 Task: Look for space in Tottori, Japan from 1st August, 2023 to 5th August, 2023 for 3 adults, 1 child in price range Rs.13000 to Rs.20000. Place can be entire place with 2 bedrooms having 3 beds and 2 bathrooms. Property type can be house, flat, guest house. Booking option can be shelf check-in. Required host language is English.
Action: Mouse moved to (592, 98)
Screenshot: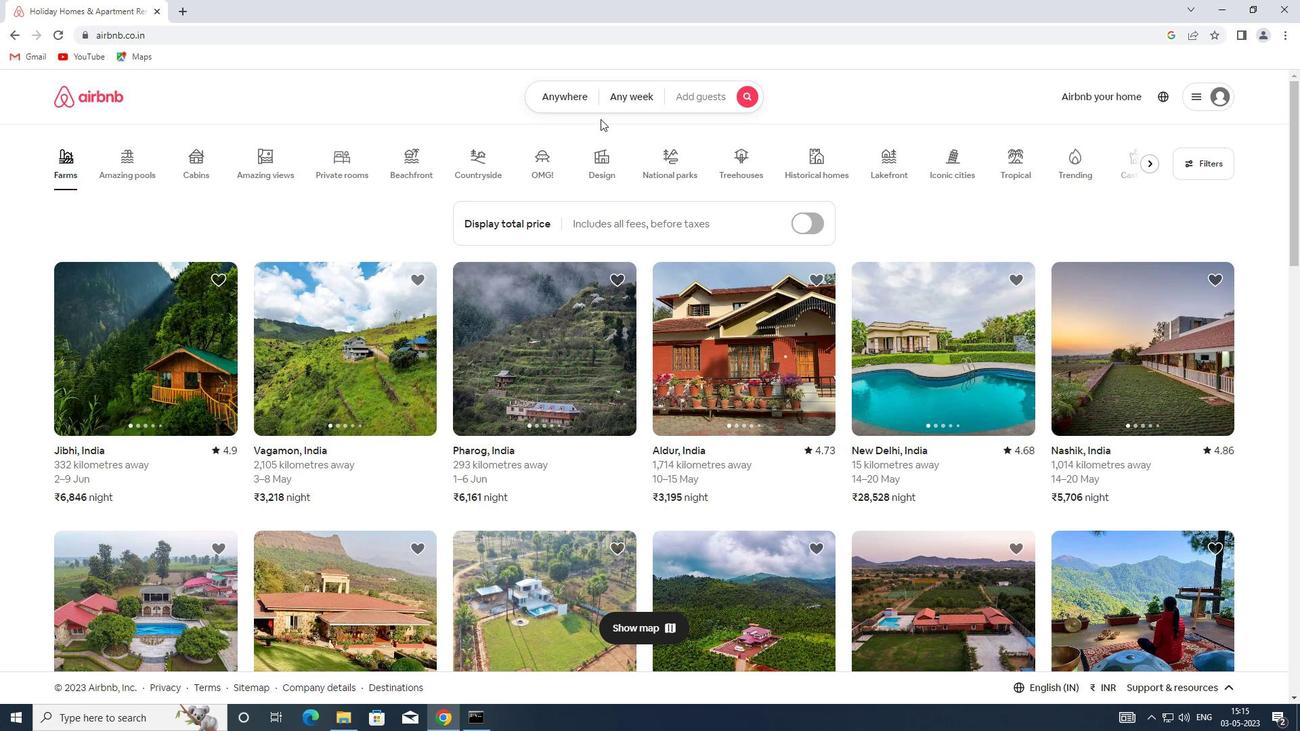 
Action: Mouse pressed left at (592, 98)
Screenshot: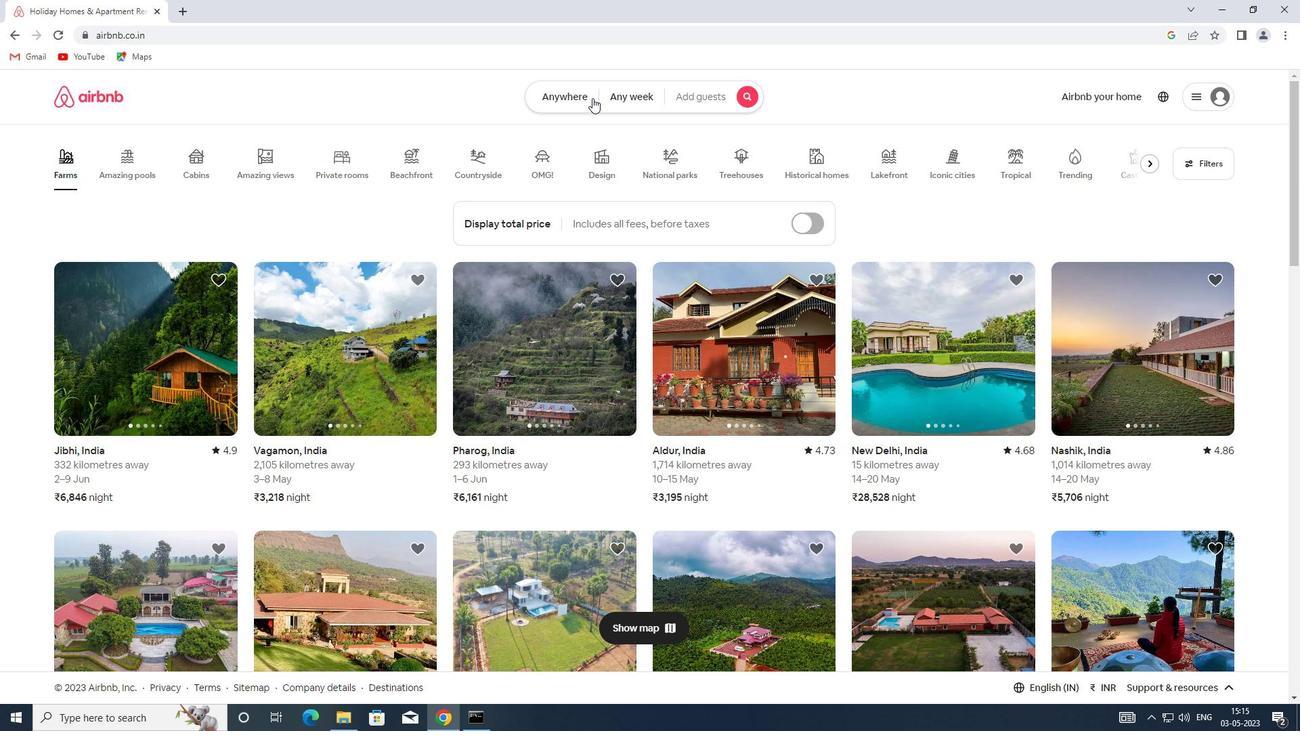 
Action: Mouse moved to (484, 134)
Screenshot: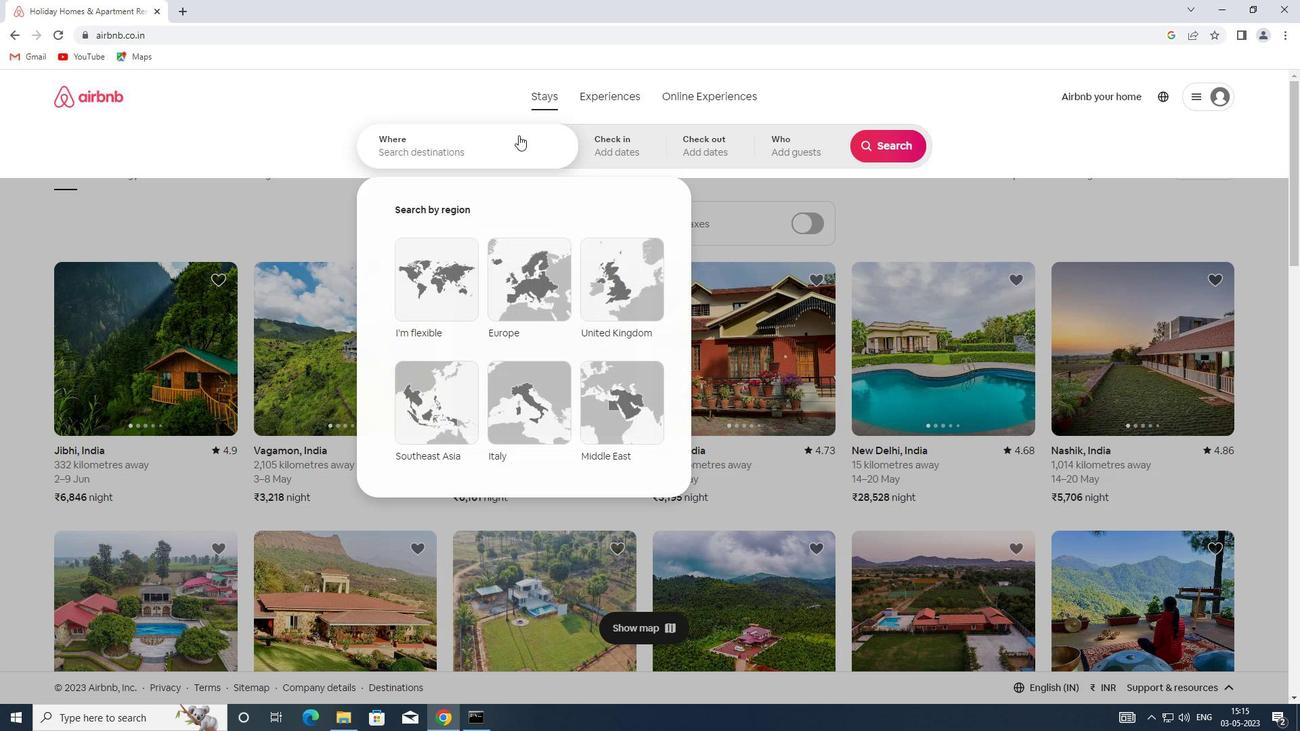 
Action: Mouse pressed left at (484, 134)
Screenshot: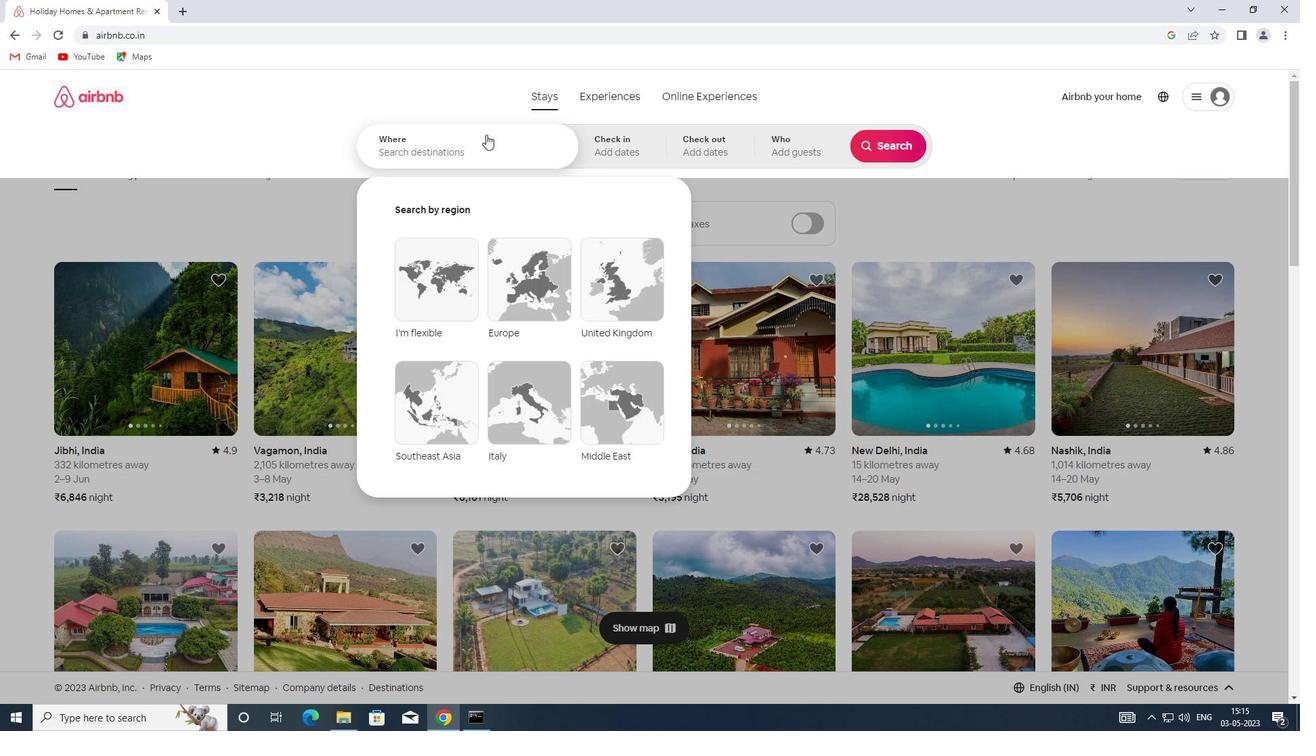 
Action: Key pressed <Key.shift>TOTTORO<Key.backspace>I,<Key.shift>JAPAN
Screenshot: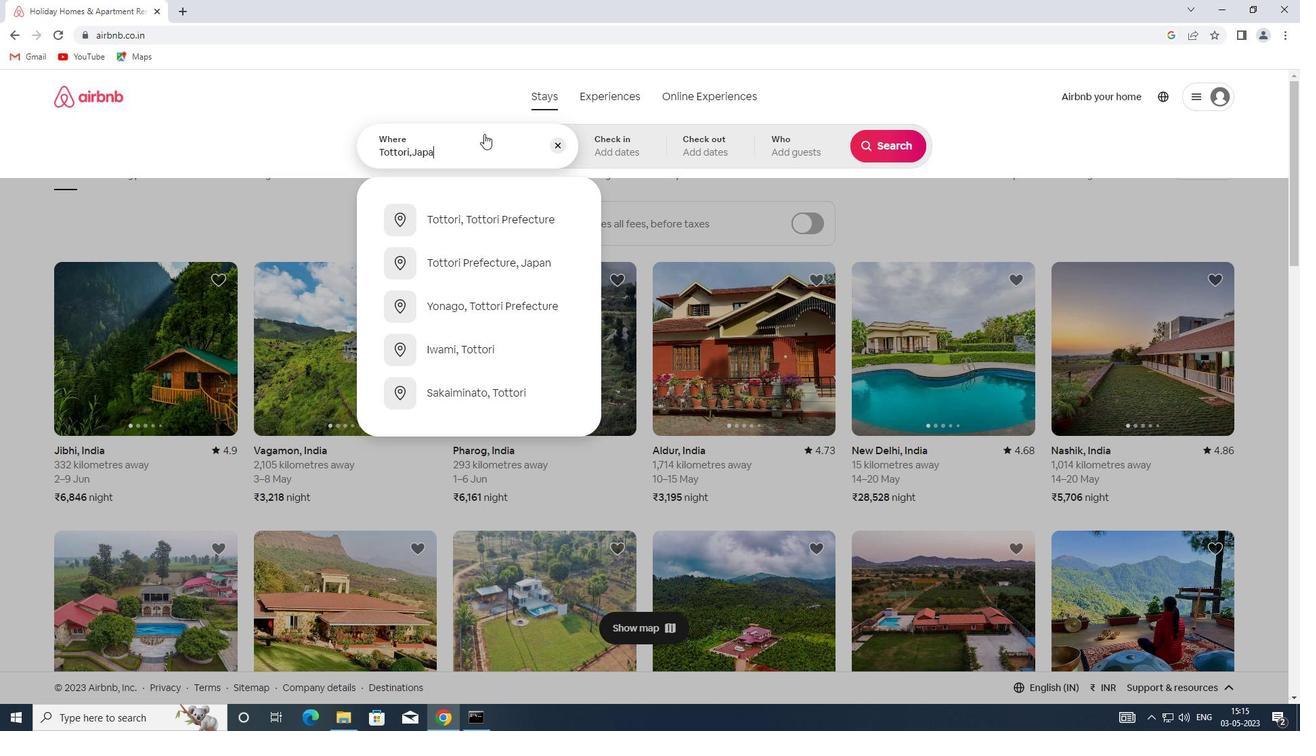 
Action: Mouse moved to (592, 154)
Screenshot: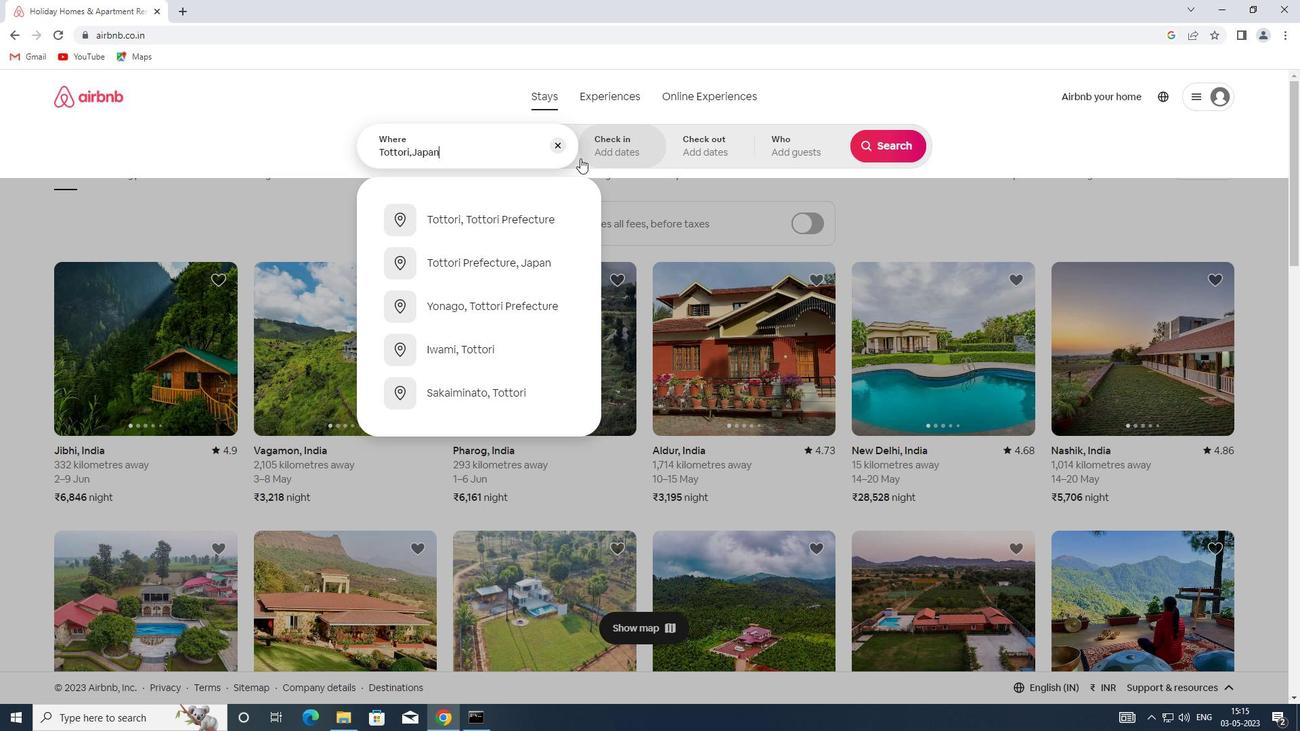 
Action: Mouse pressed left at (592, 154)
Screenshot: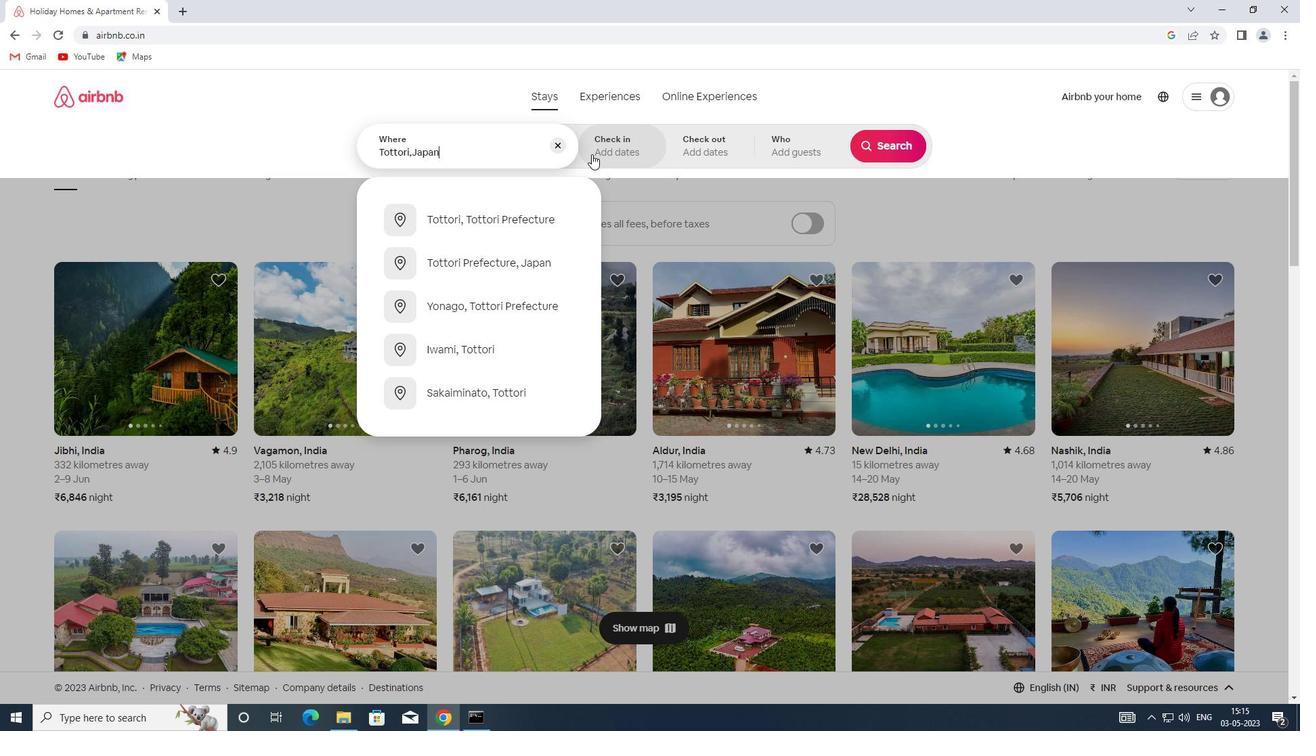 
Action: Mouse moved to (881, 259)
Screenshot: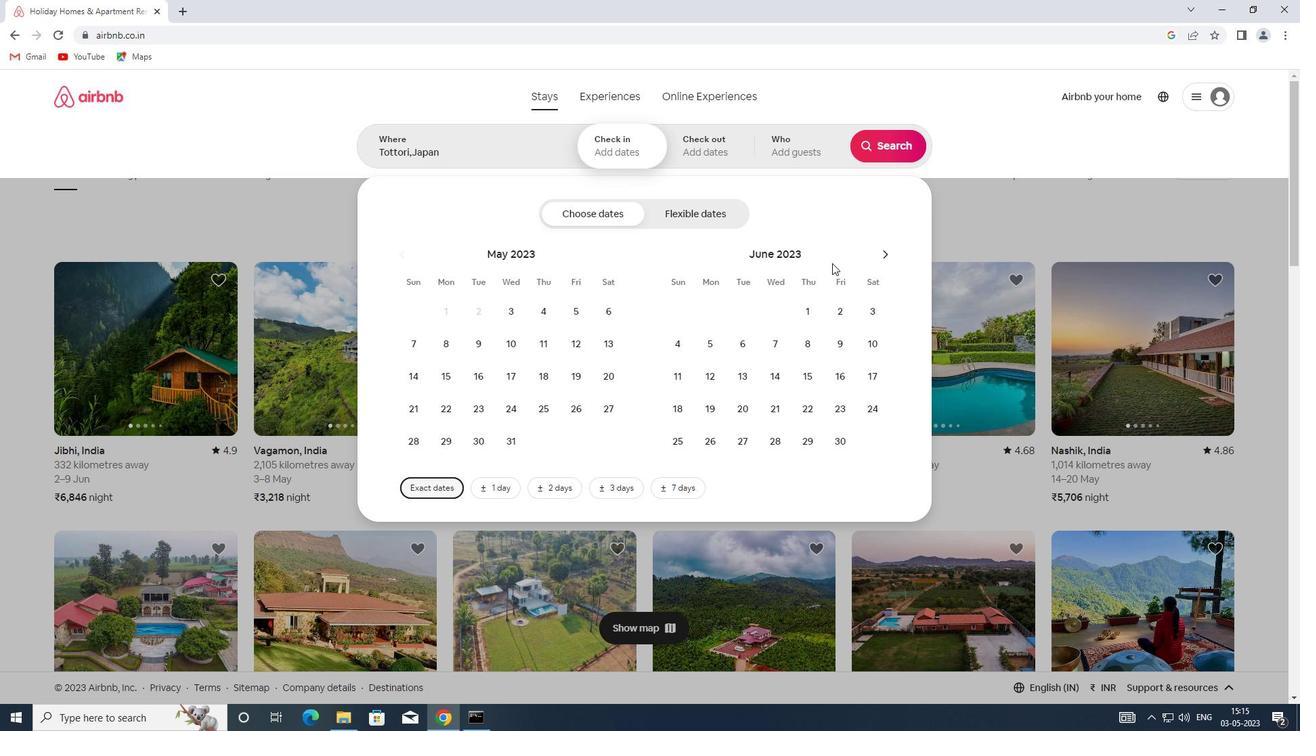 
Action: Mouse pressed left at (881, 259)
Screenshot: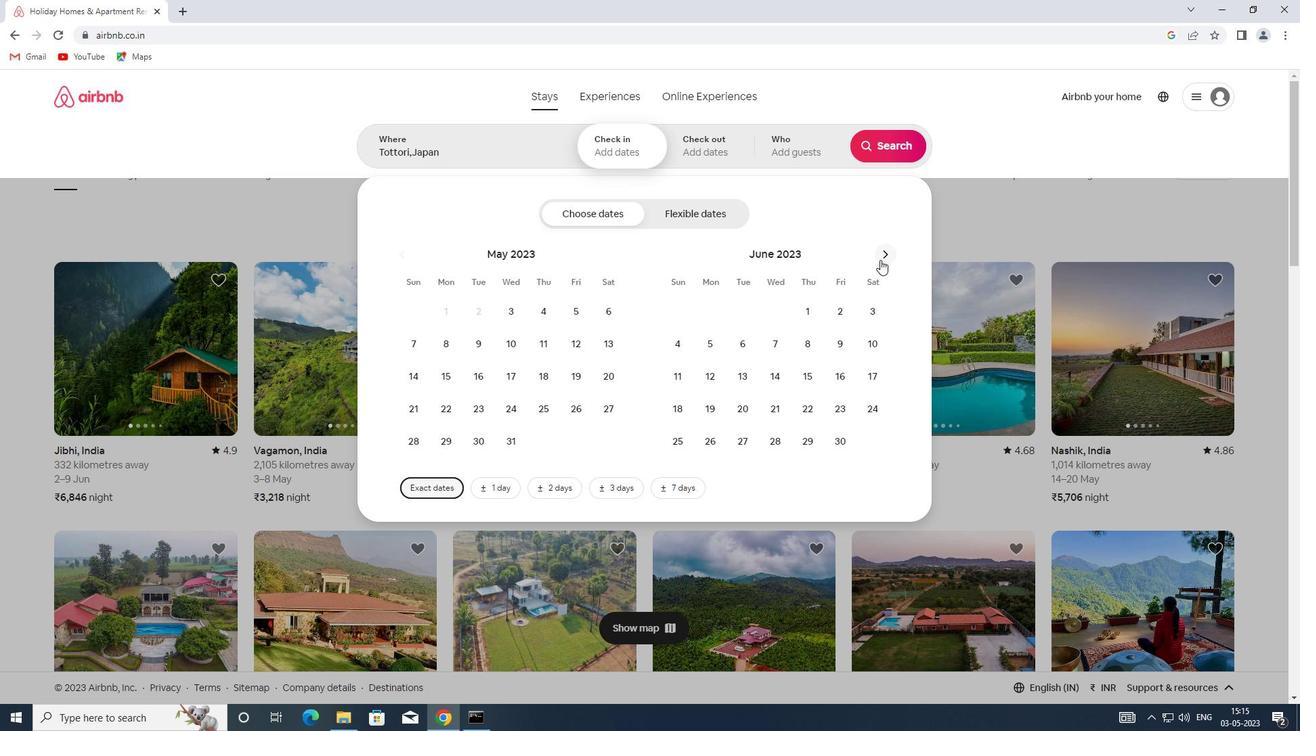 
Action: Mouse pressed left at (881, 259)
Screenshot: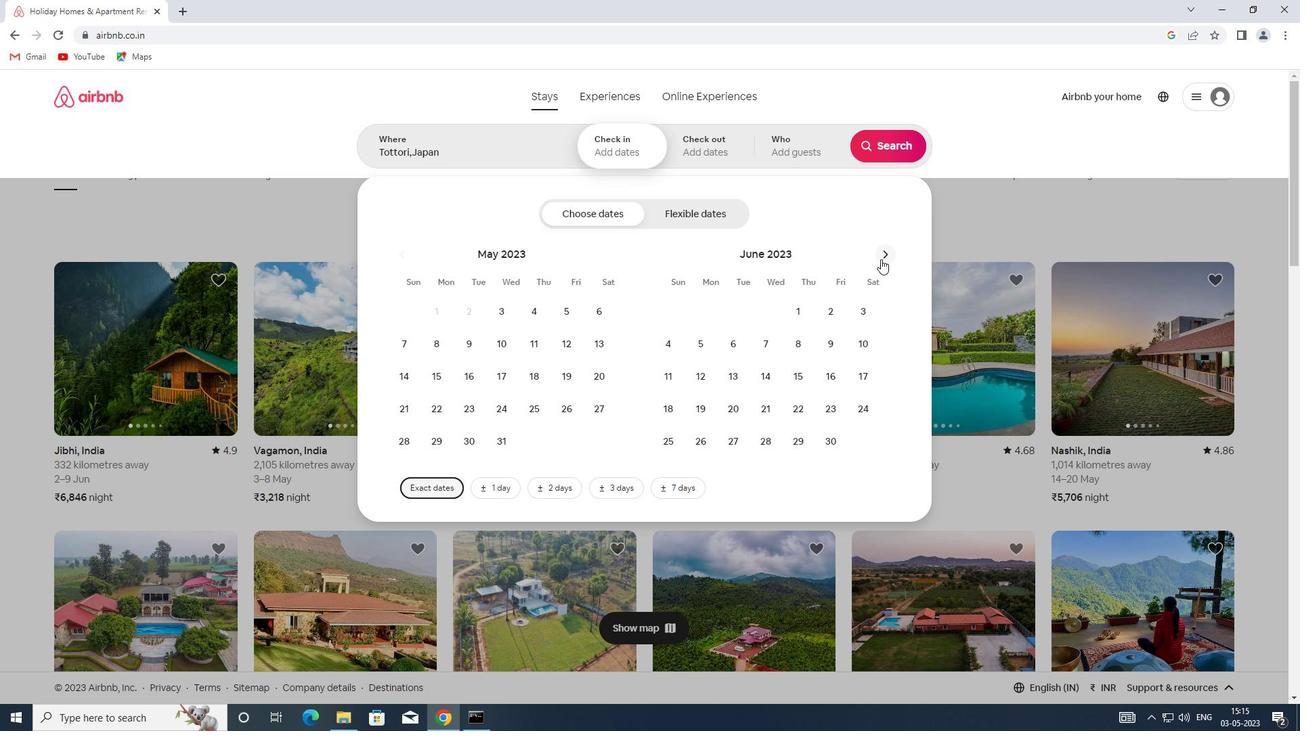 
Action: Mouse moved to (730, 308)
Screenshot: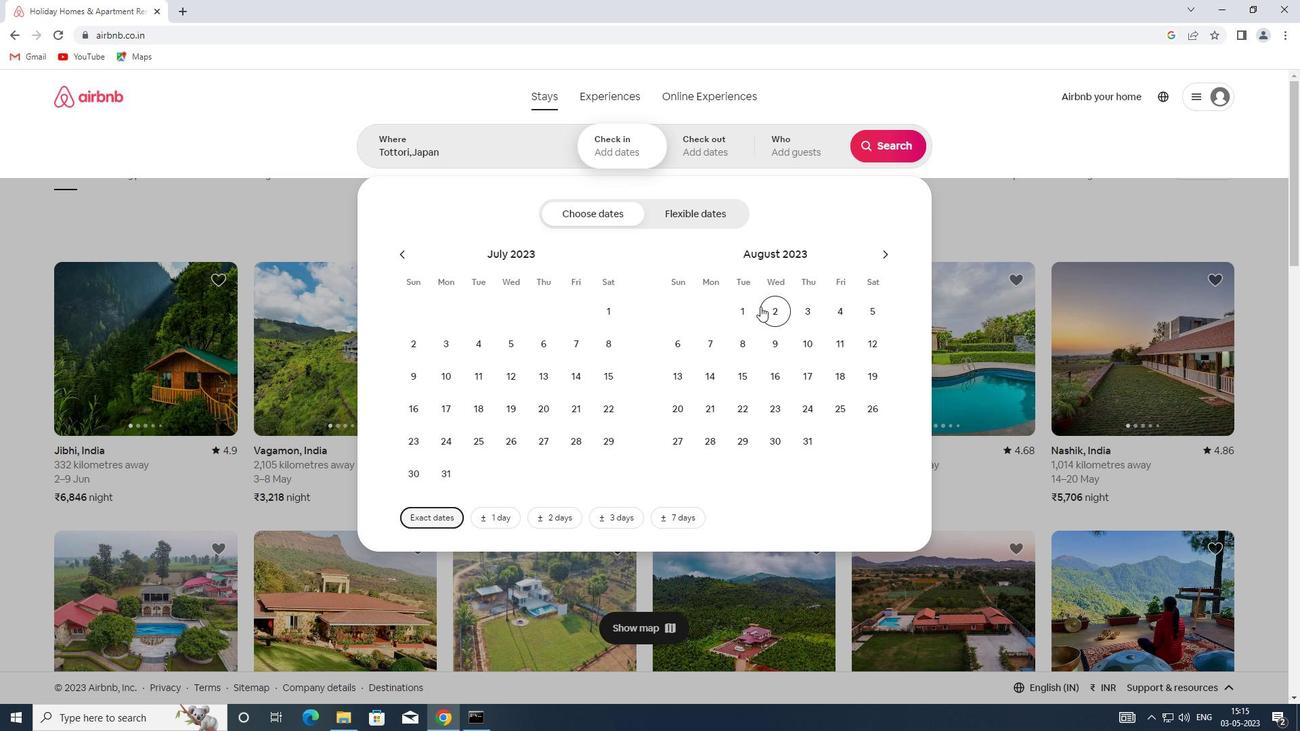 
Action: Mouse pressed left at (730, 308)
Screenshot: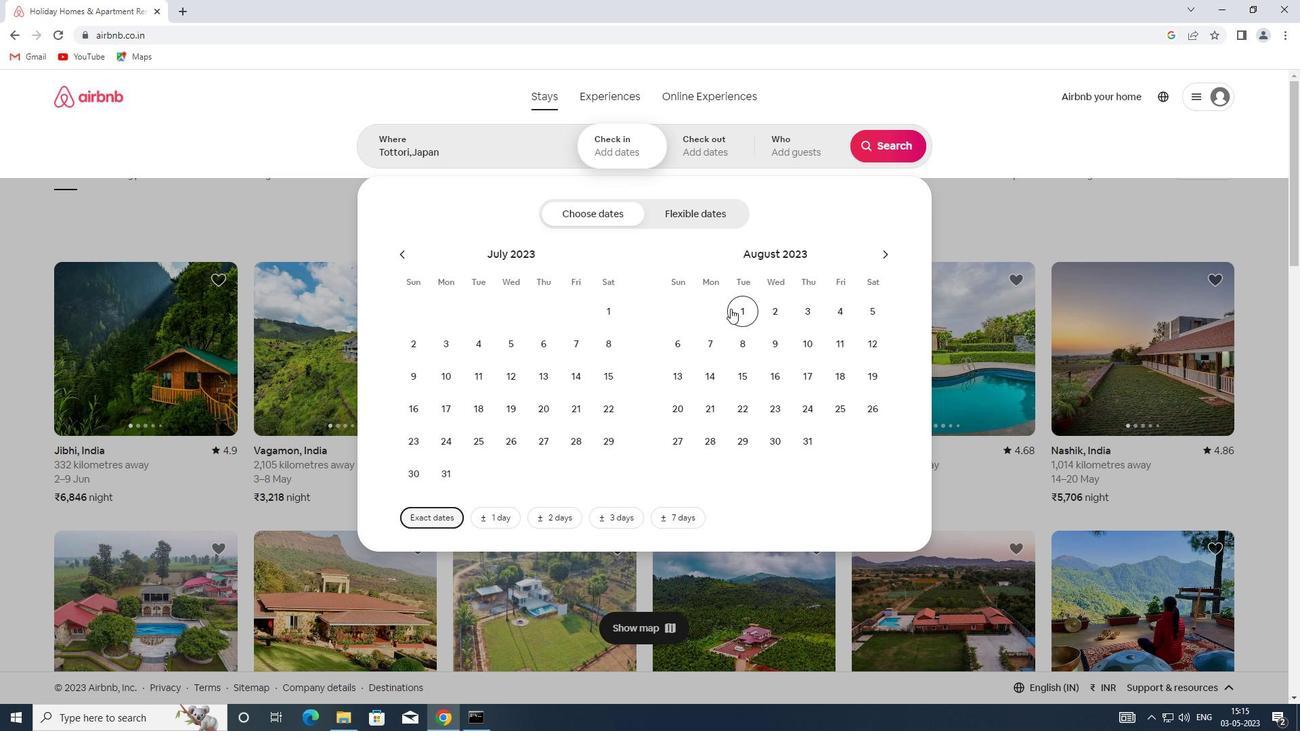 
Action: Mouse moved to (865, 309)
Screenshot: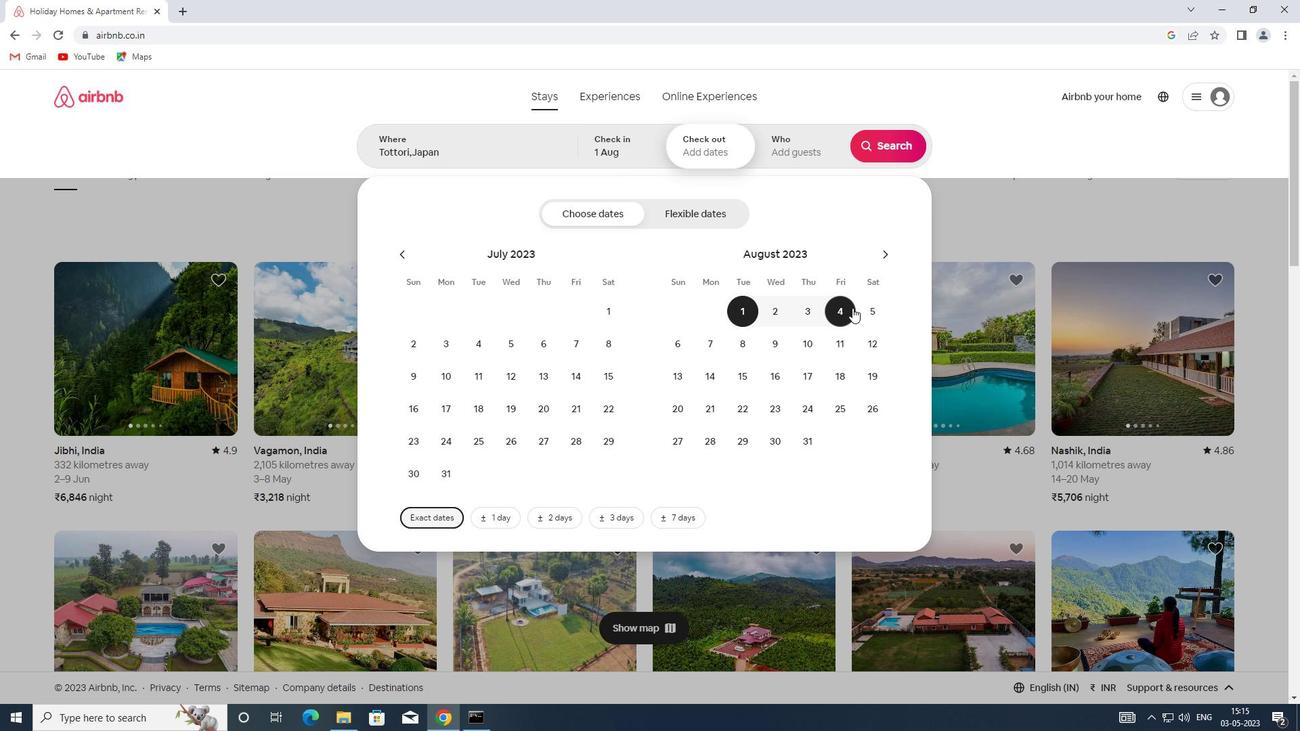 
Action: Mouse pressed left at (865, 309)
Screenshot: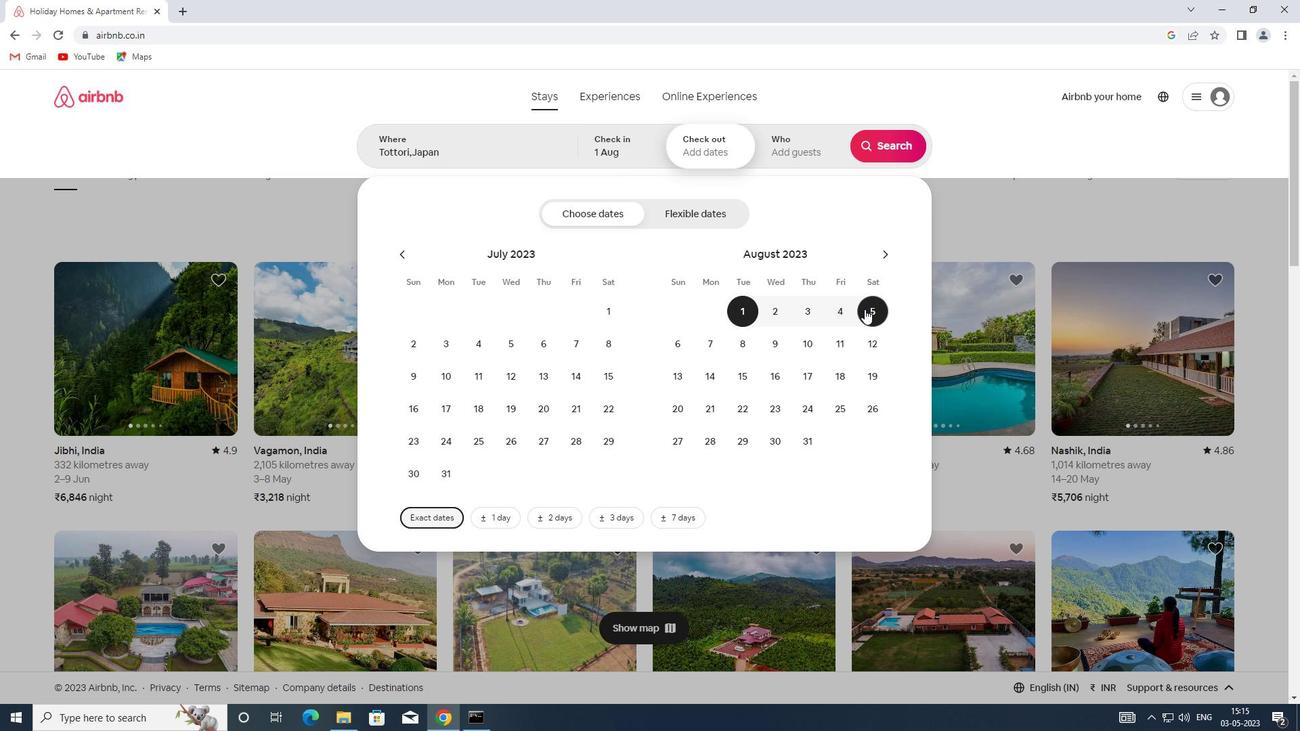 
Action: Mouse moved to (812, 149)
Screenshot: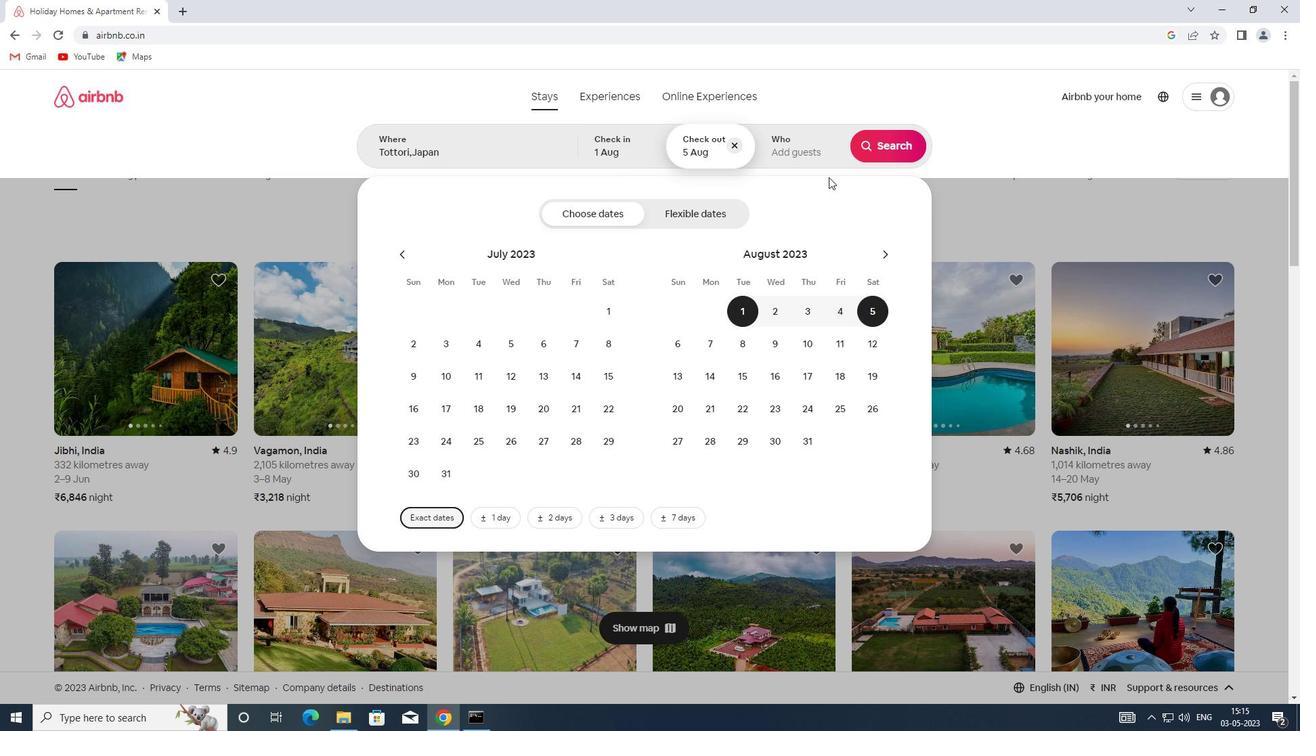 
Action: Mouse pressed left at (812, 149)
Screenshot: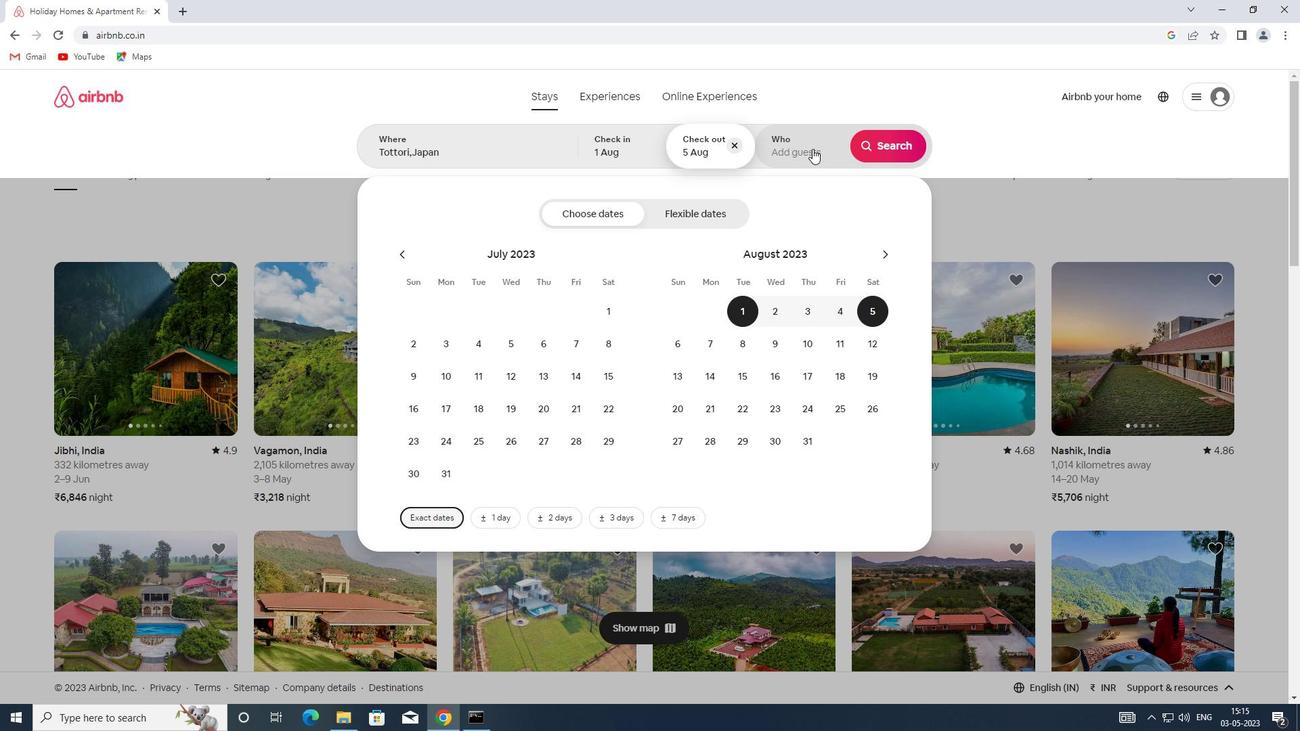 
Action: Mouse moved to (888, 214)
Screenshot: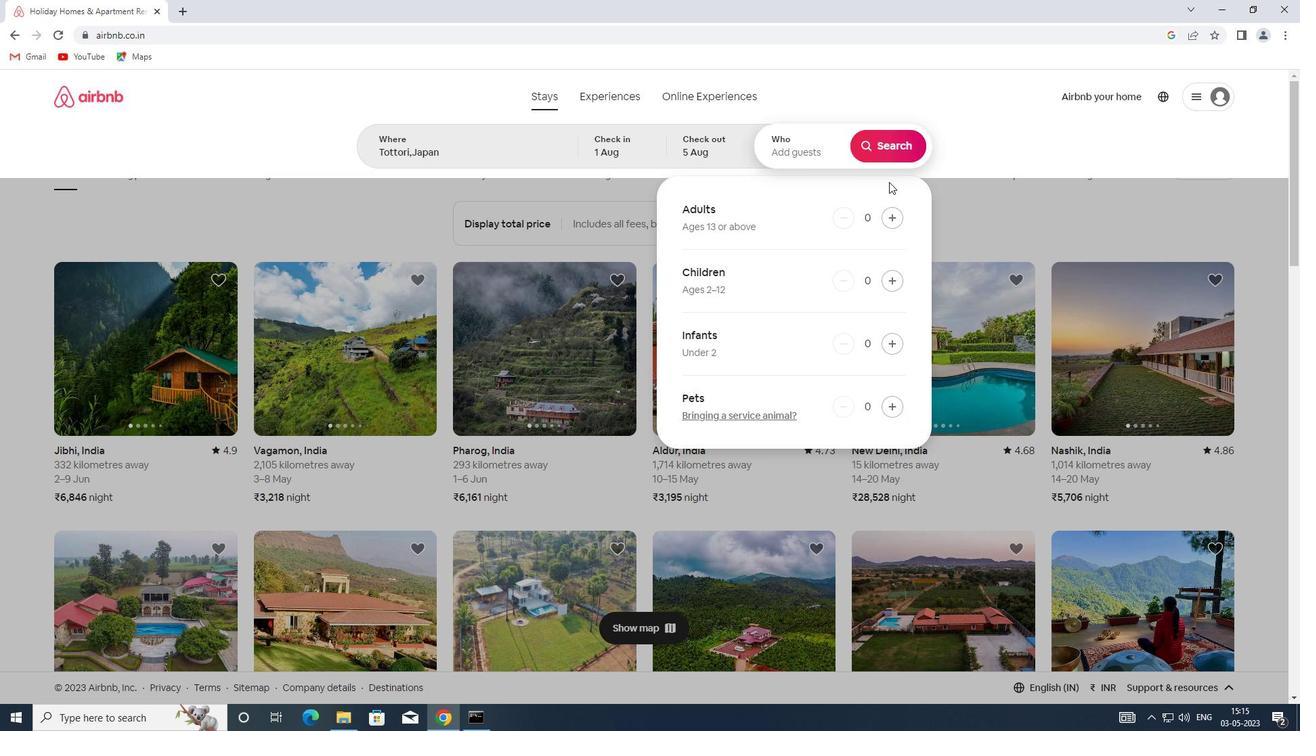 
Action: Mouse pressed left at (888, 214)
Screenshot: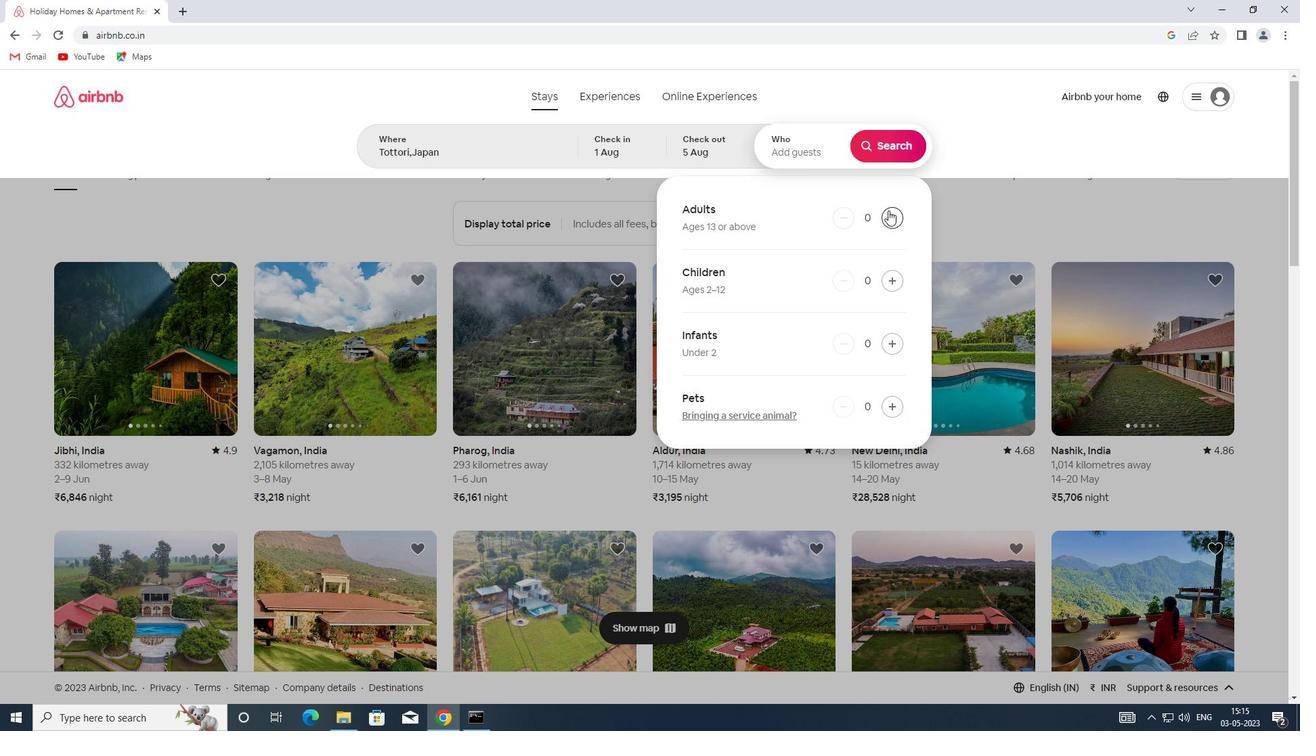 
Action: Mouse pressed left at (888, 214)
Screenshot: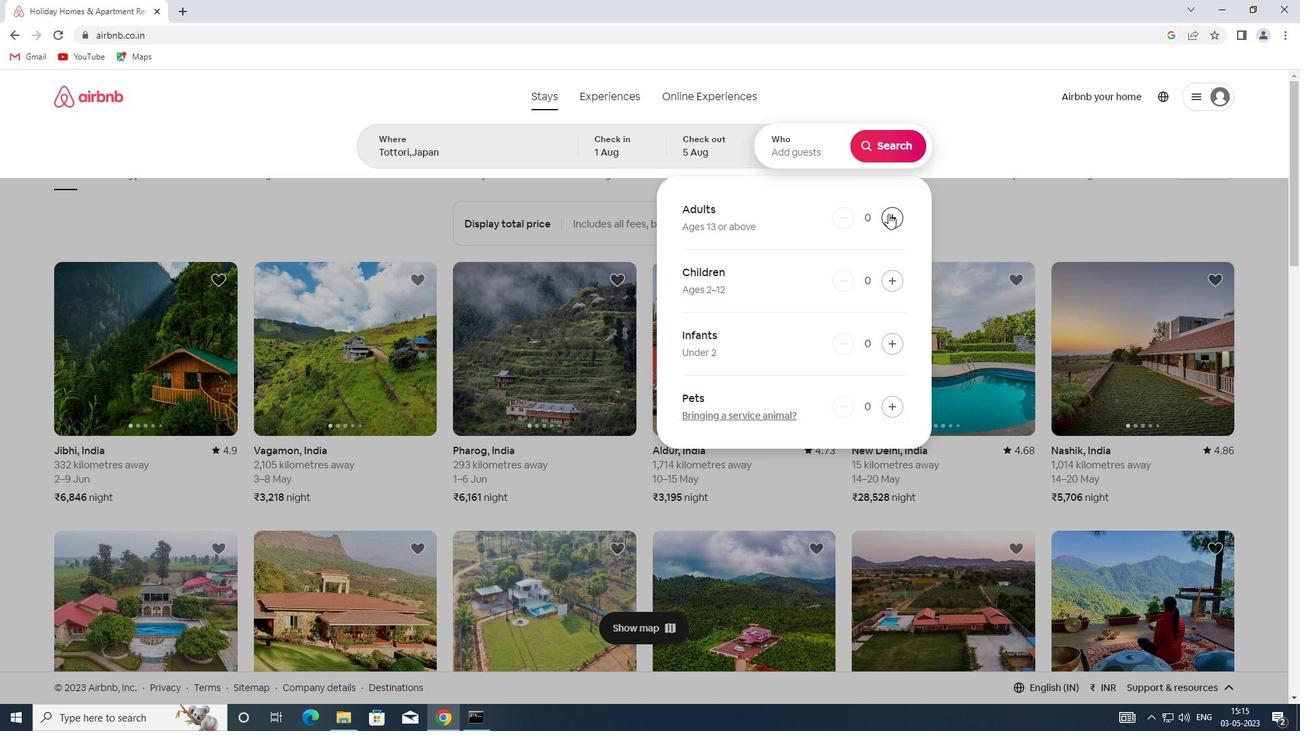 
Action: Mouse pressed left at (888, 214)
Screenshot: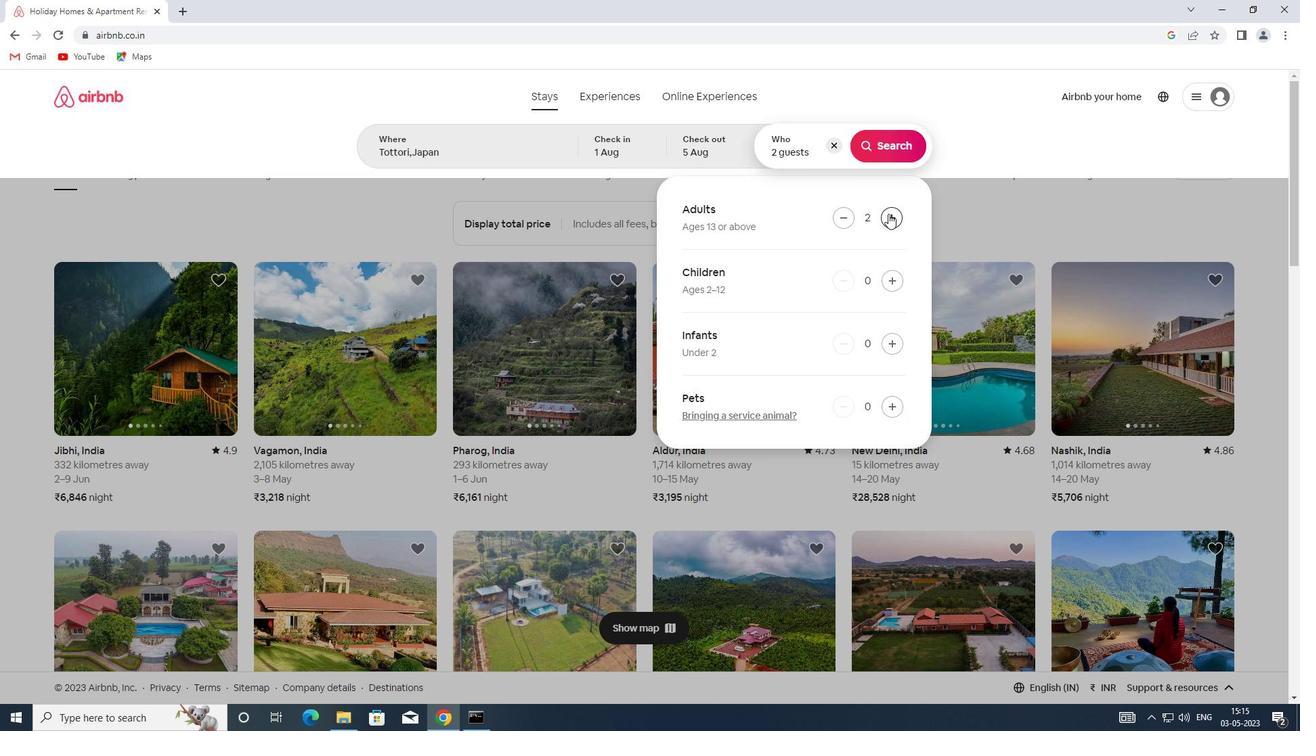 
Action: Mouse moved to (892, 279)
Screenshot: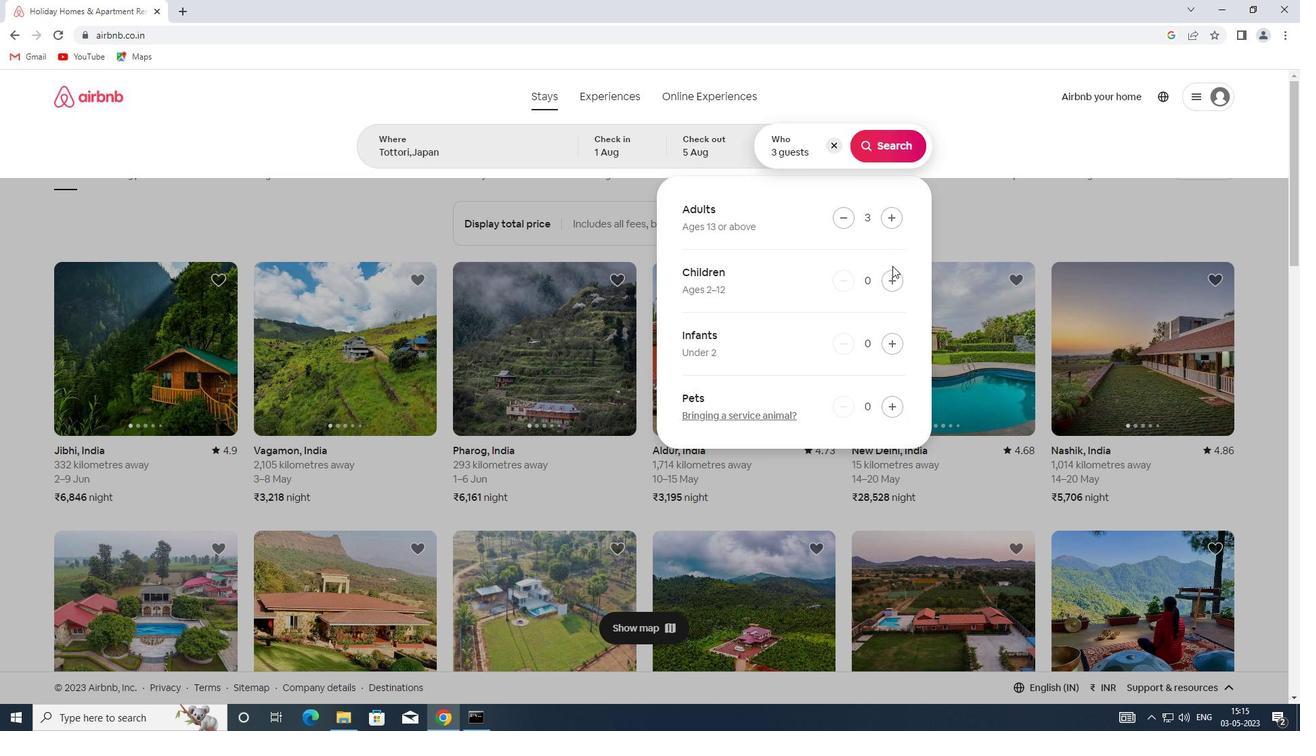 
Action: Mouse pressed left at (892, 279)
Screenshot: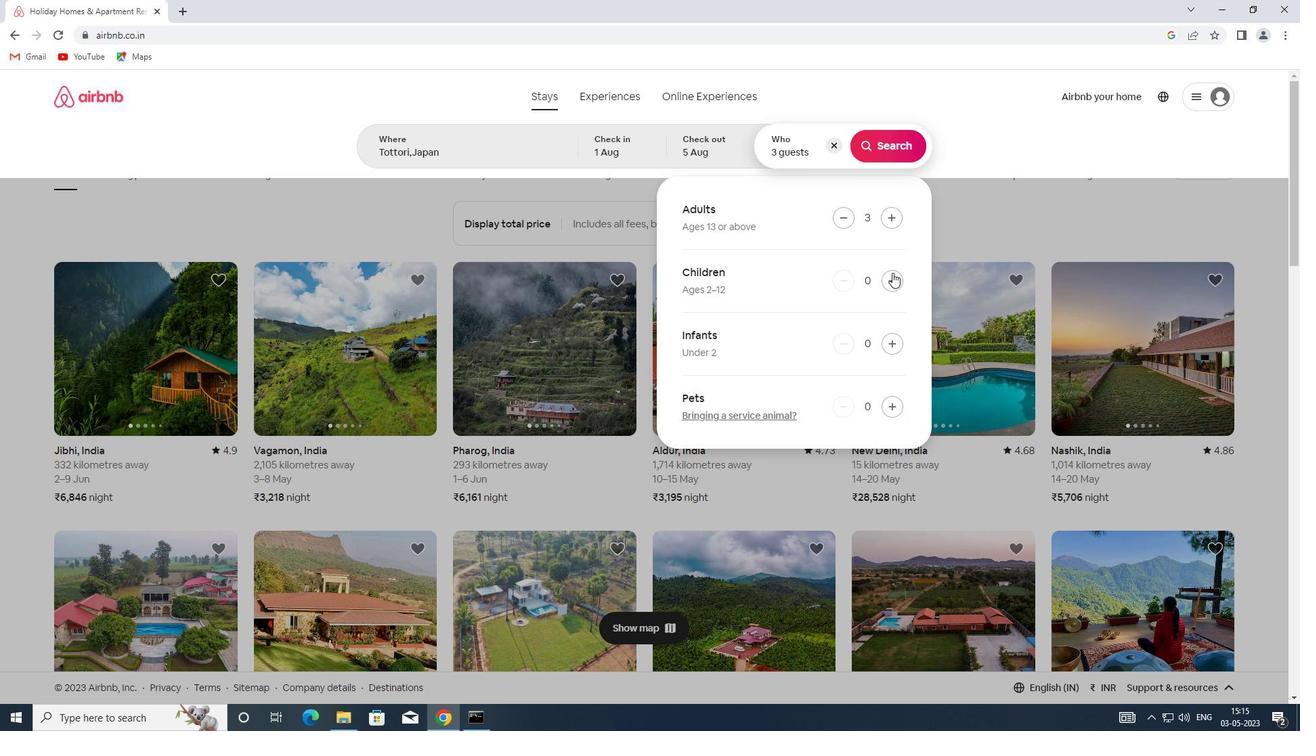 
Action: Mouse moved to (881, 148)
Screenshot: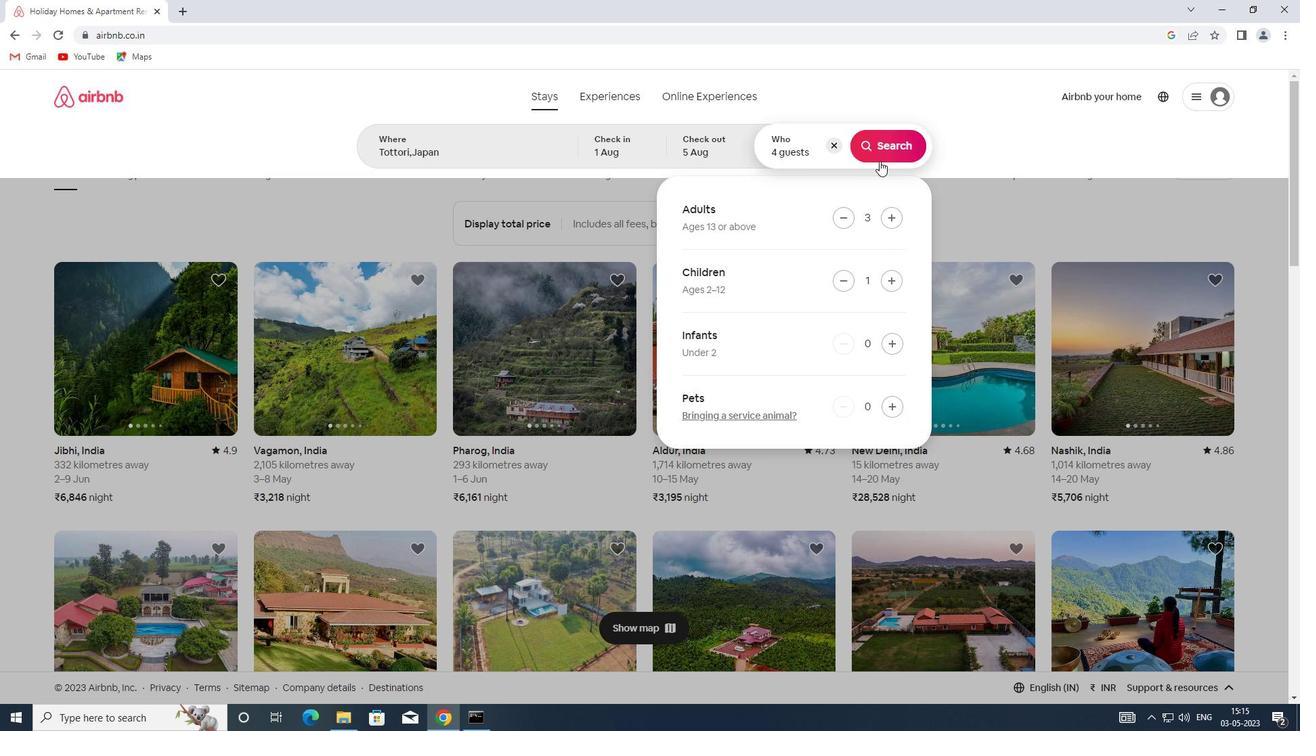 
Action: Mouse pressed left at (881, 148)
Screenshot: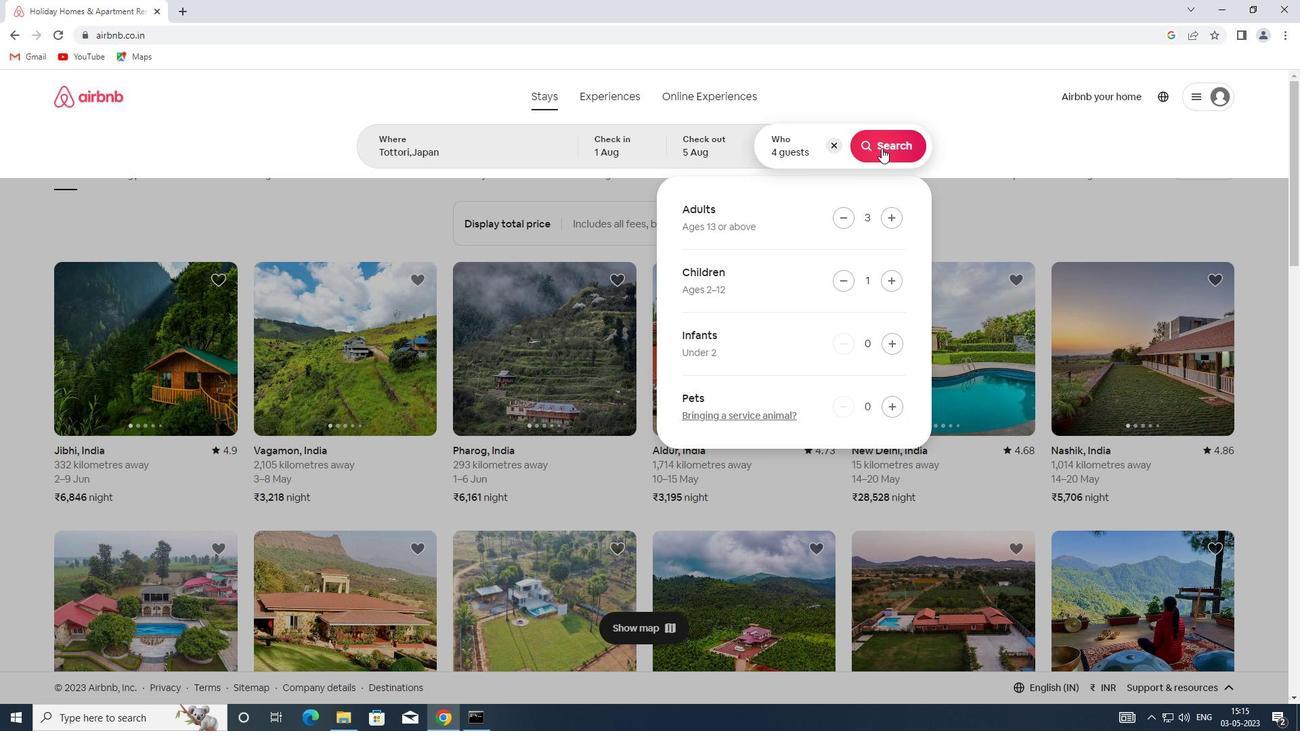 
Action: Mouse moved to (1218, 146)
Screenshot: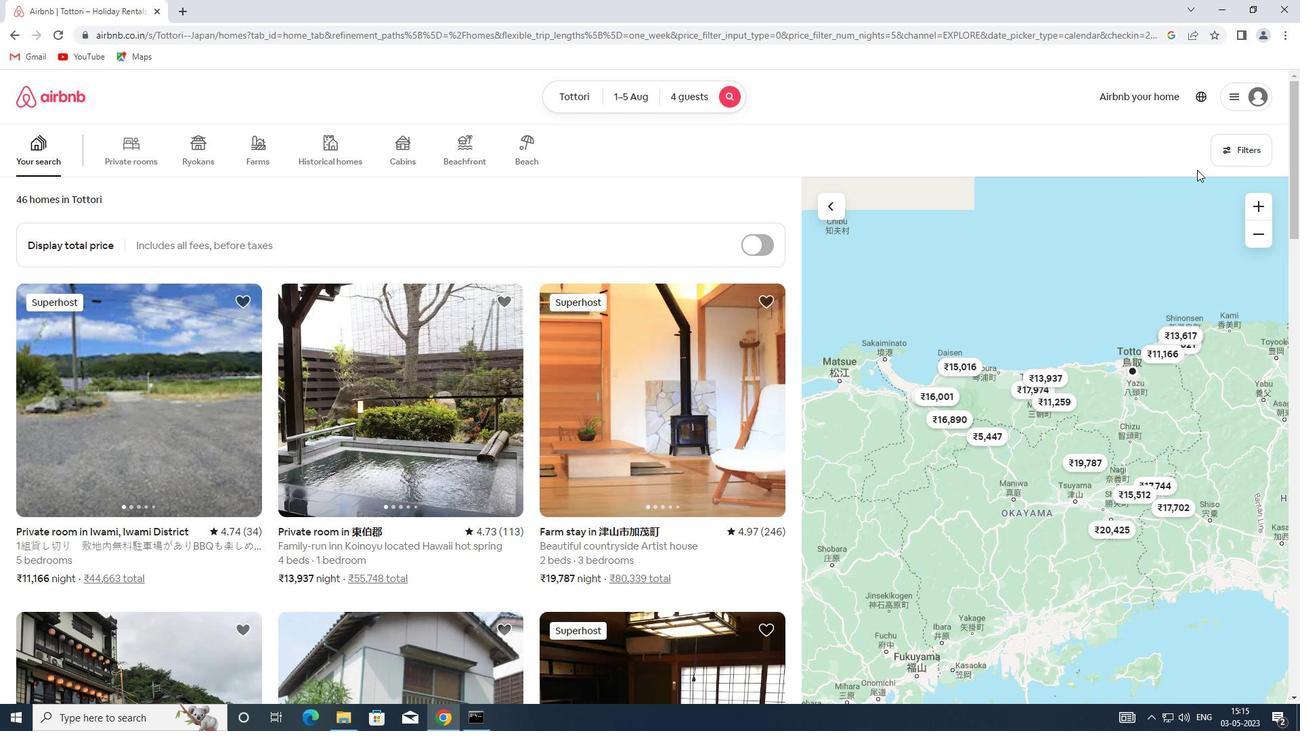 
Action: Mouse pressed left at (1218, 146)
Screenshot: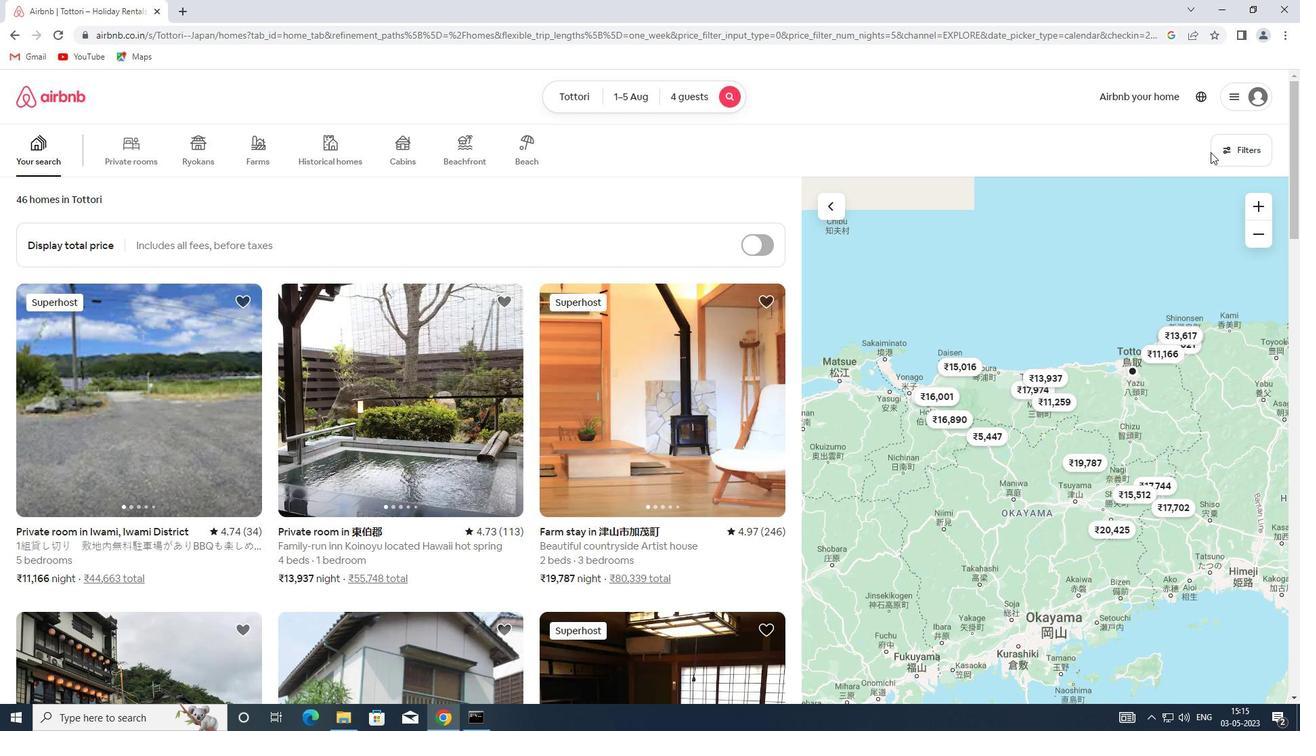 
Action: Mouse moved to (479, 319)
Screenshot: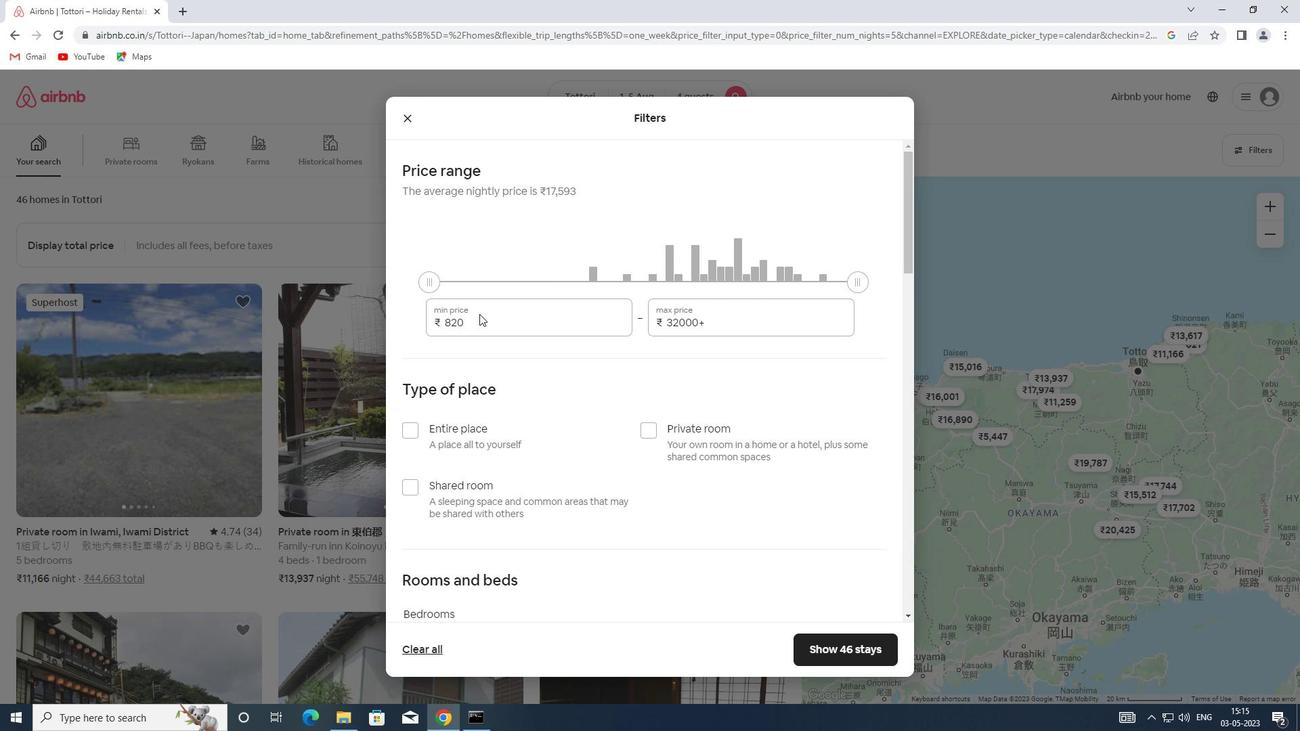
Action: Mouse pressed left at (479, 319)
Screenshot: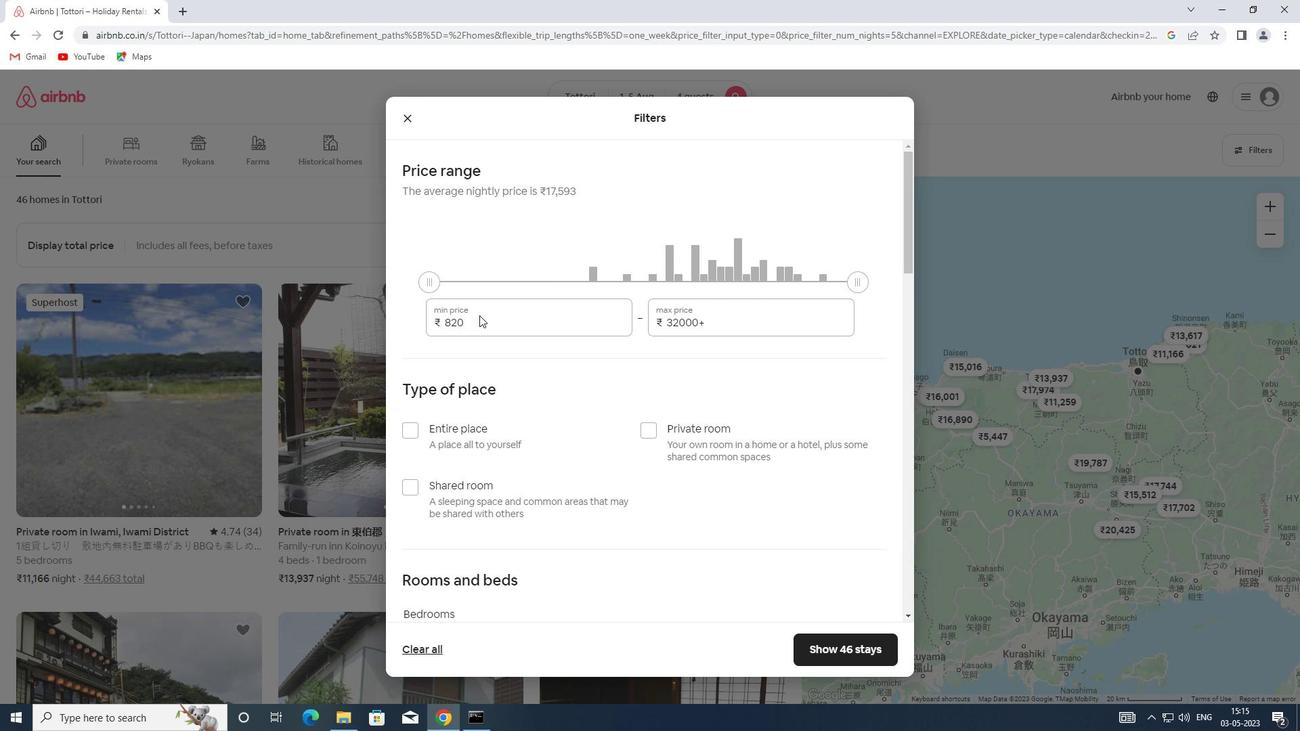 
Action: Mouse moved to (409, 321)
Screenshot: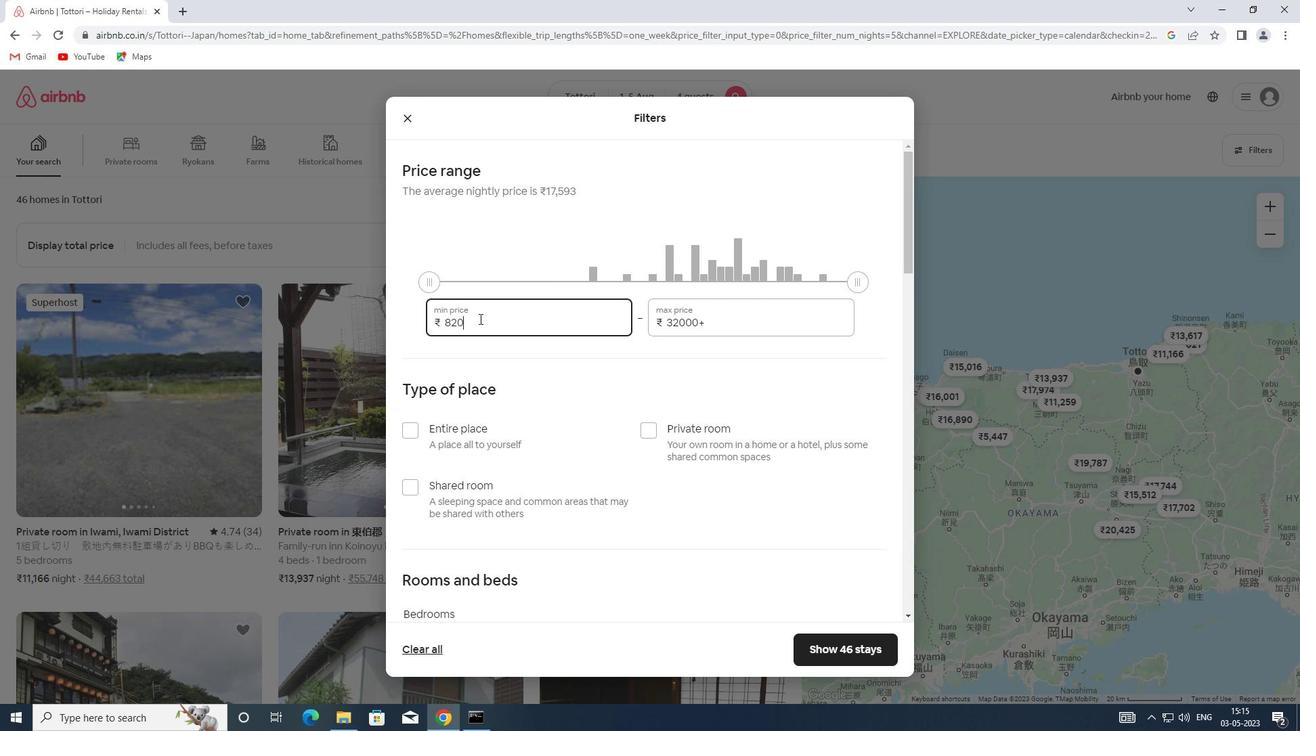 
Action: Key pressed 13000<Key.tab>20000
Screenshot: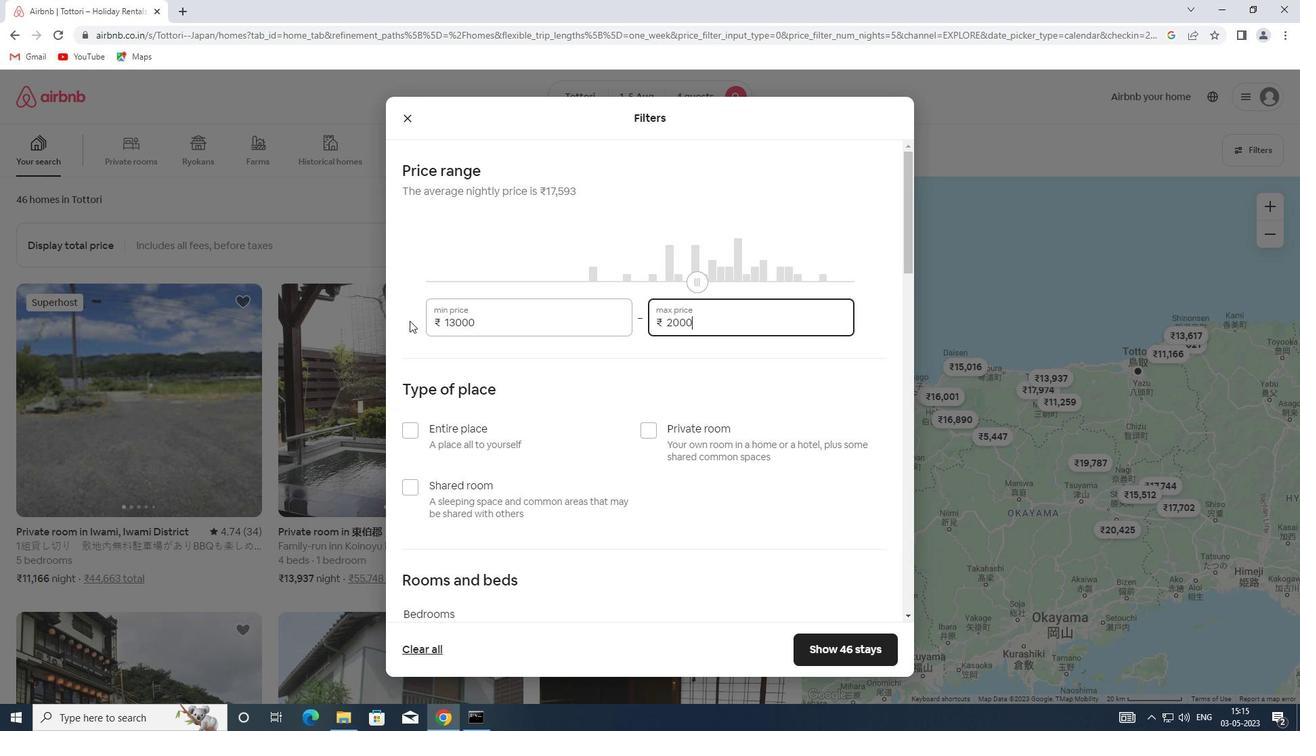 
Action: Mouse moved to (410, 436)
Screenshot: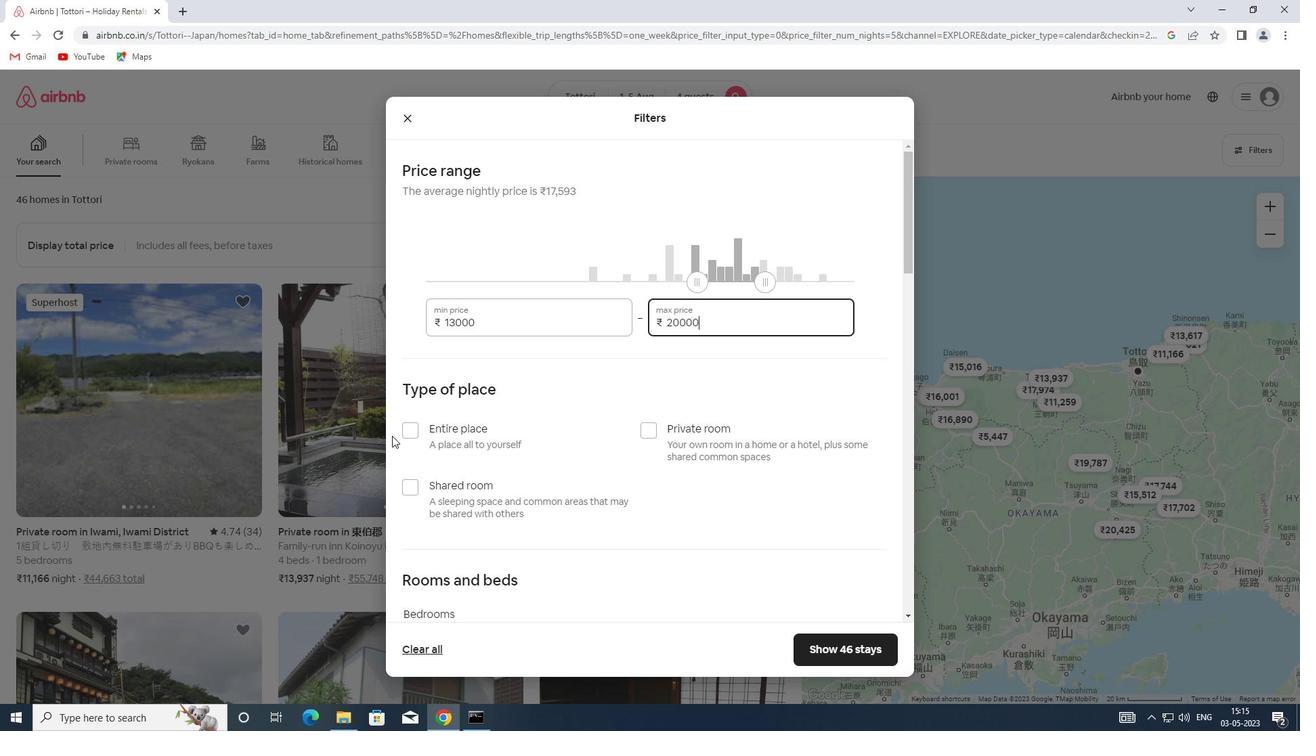 
Action: Mouse pressed left at (410, 436)
Screenshot: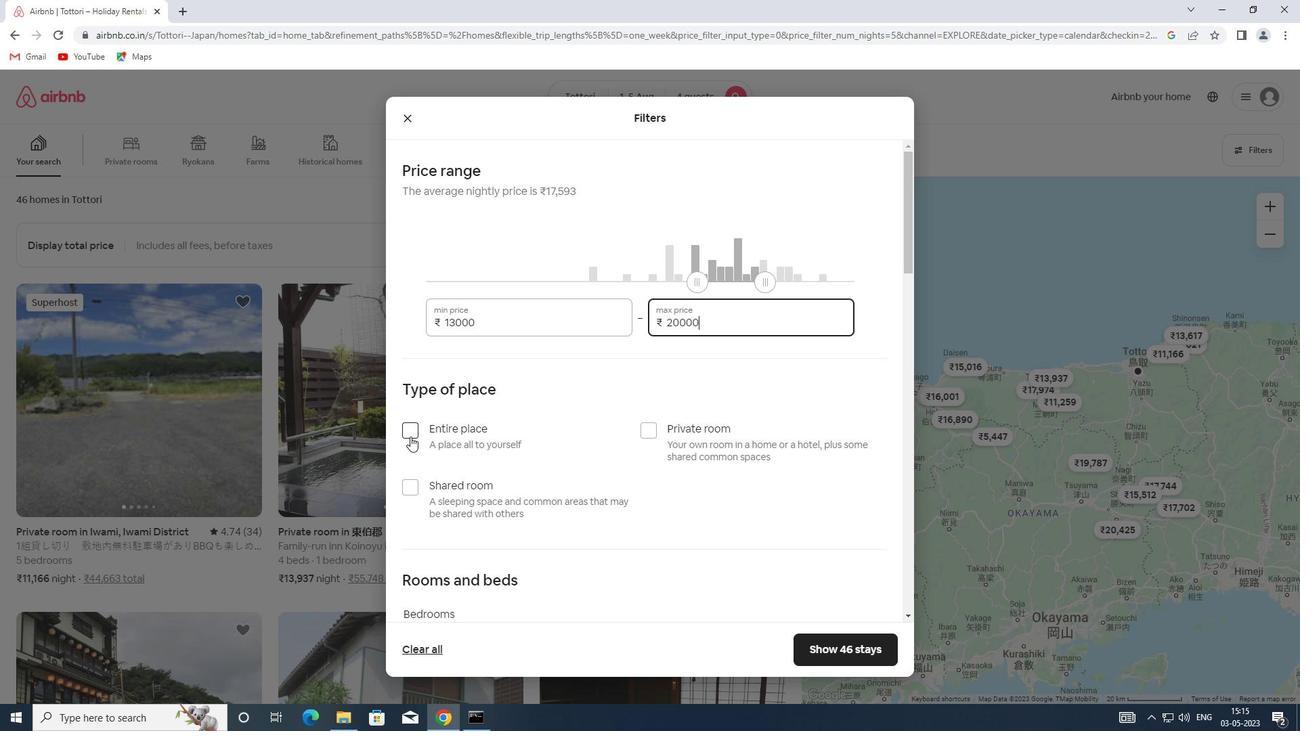 
Action: Mouse moved to (417, 439)
Screenshot: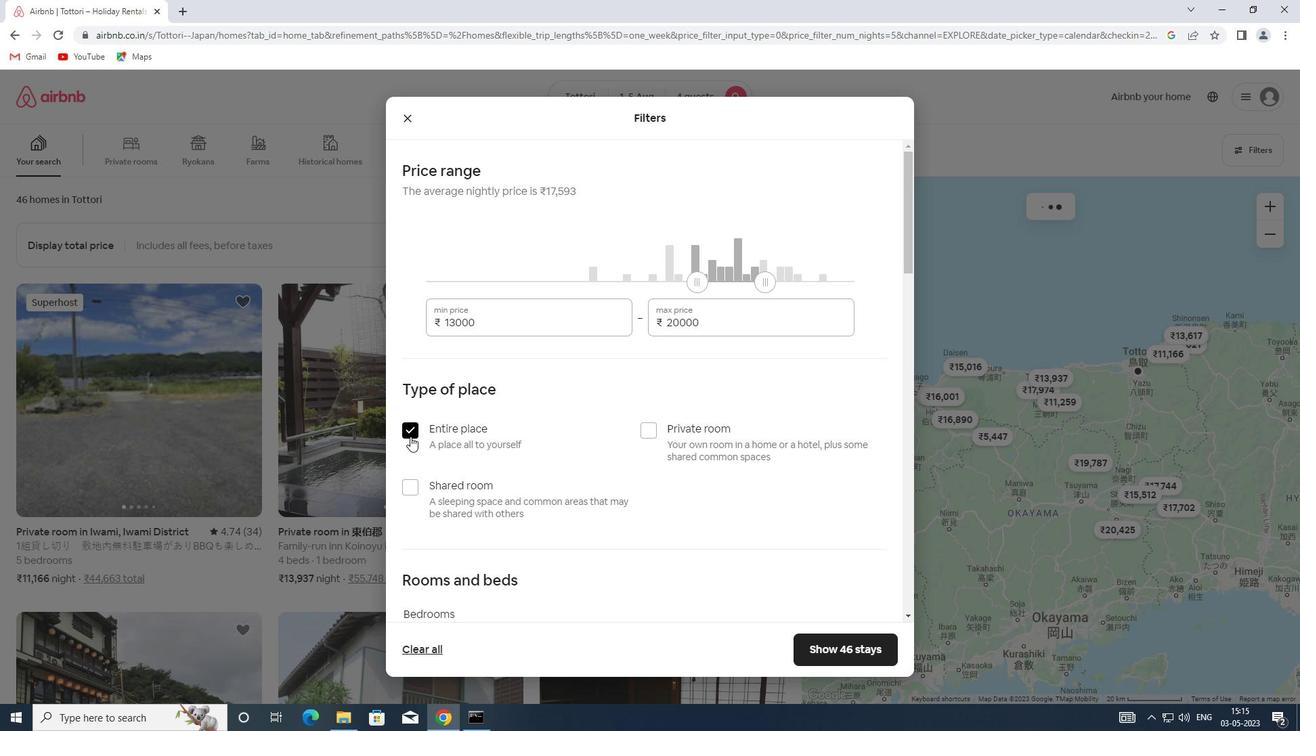 
Action: Mouse scrolled (417, 438) with delta (0, 0)
Screenshot: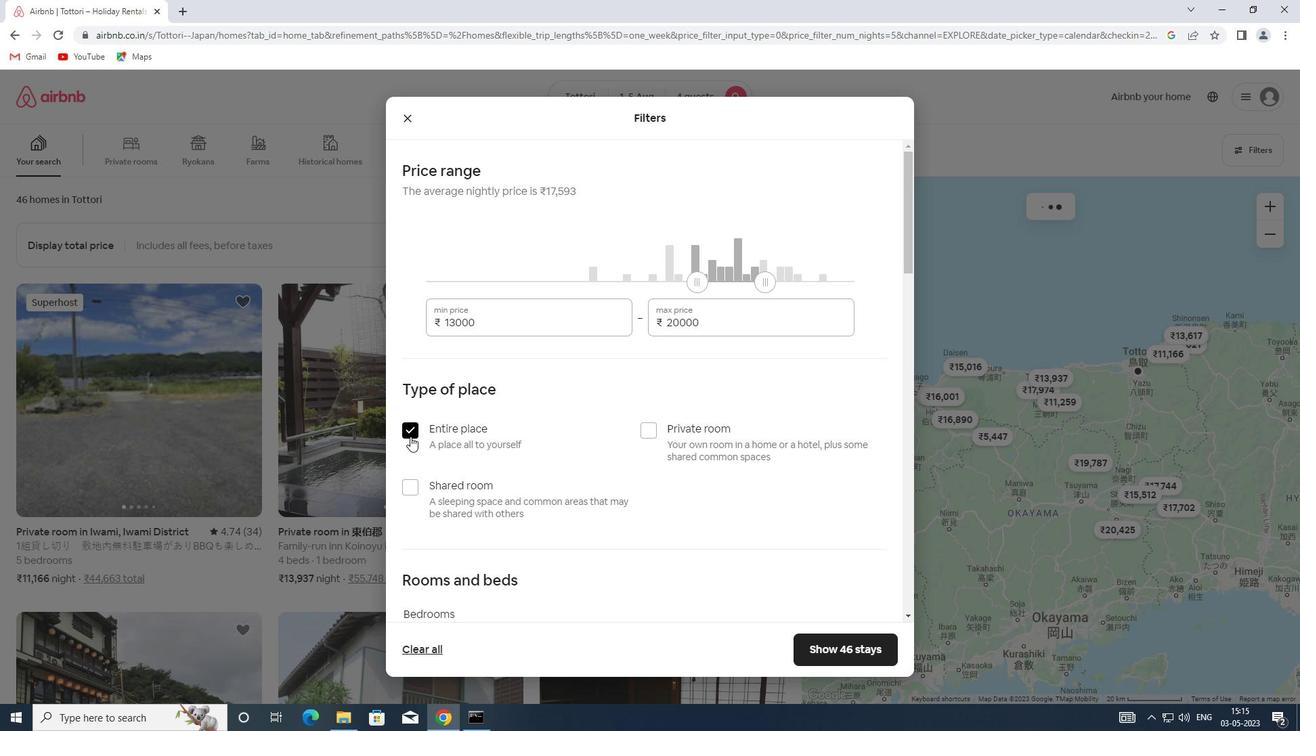 
Action: Mouse moved to (421, 446)
Screenshot: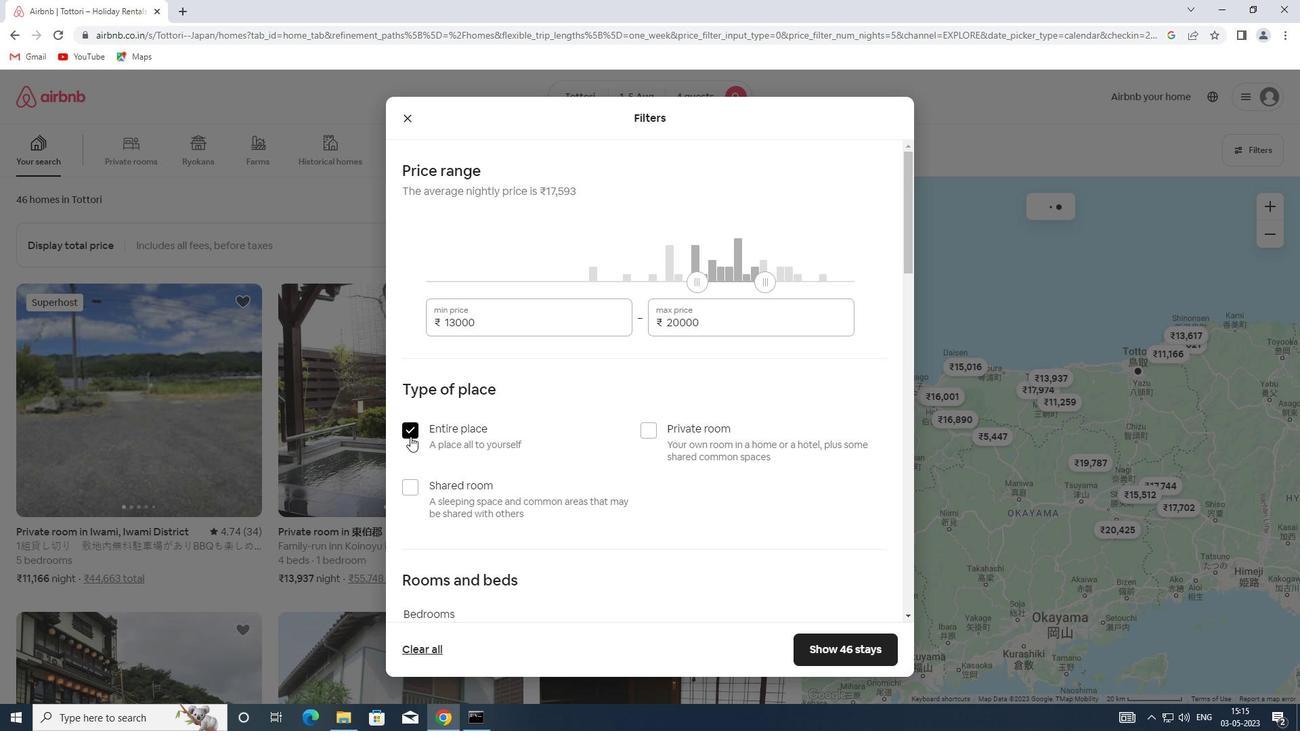 
Action: Mouse scrolled (421, 445) with delta (0, 0)
Screenshot: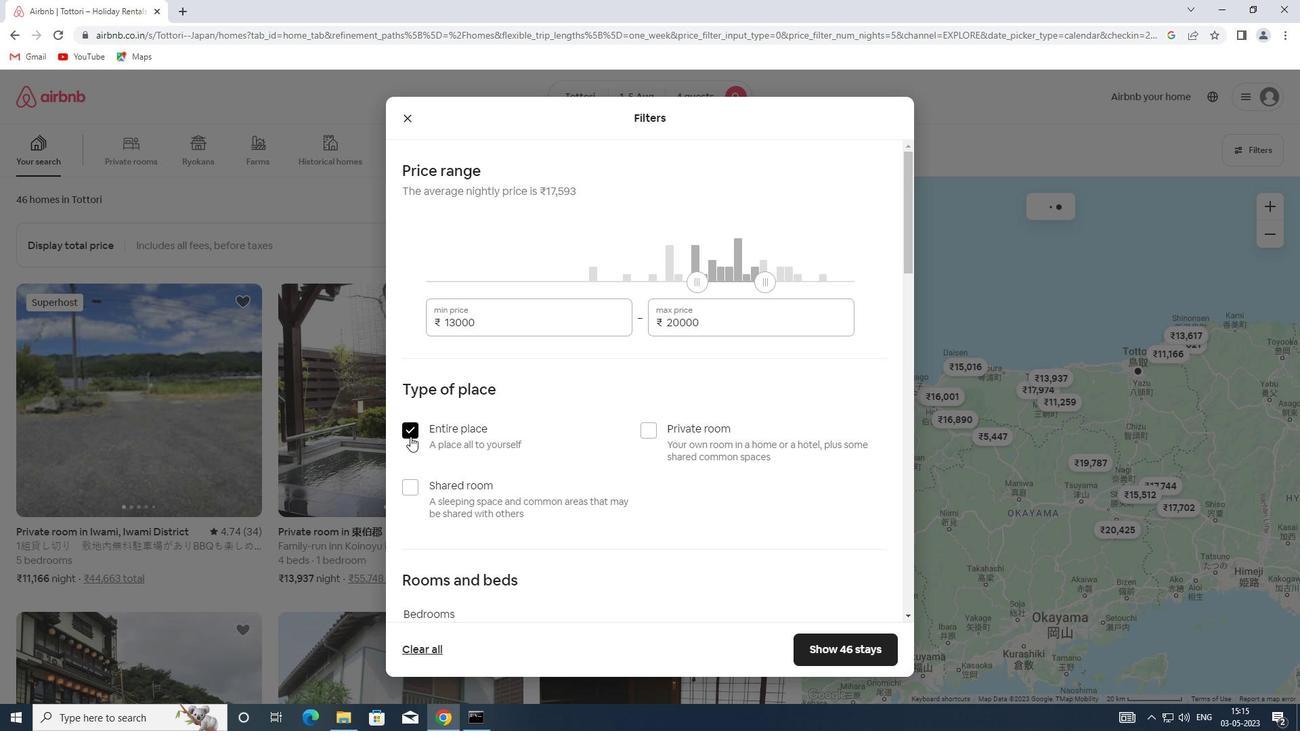 
Action: Mouse moved to (423, 448)
Screenshot: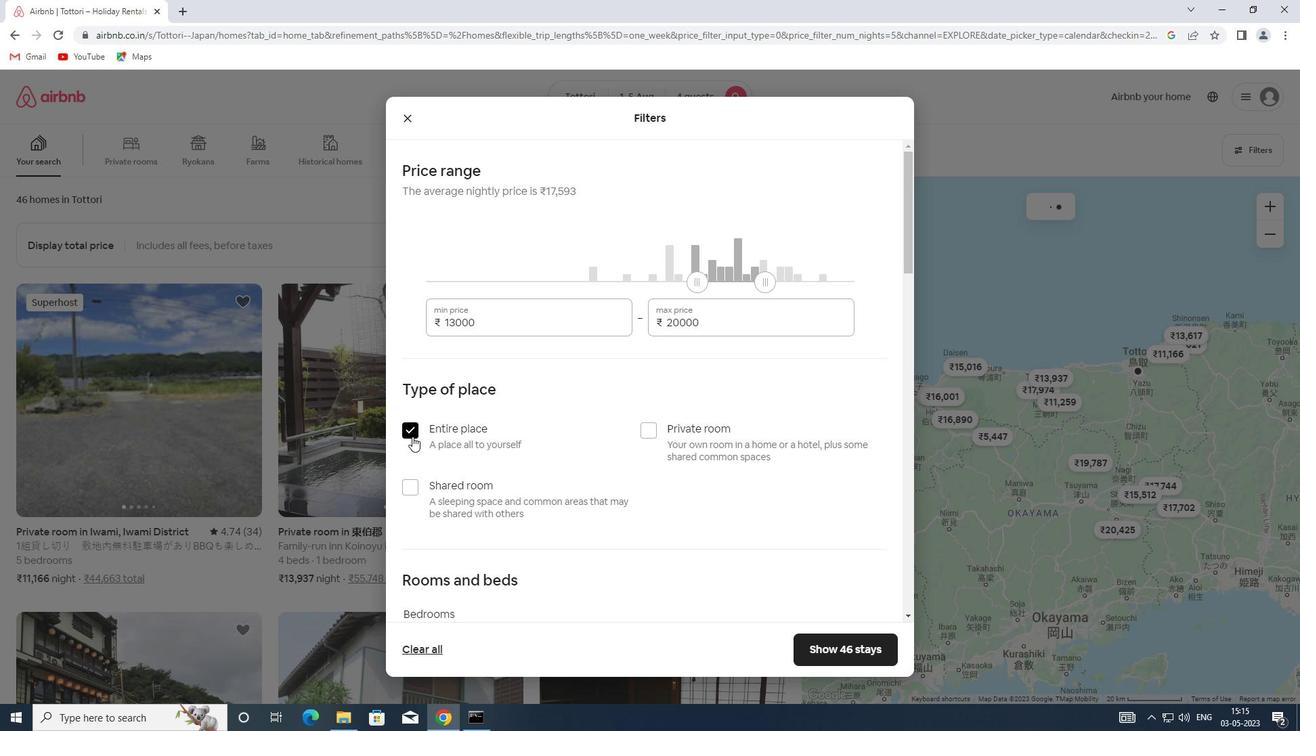 
Action: Mouse scrolled (423, 447) with delta (0, 0)
Screenshot: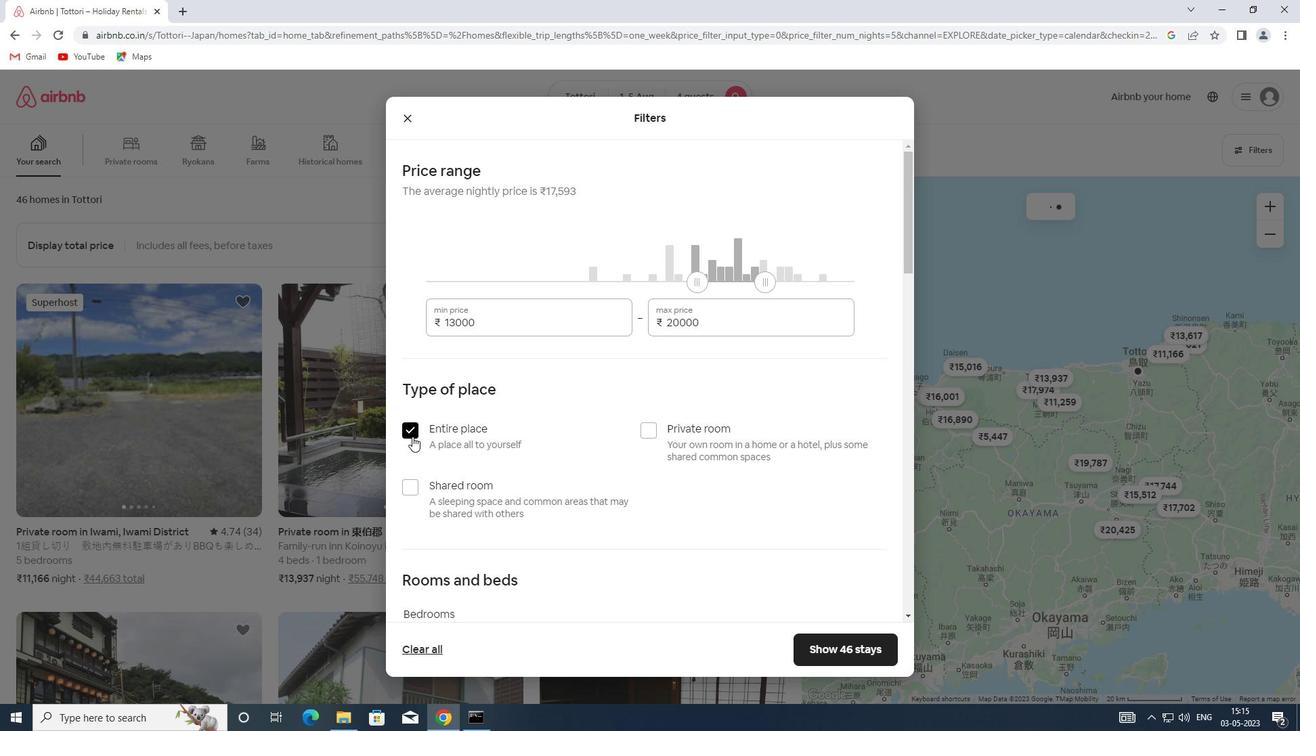 
Action: Mouse moved to (524, 449)
Screenshot: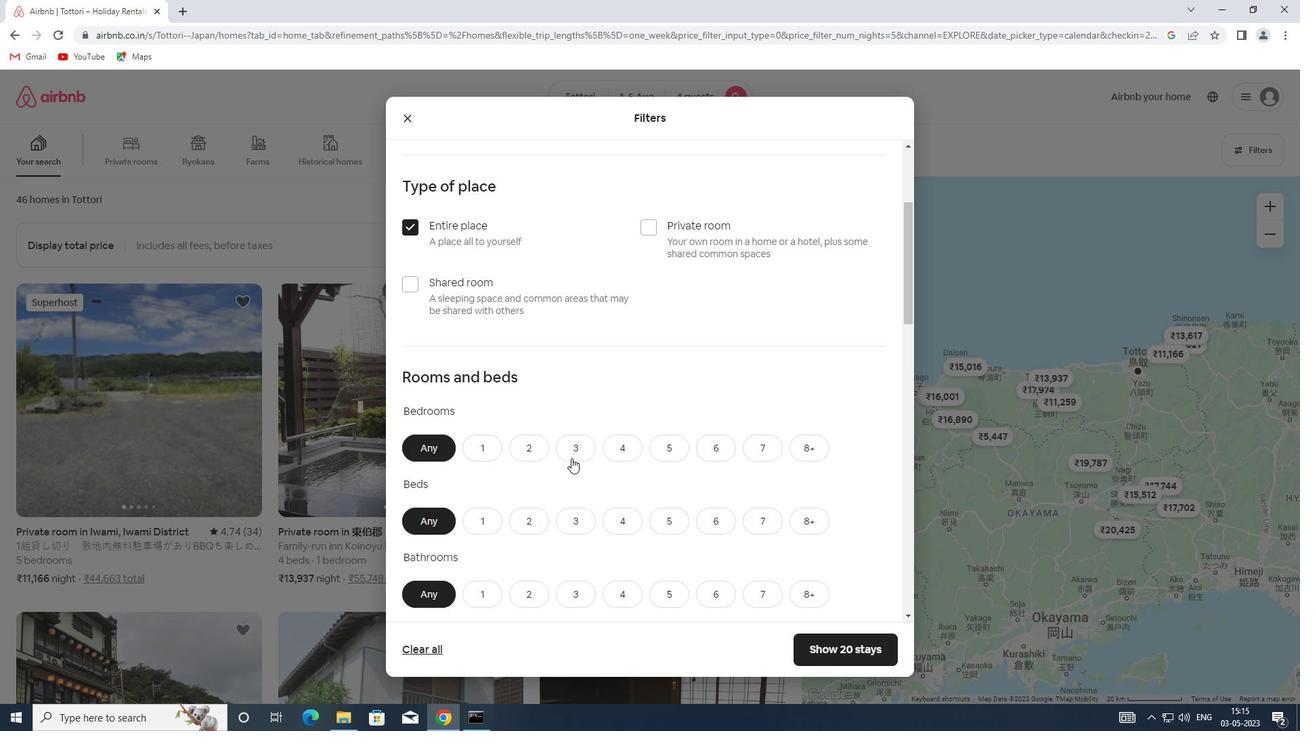 
Action: Mouse pressed left at (524, 449)
Screenshot: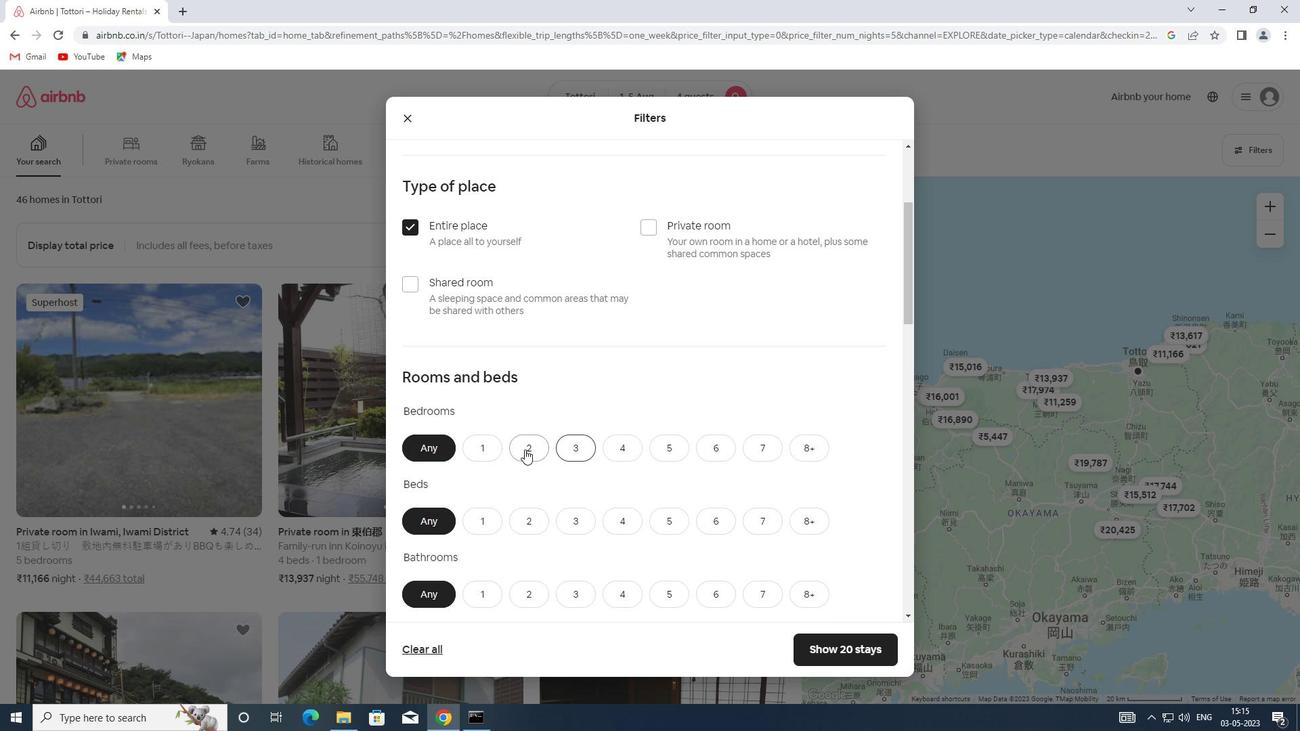 
Action: Mouse moved to (577, 531)
Screenshot: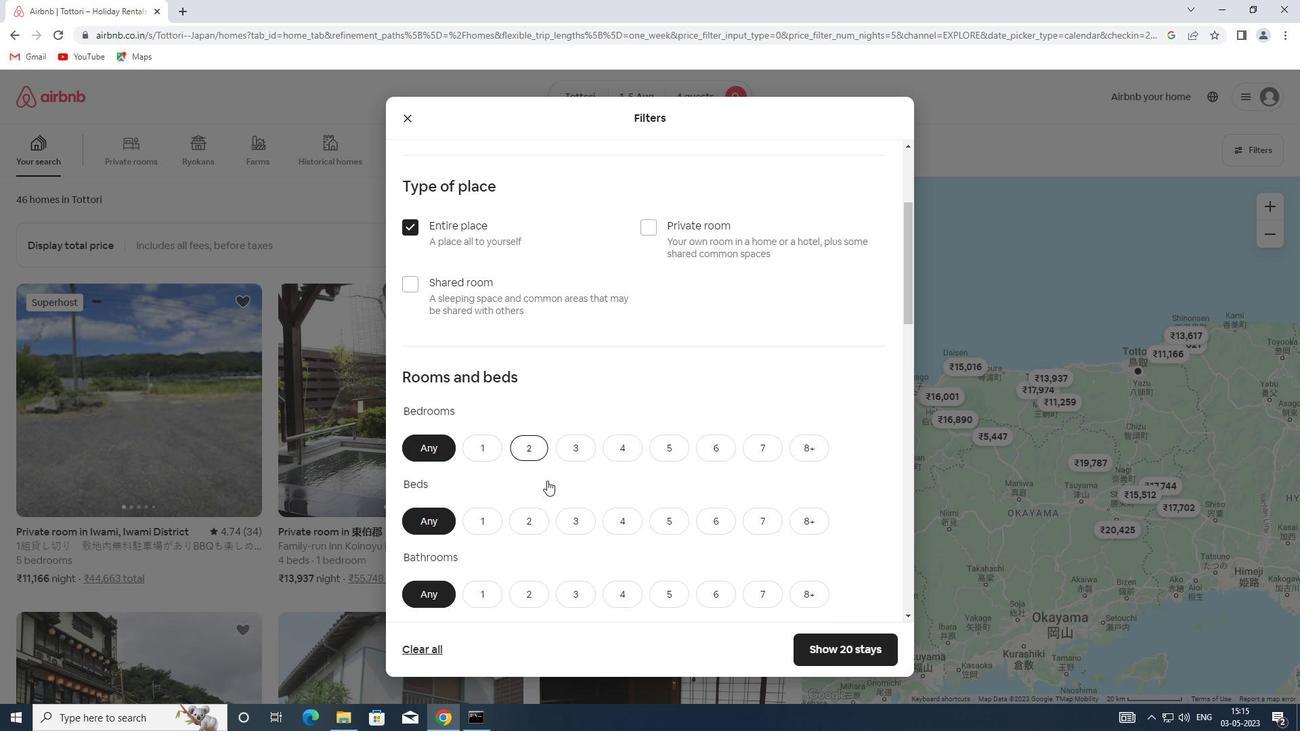 
Action: Mouse pressed left at (577, 531)
Screenshot: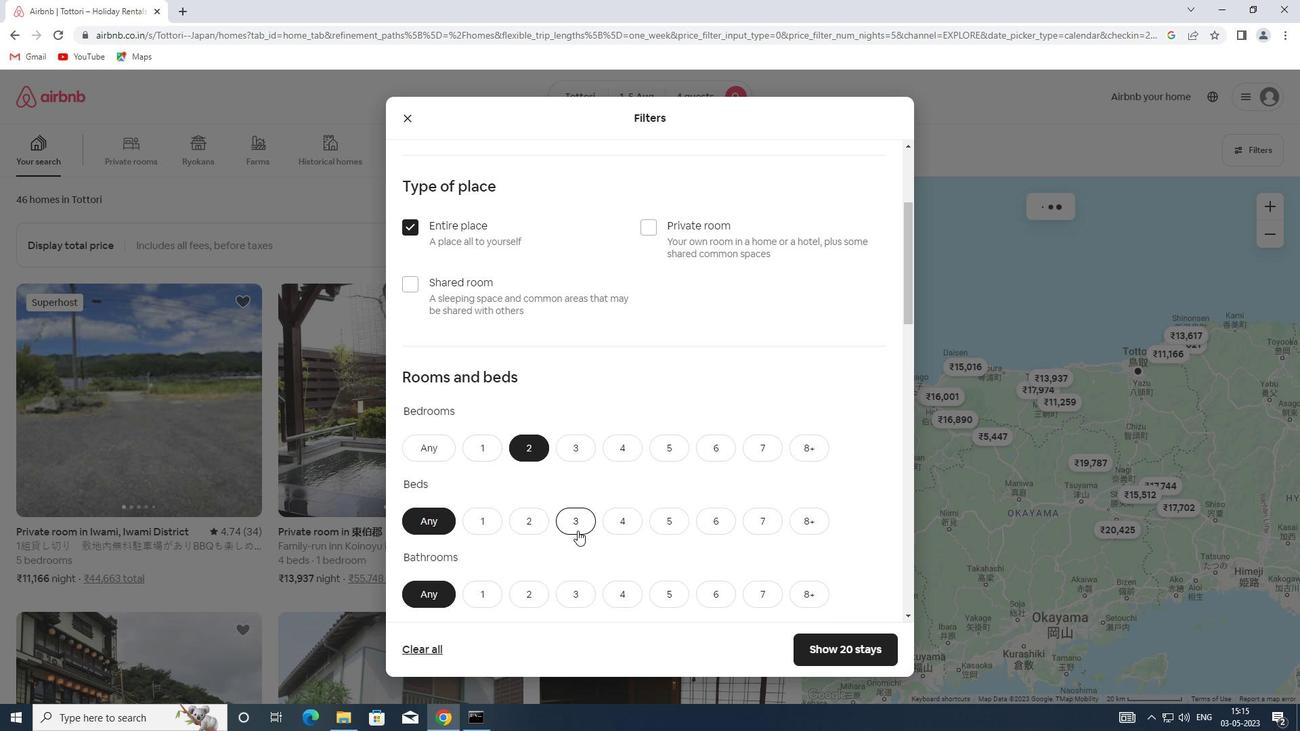 
Action: Mouse scrolled (577, 530) with delta (0, 0)
Screenshot: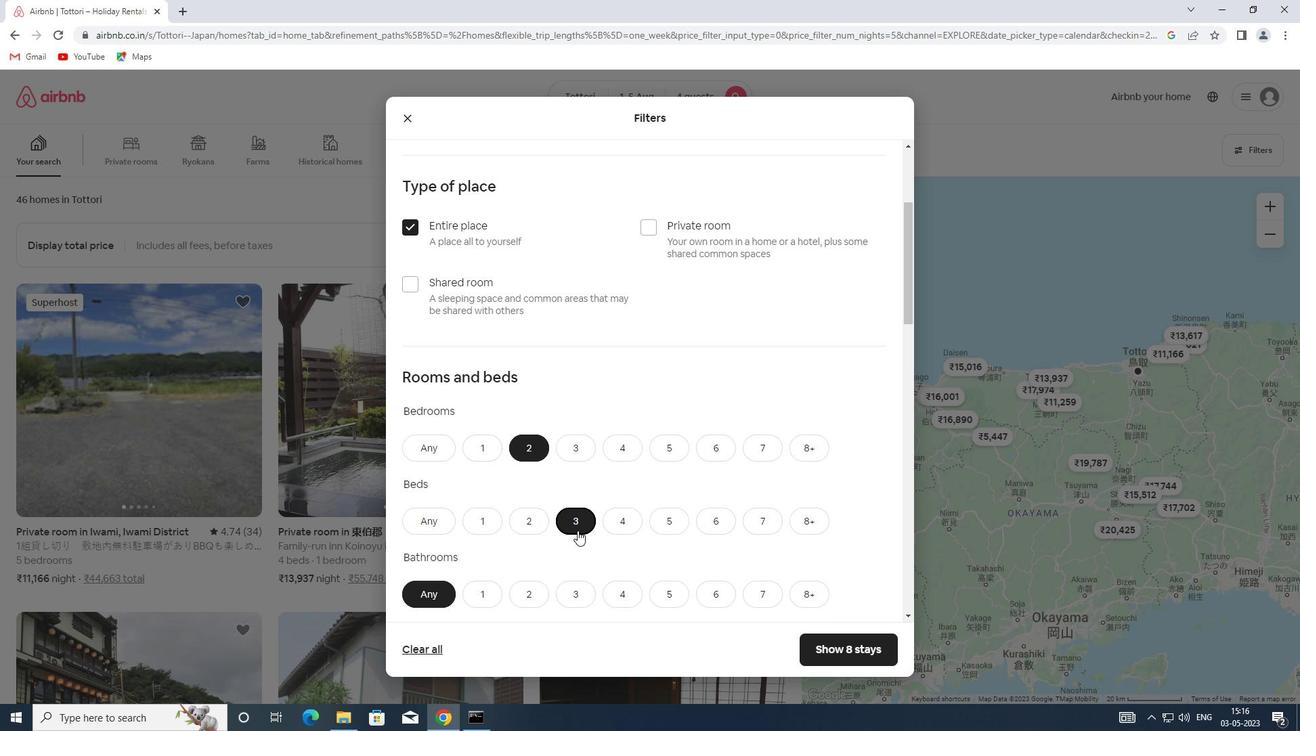 
Action: Mouse scrolled (577, 530) with delta (0, 0)
Screenshot: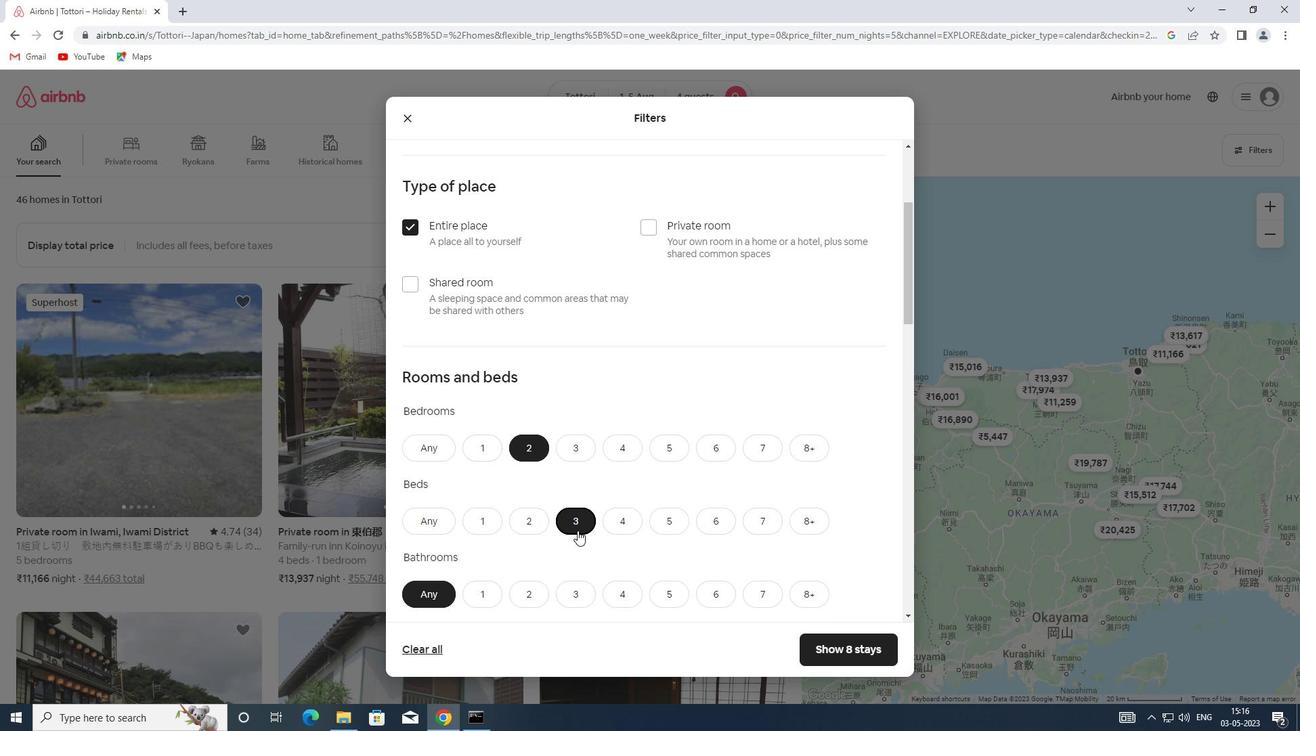 
Action: Mouse scrolled (577, 530) with delta (0, 0)
Screenshot: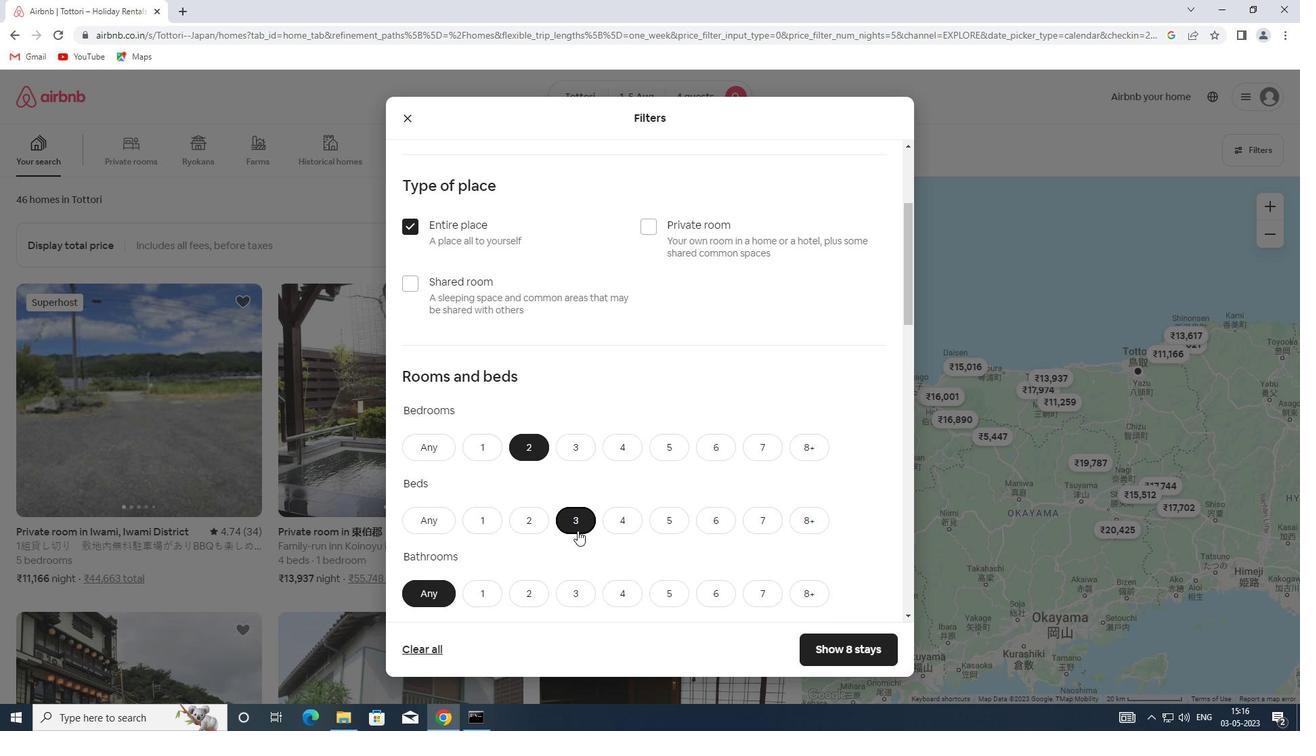 
Action: Mouse moved to (524, 394)
Screenshot: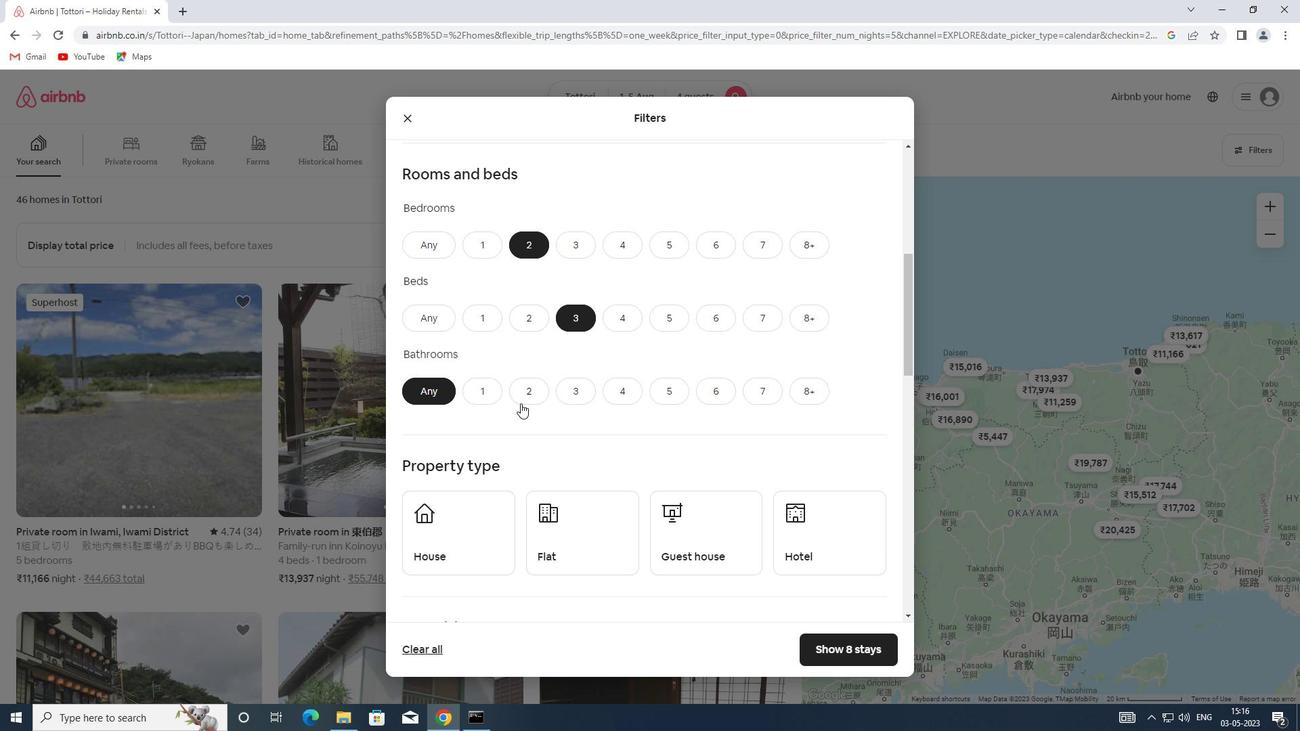 
Action: Mouse pressed left at (524, 394)
Screenshot: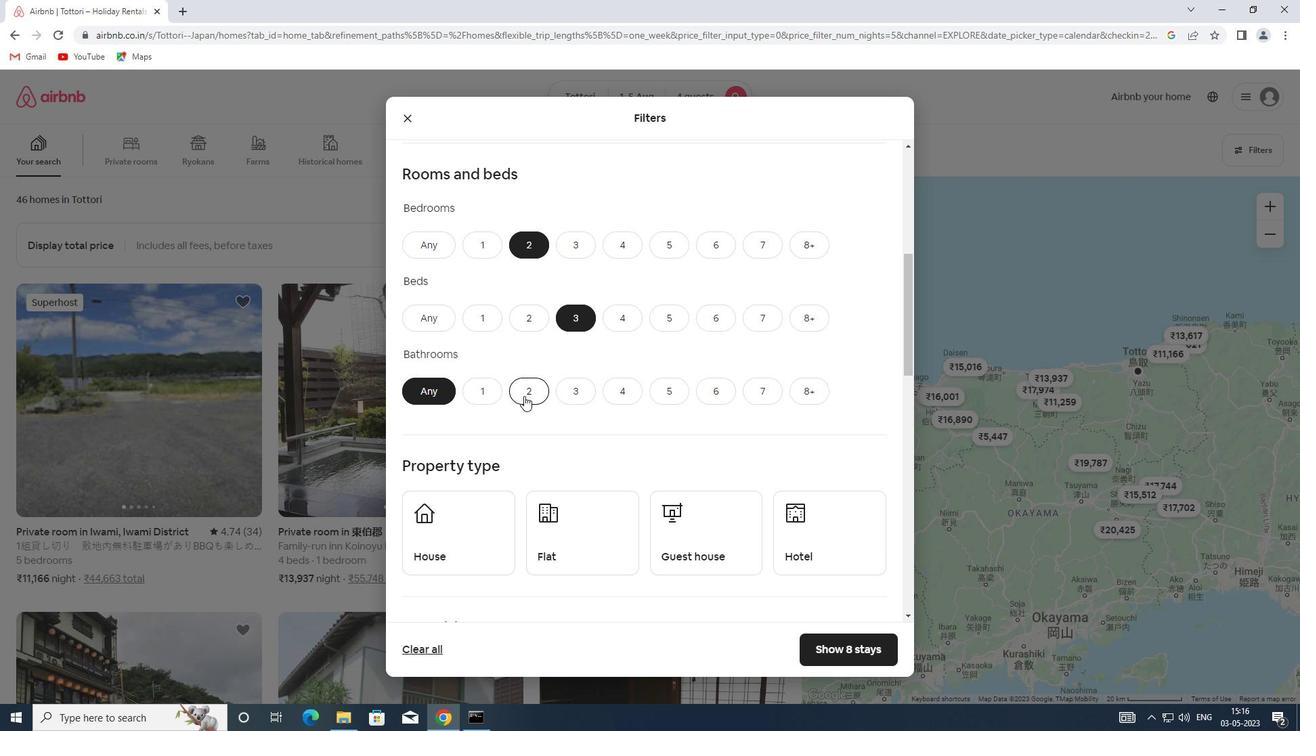 
Action: Mouse moved to (524, 400)
Screenshot: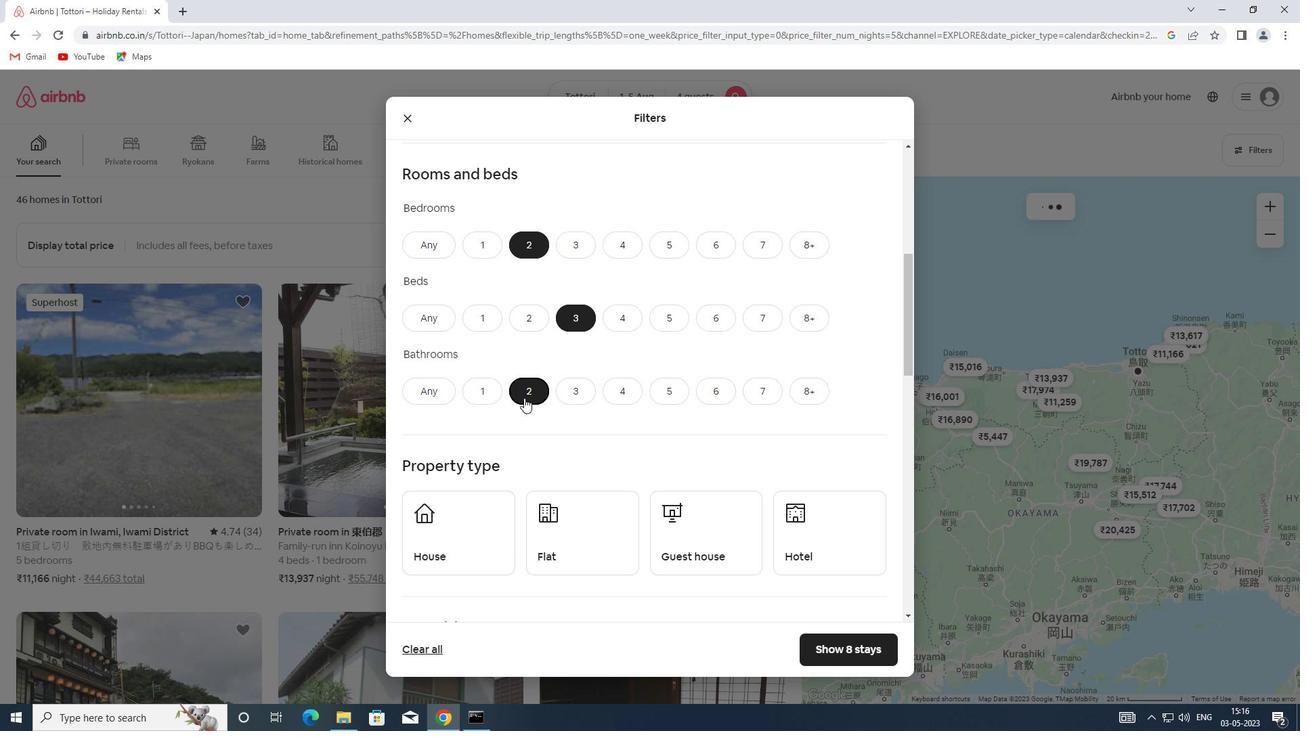 
Action: Mouse scrolled (524, 399) with delta (0, 0)
Screenshot: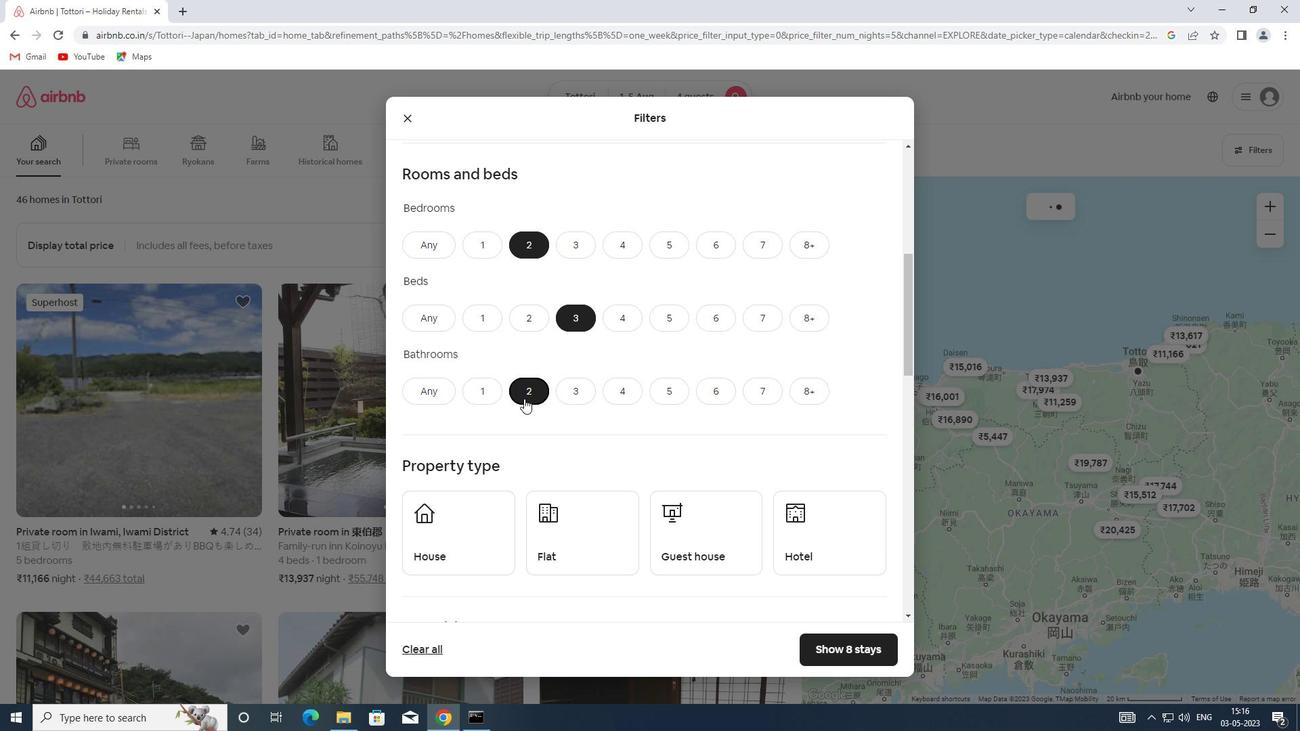 
Action: Mouse moved to (493, 442)
Screenshot: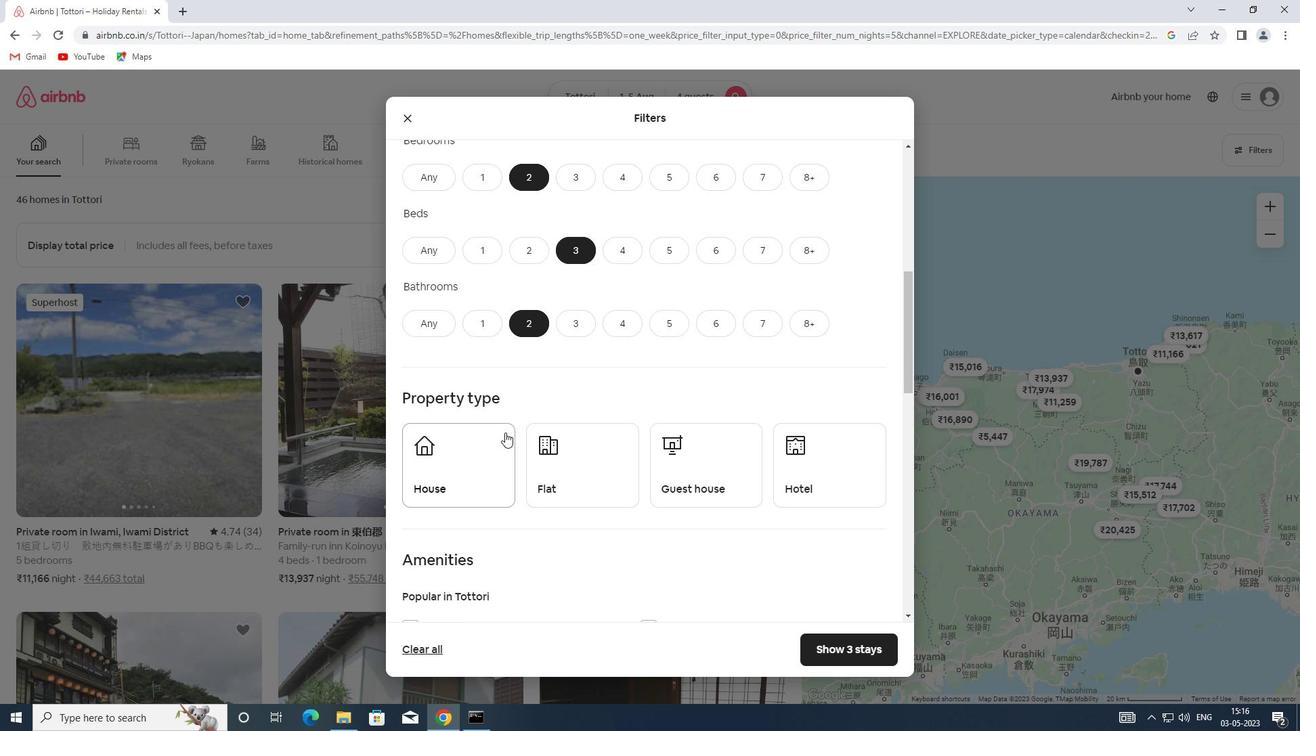 
Action: Mouse pressed left at (493, 442)
Screenshot: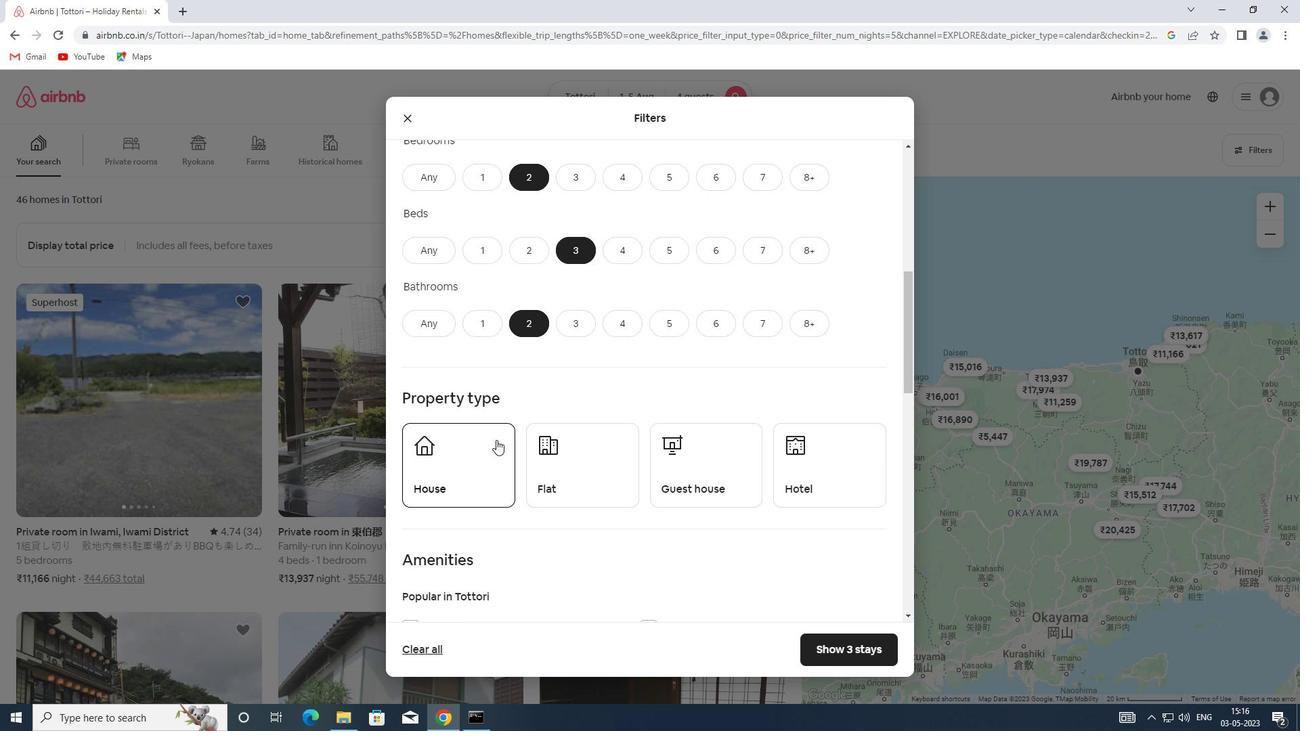 
Action: Mouse moved to (558, 464)
Screenshot: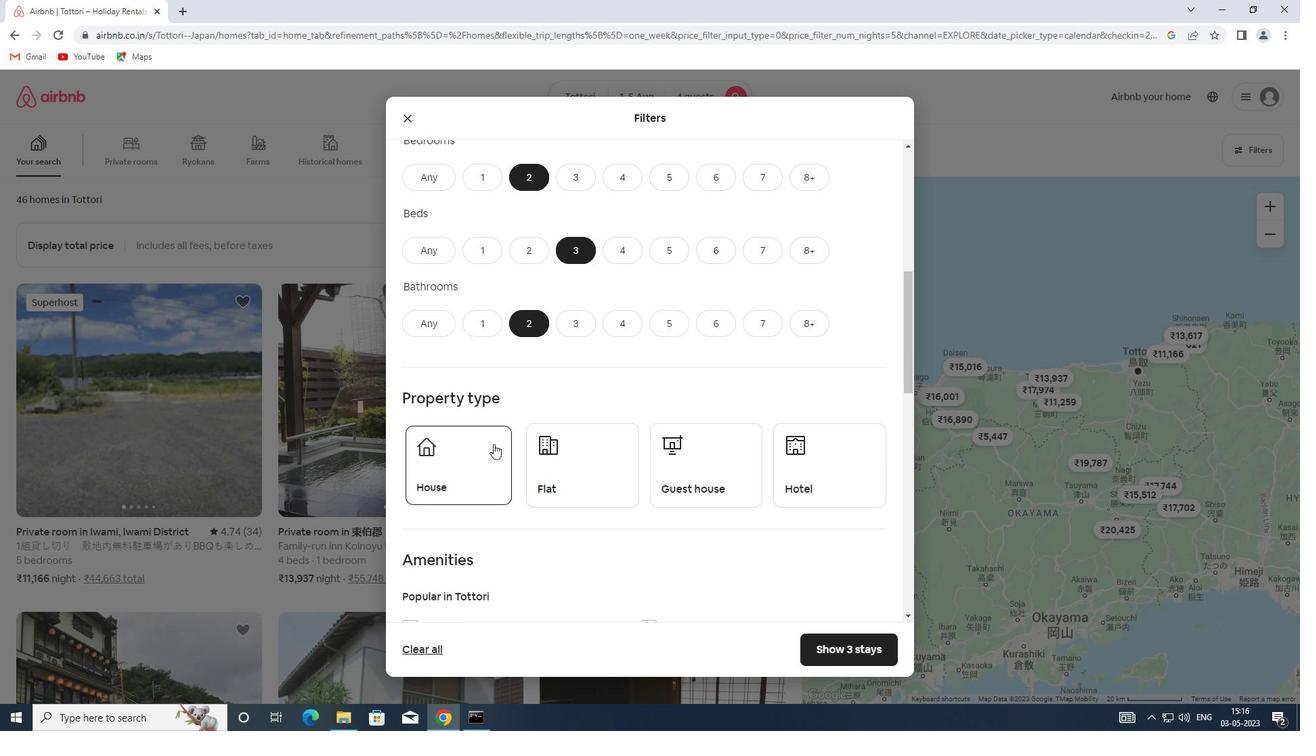 
Action: Mouse pressed left at (558, 464)
Screenshot: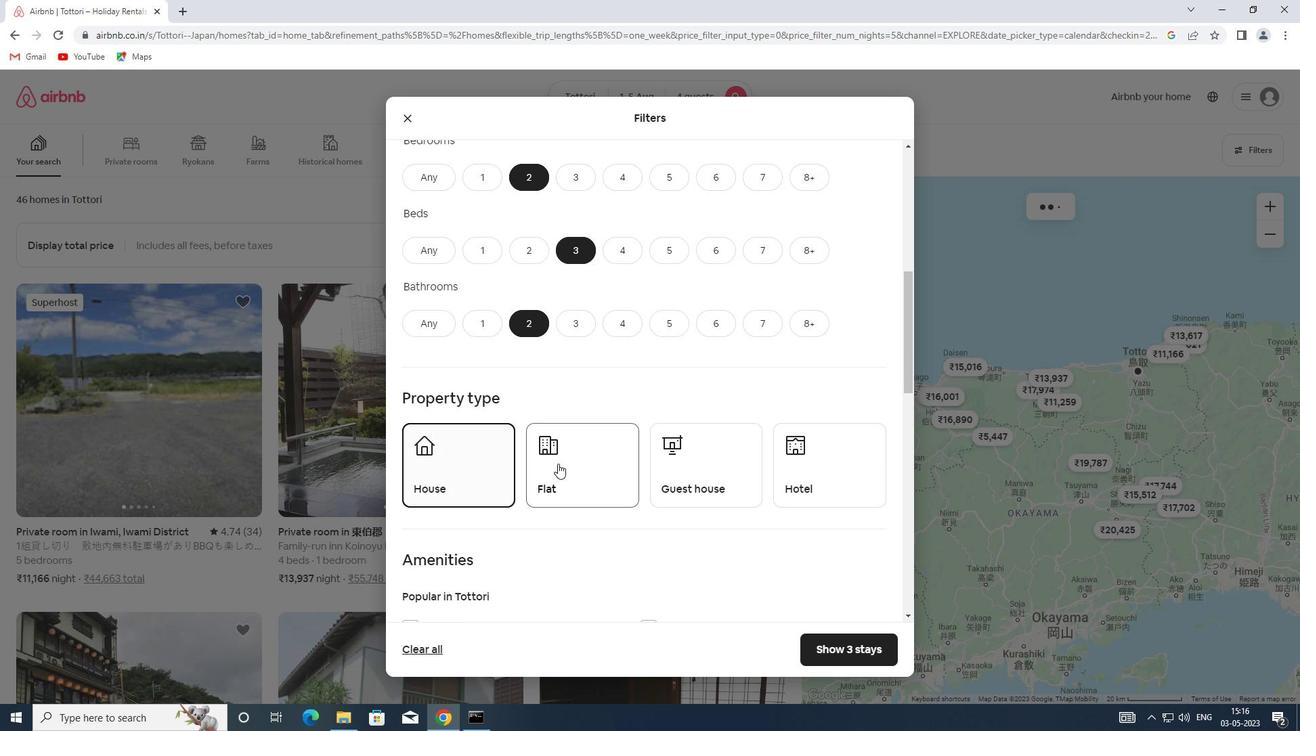 
Action: Mouse moved to (692, 464)
Screenshot: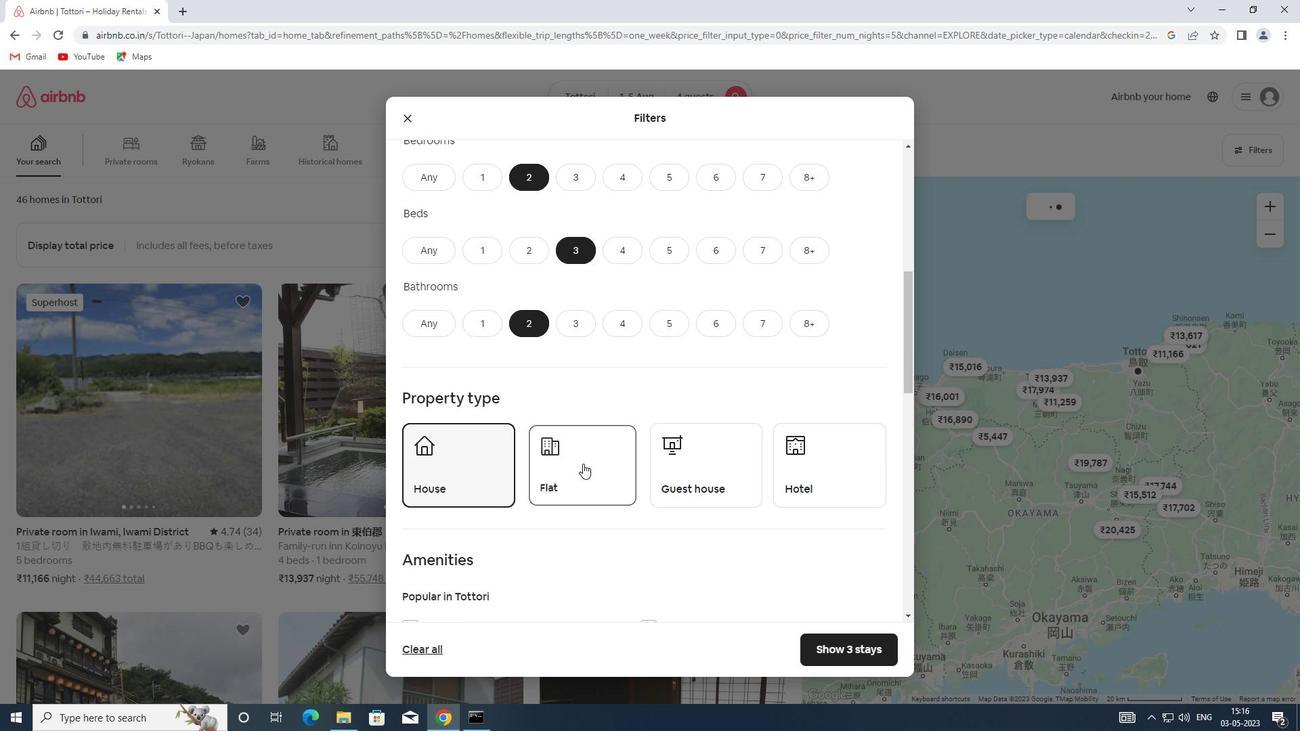 
Action: Mouse pressed left at (692, 464)
Screenshot: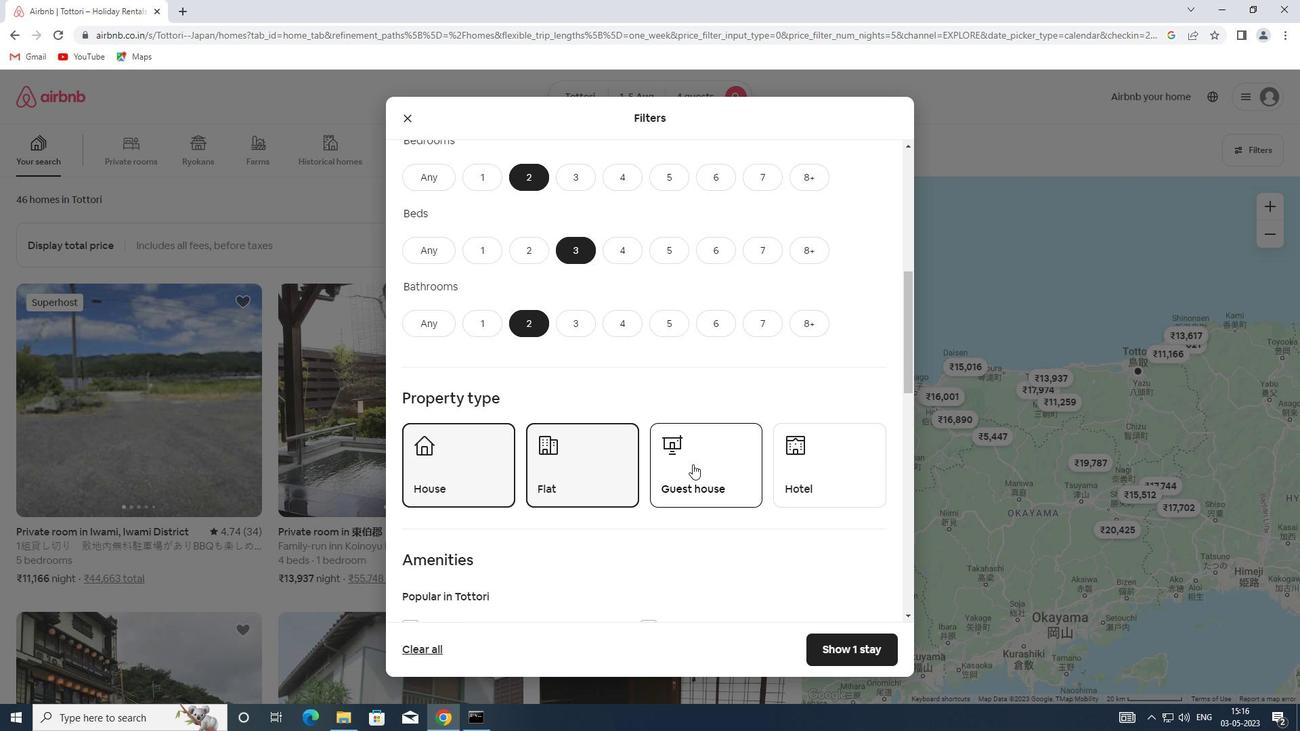 
Action: Mouse scrolled (692, 464) with delta (0, 0)
Screenshot: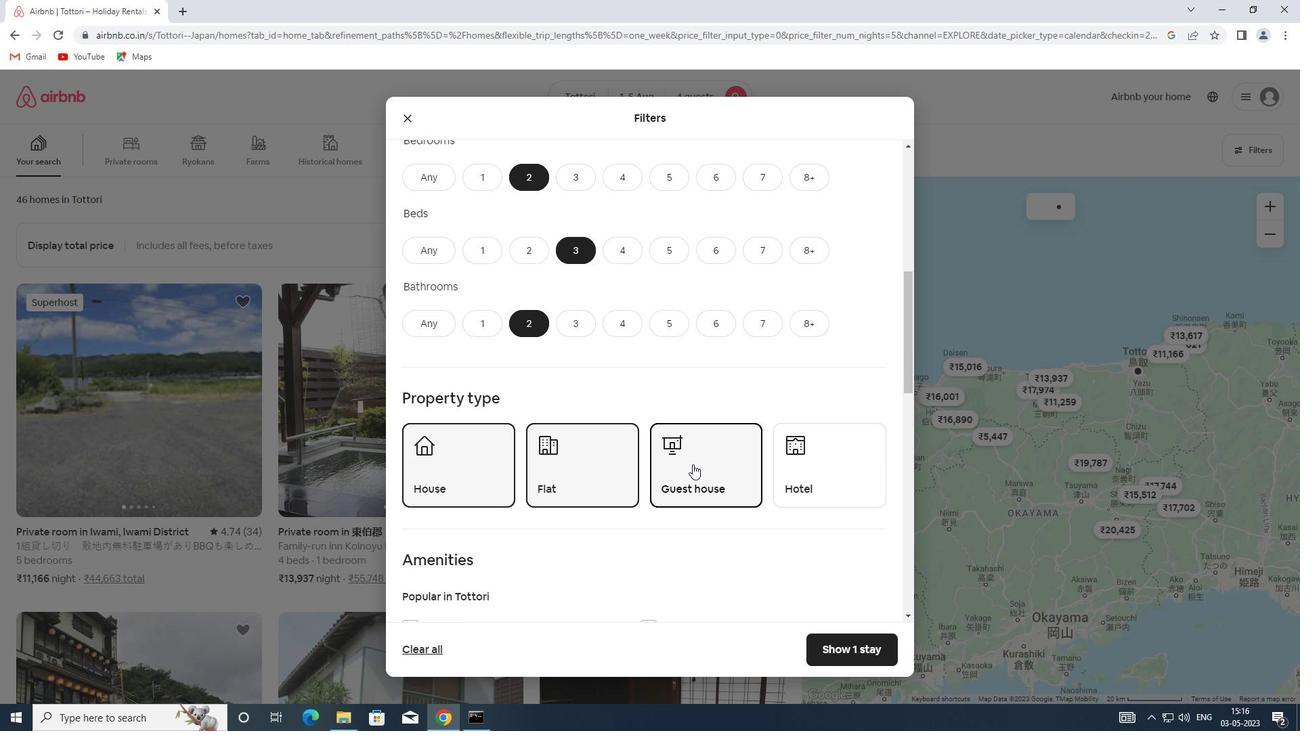 
Action: Mouse scrolled (692, 464) with delta (0, 0)
Screenshot: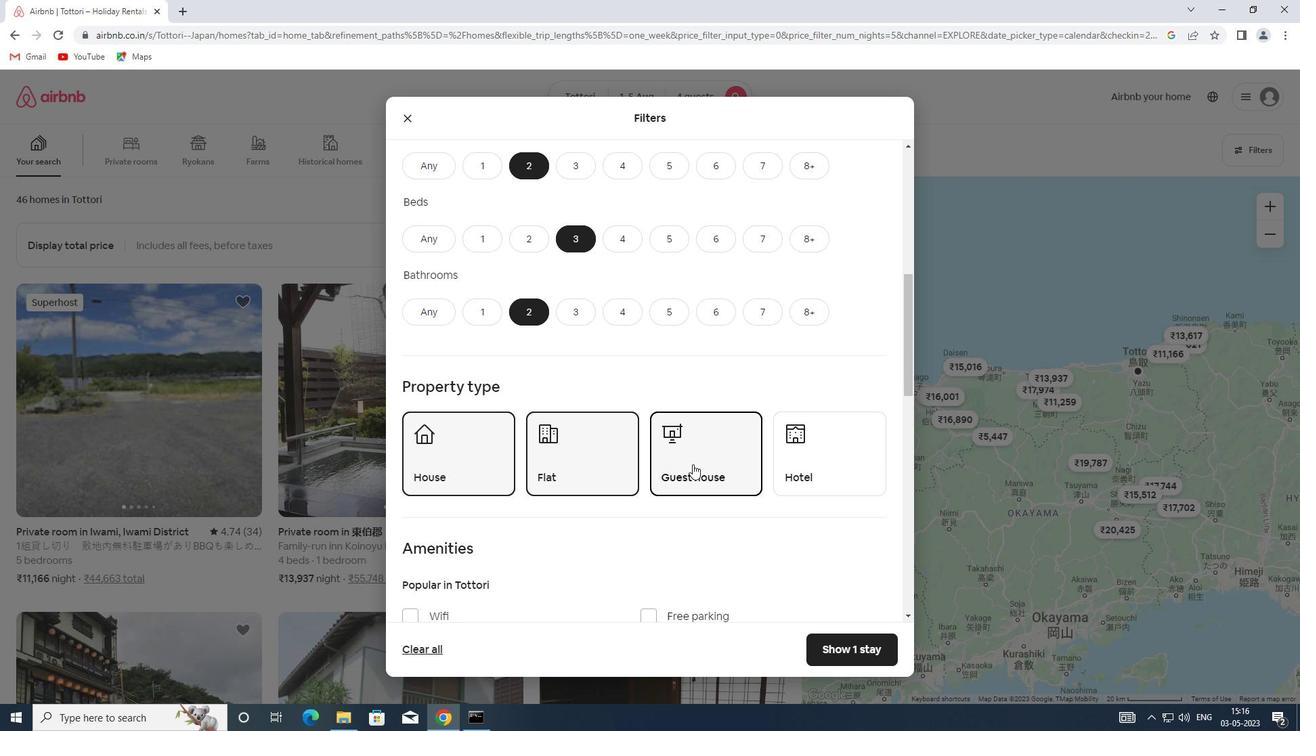 
Action: Mouse scrolled (692, 464) with delta (0, 0)
Screenshot: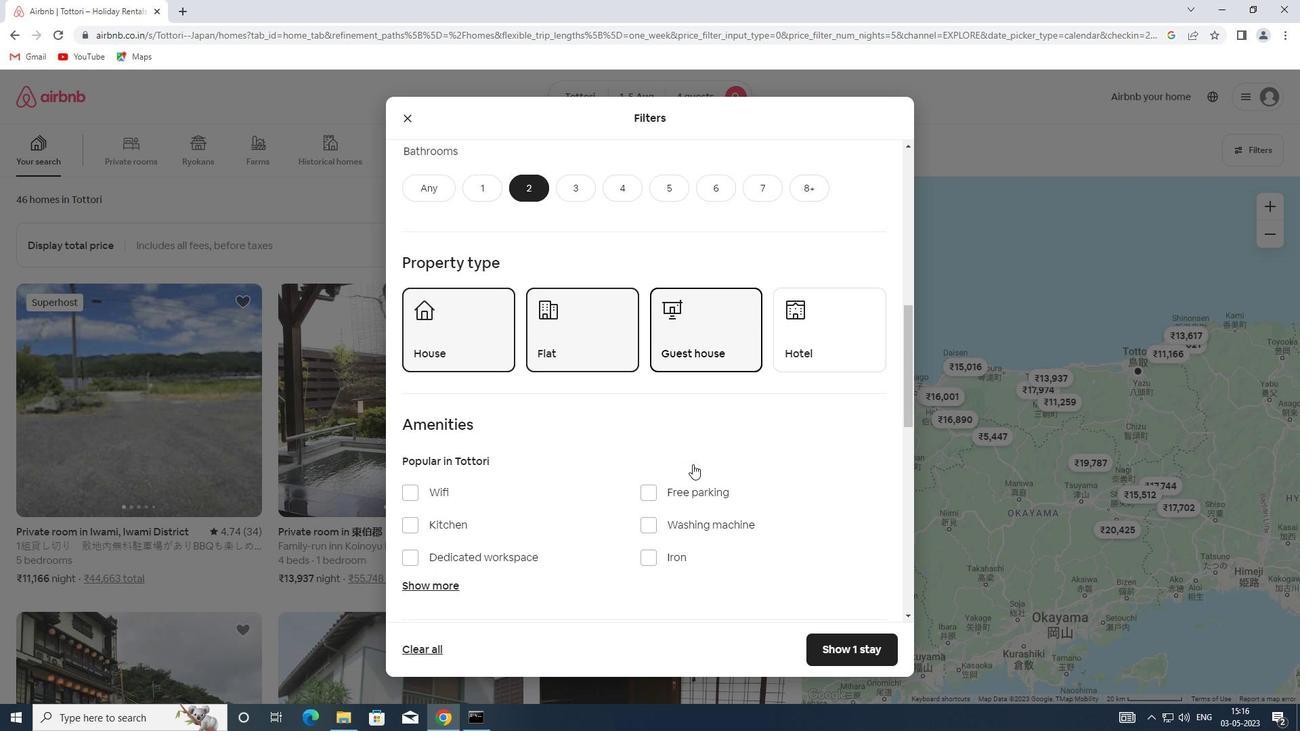 
Action: Mouse scrolled (692, 464) with delta (0, 0)
Screenshot: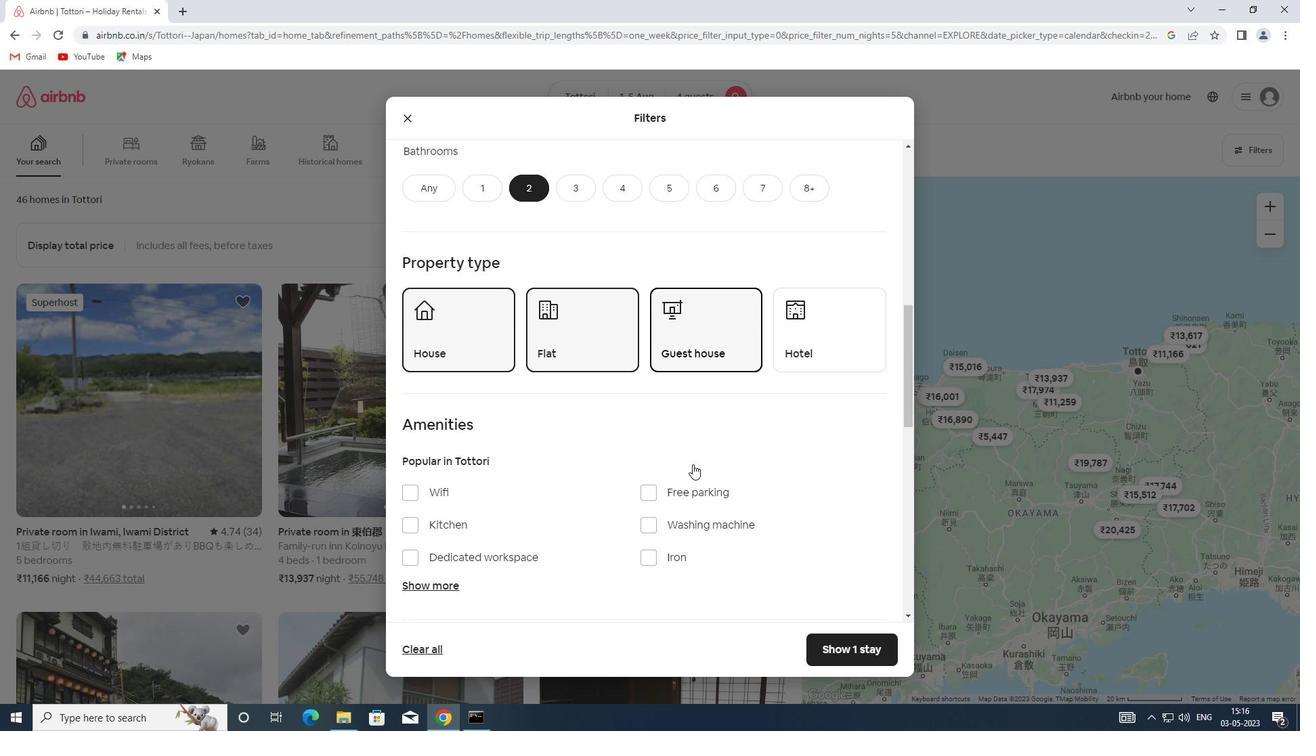 
Action: Mouse scrolled (692, 464) with delta (0, 0)
Screenshot: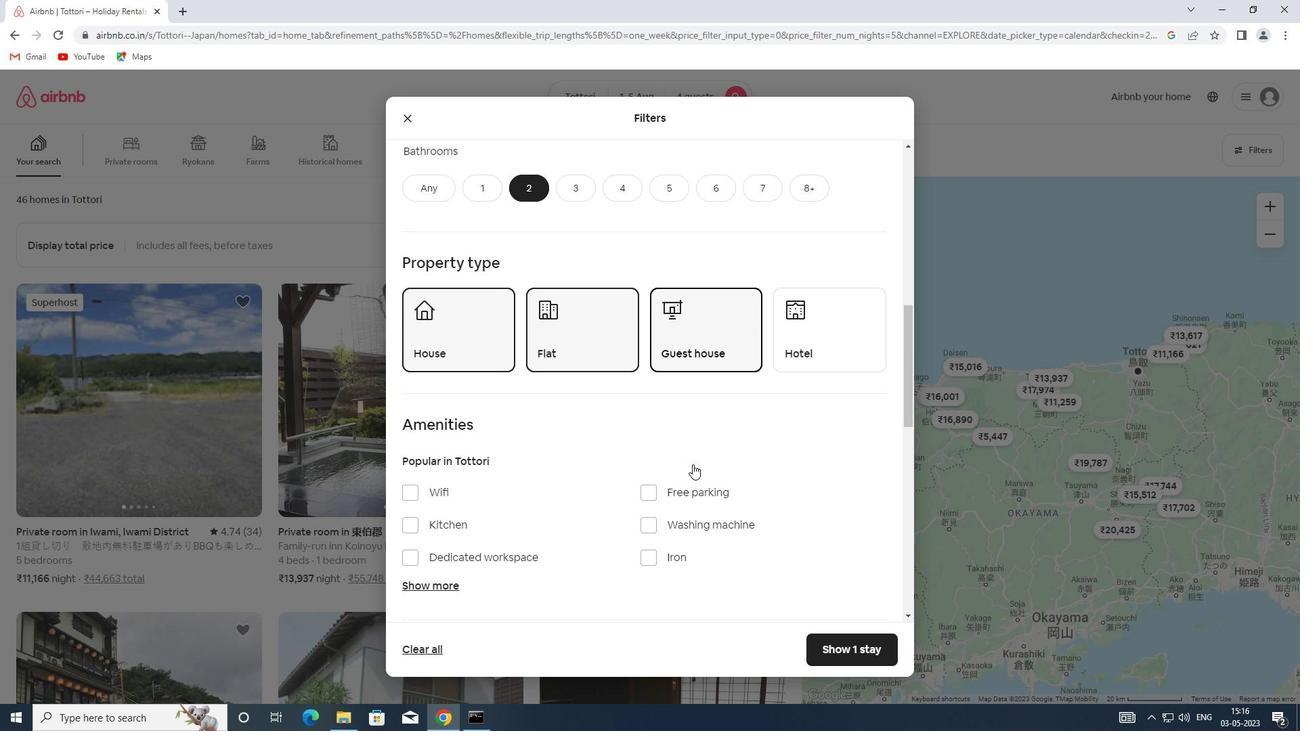 
Action: Mouse scrolled (692, 464) with delta (0, 0)
Screenshot: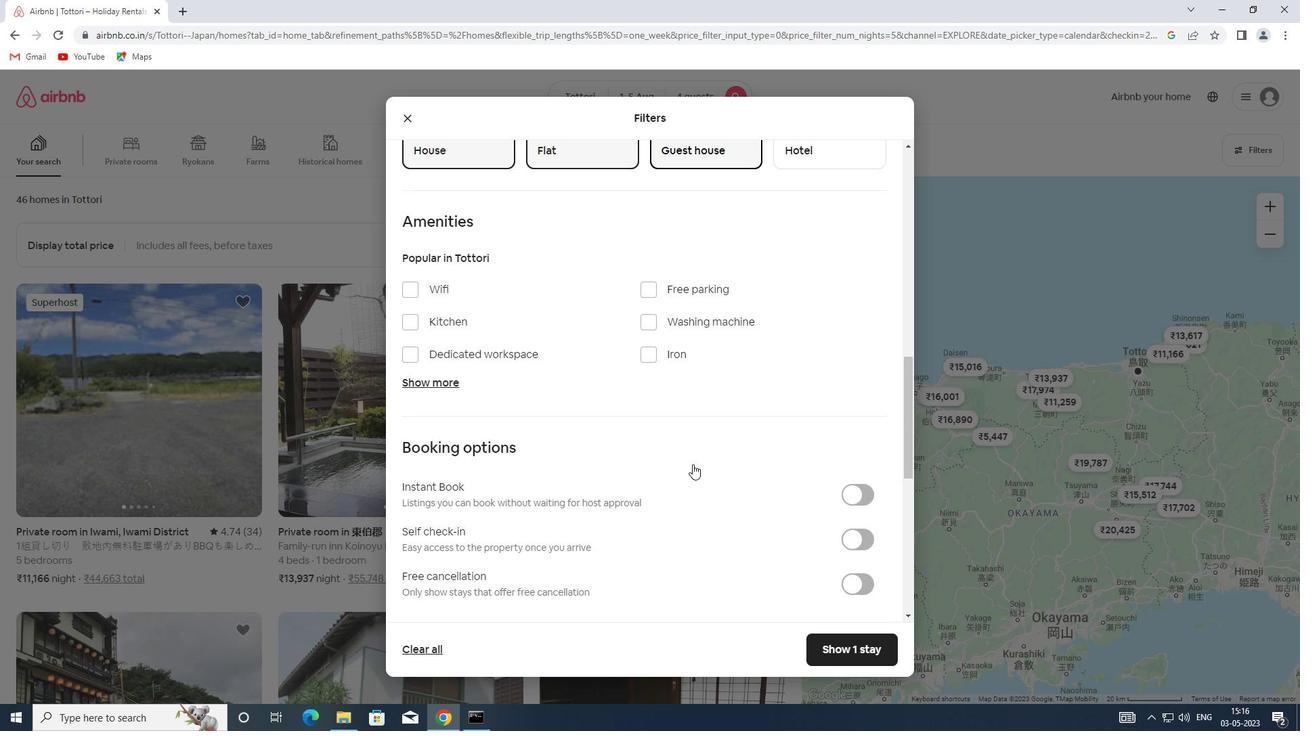 
Action: Mouse scrolled (692, 464) with delta (0, 0)
Screenshot: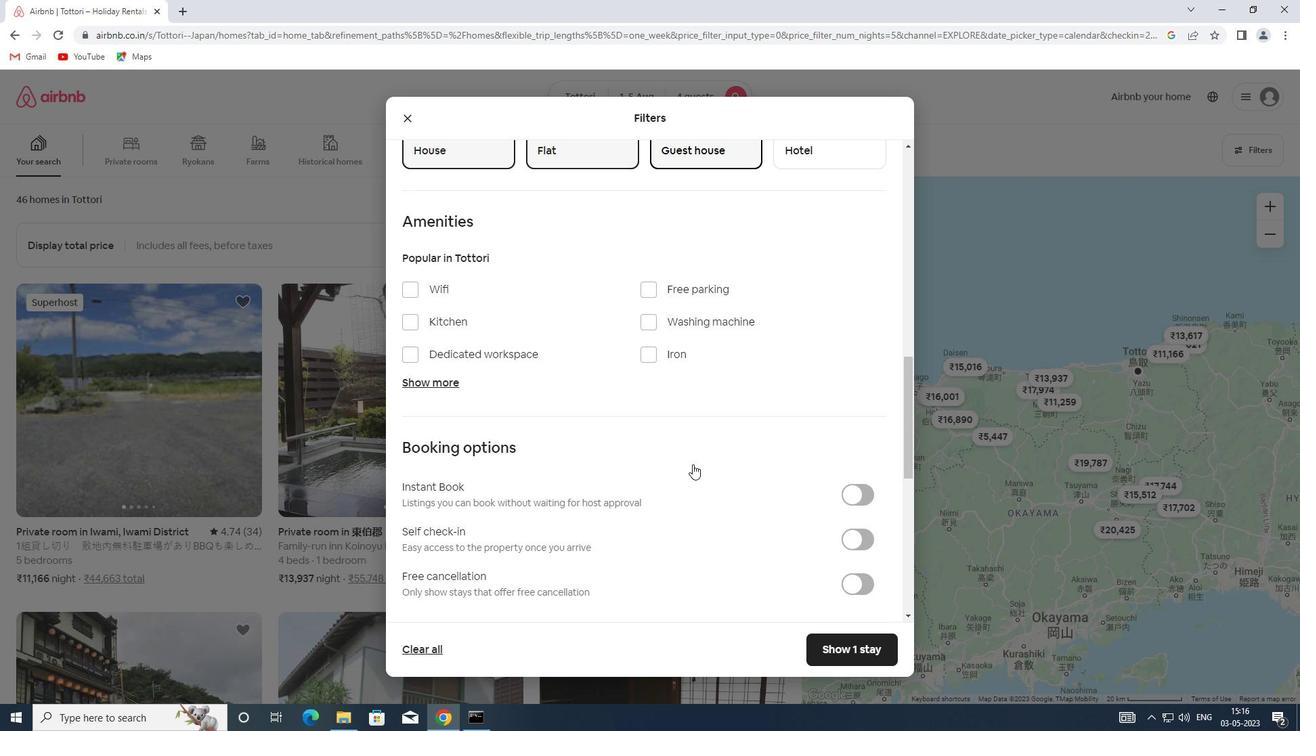 
Action: Mouse scrolled (692, 464) with delta (0, 0)
Screenshot: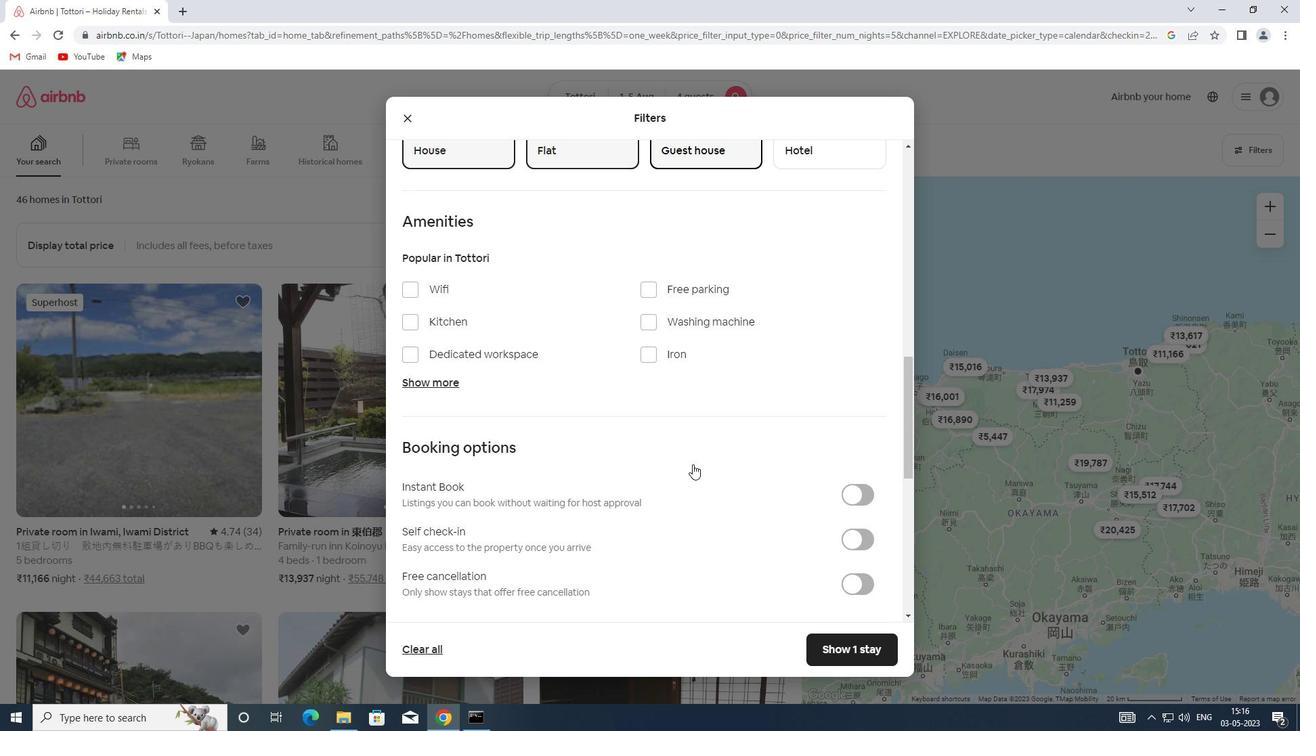 
Action: Mouse moved to (860, 342)
Screenshot: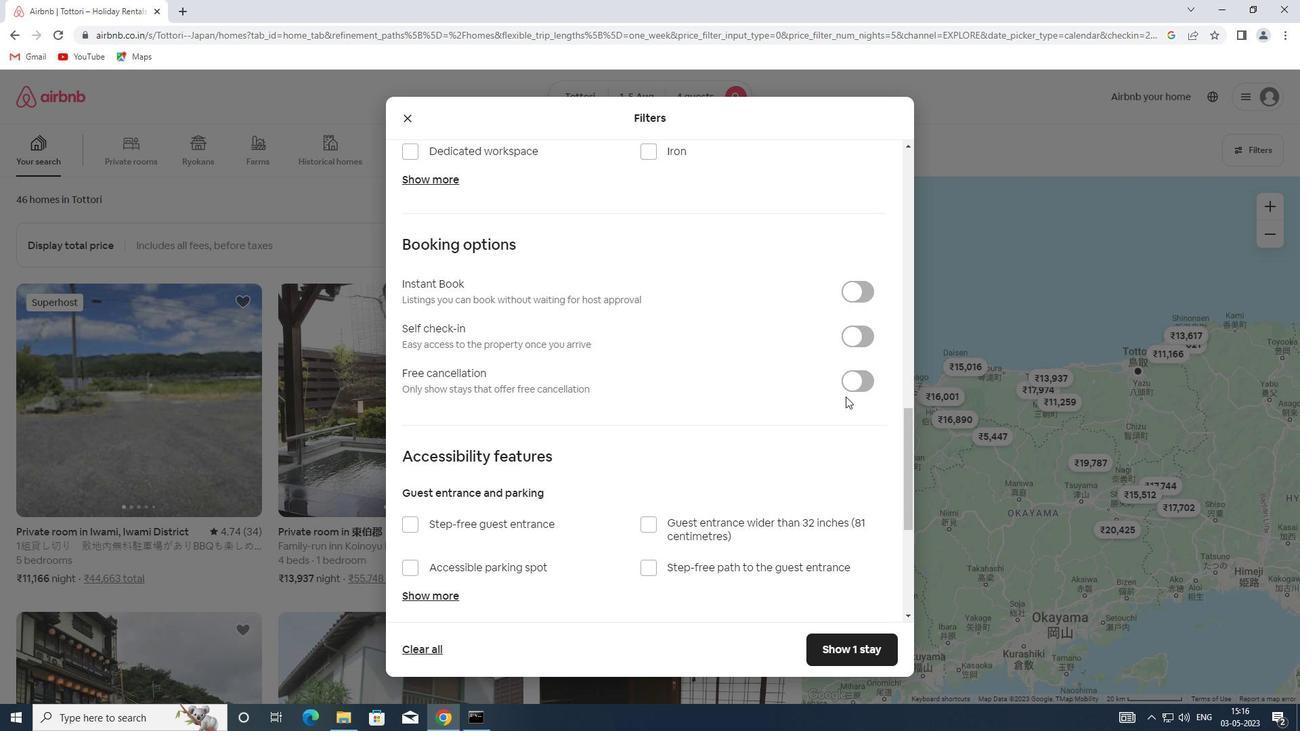 
Action: Mouse pressed left at (860, 342)
Screenshot: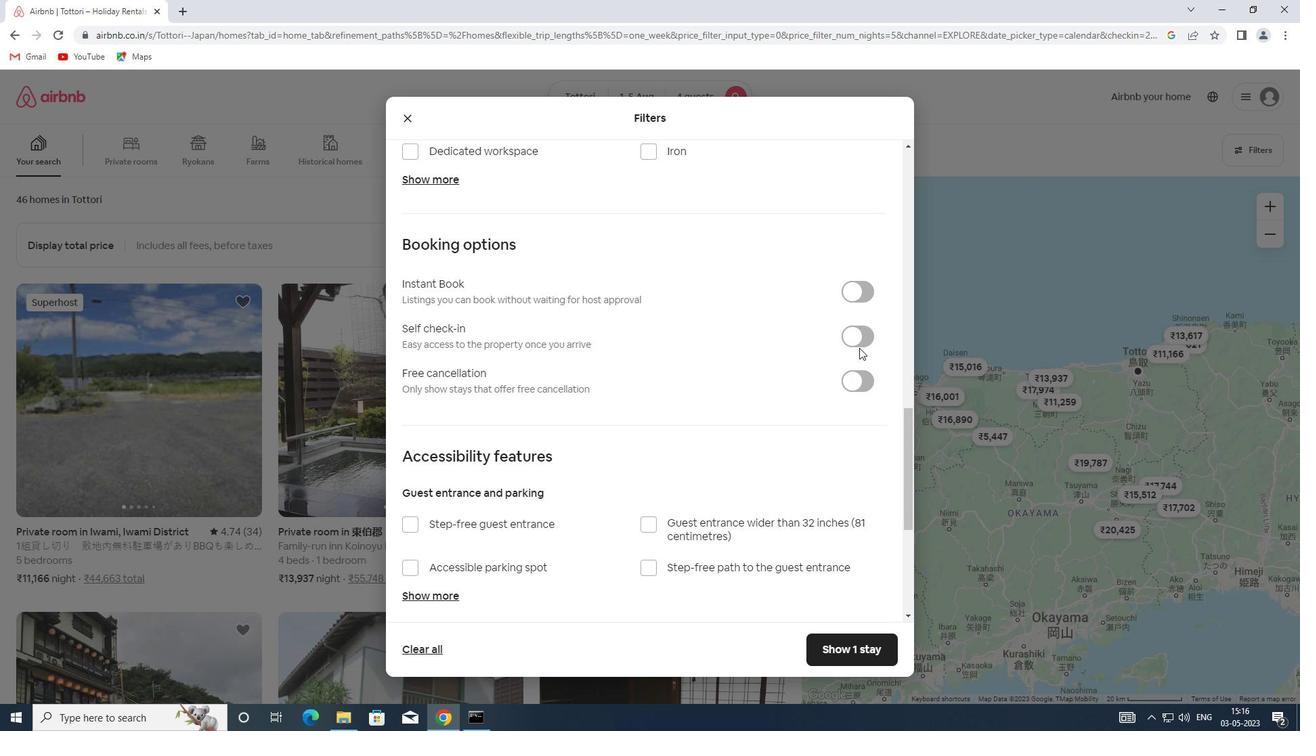 
Action: Mouse moved to (671, 411)
Screenshot: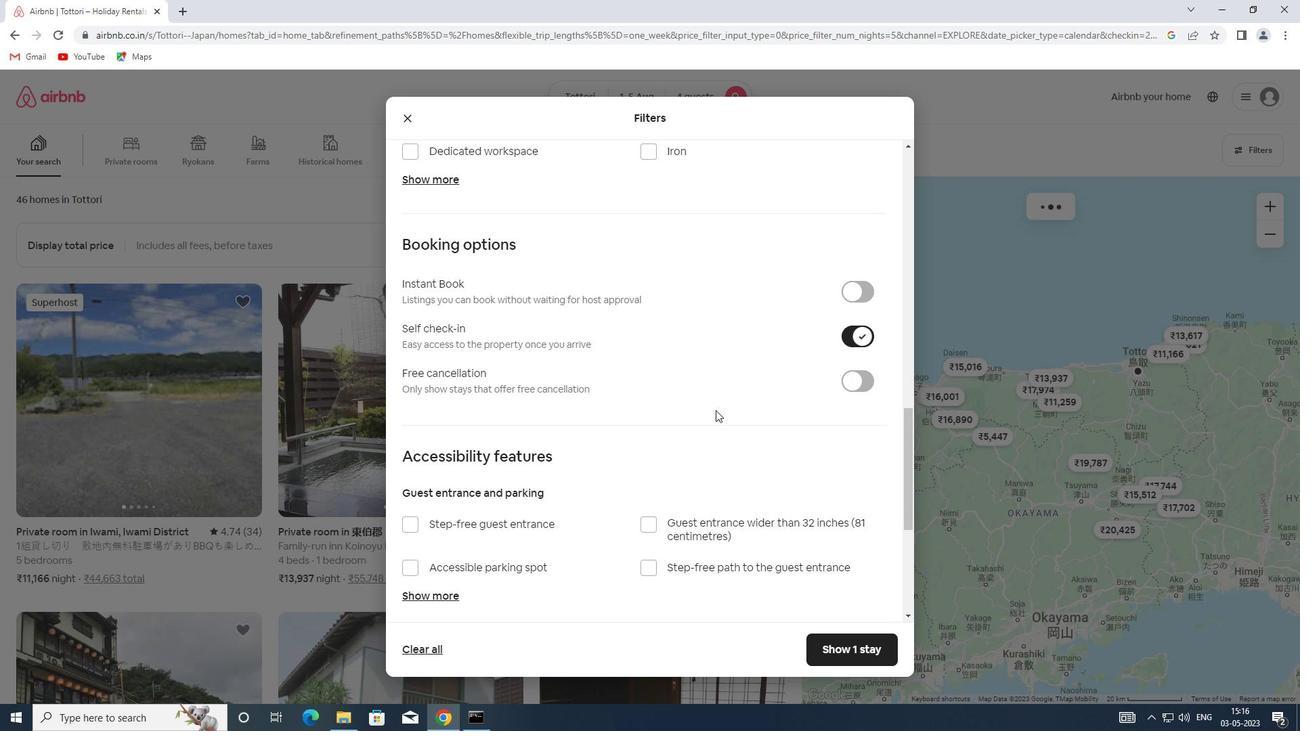 
Action: Mouse scrolled (671, 410) with delta (0, 0)
Screenshot: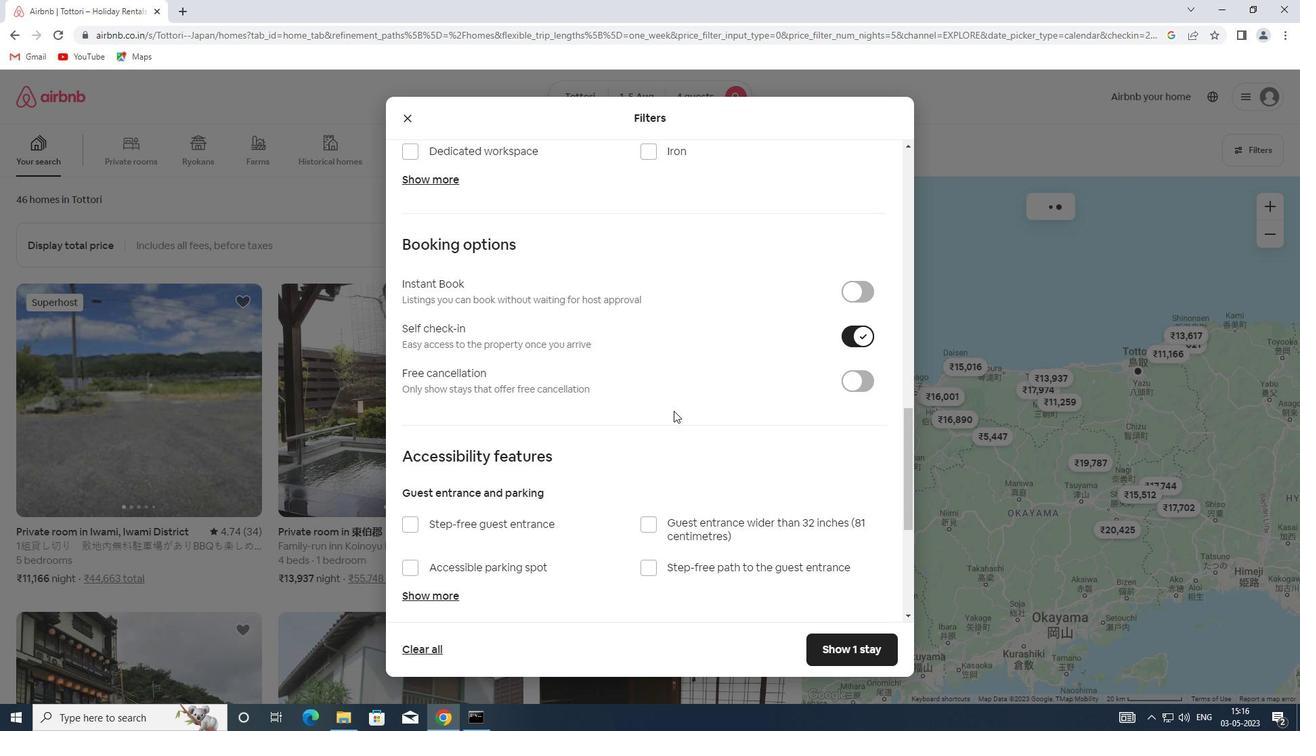 
Action: Mouse scrolled (671, 410) with delta (0, 0)
Screenshot: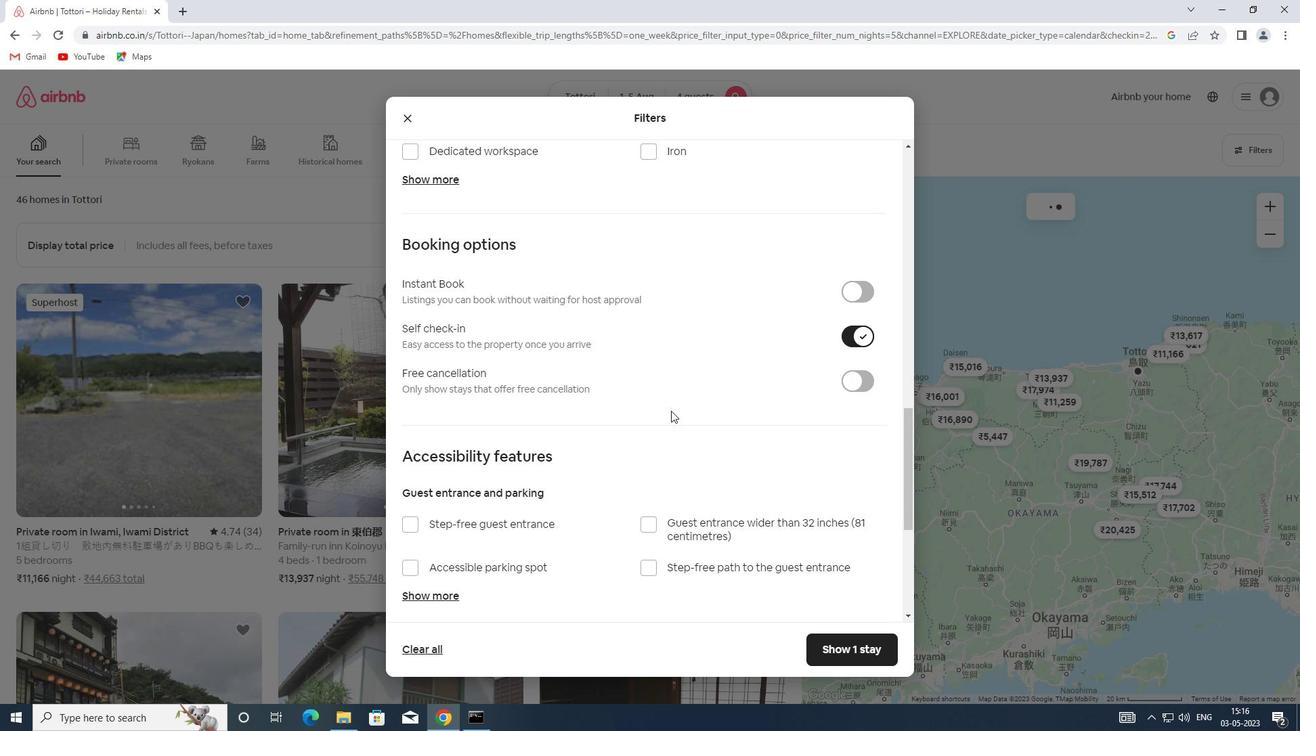 
Action: Mouse scrolled (671, 410) with delta (0, 0)
Screenshot: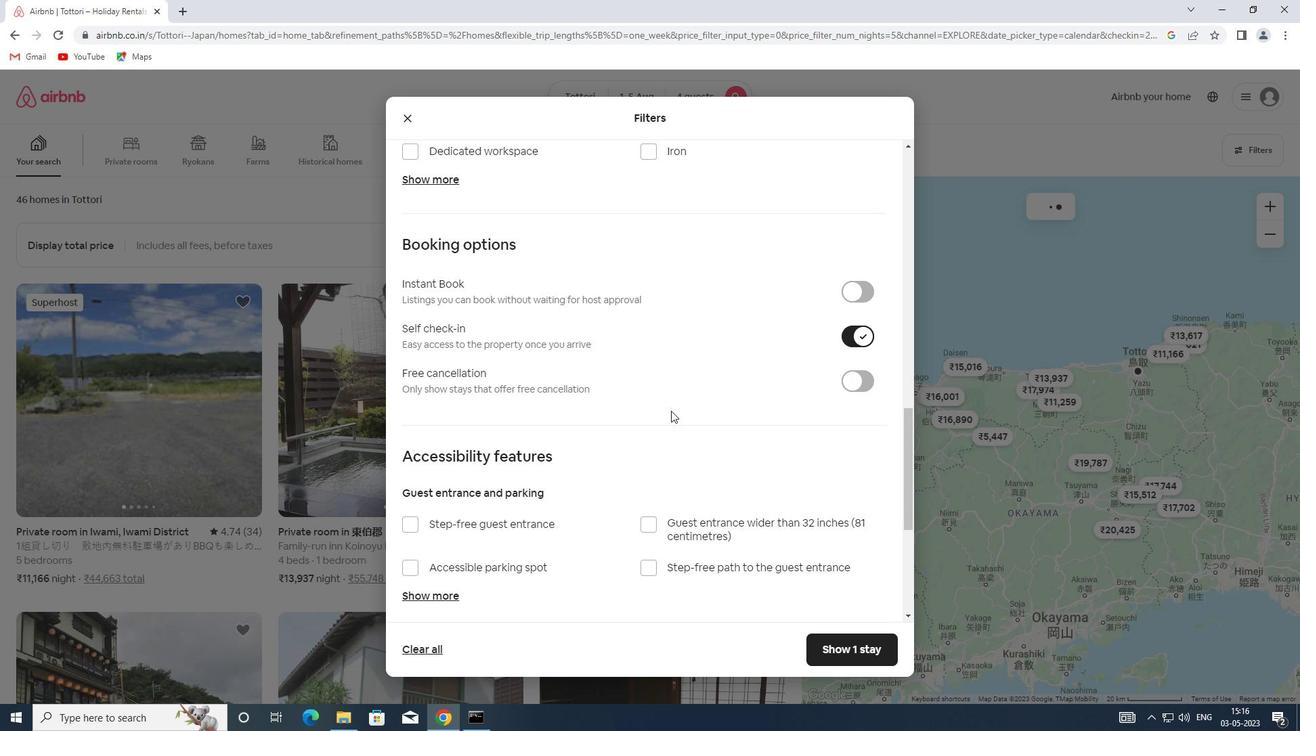 
Action: Mouse scrolled (671, 410) with delta (0, 0)
Screenshot: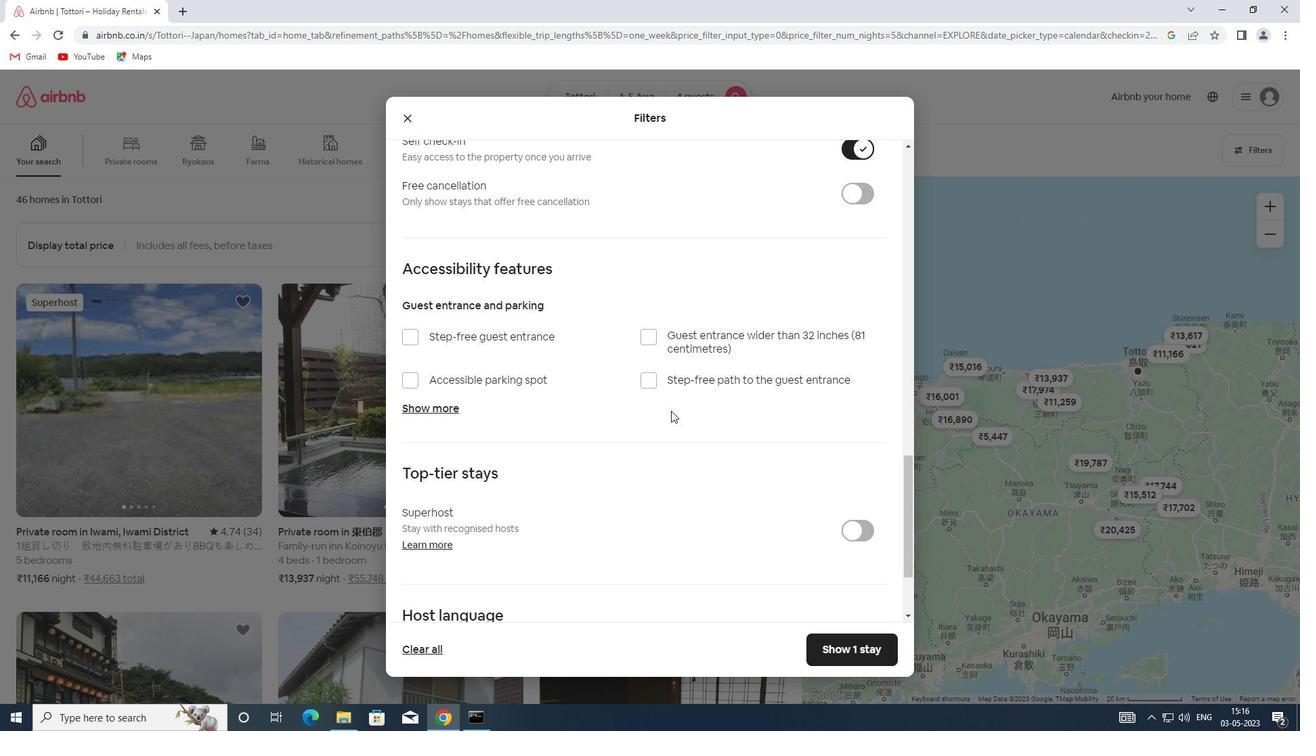 
Action: Mouse scrolled (671, 410) with delta (0, 0)
Screenshot: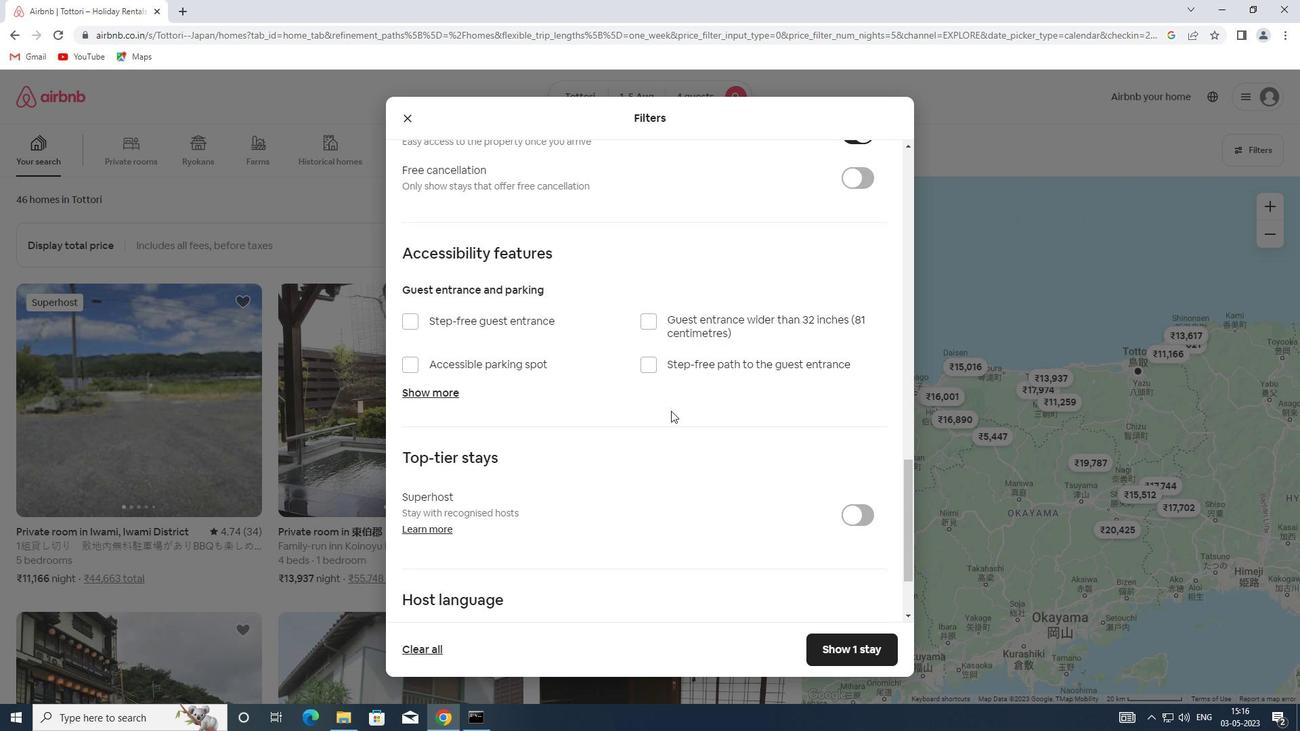 
Action: Mouse scrolled (671, 410) with delta (0, 0)
Screenshot: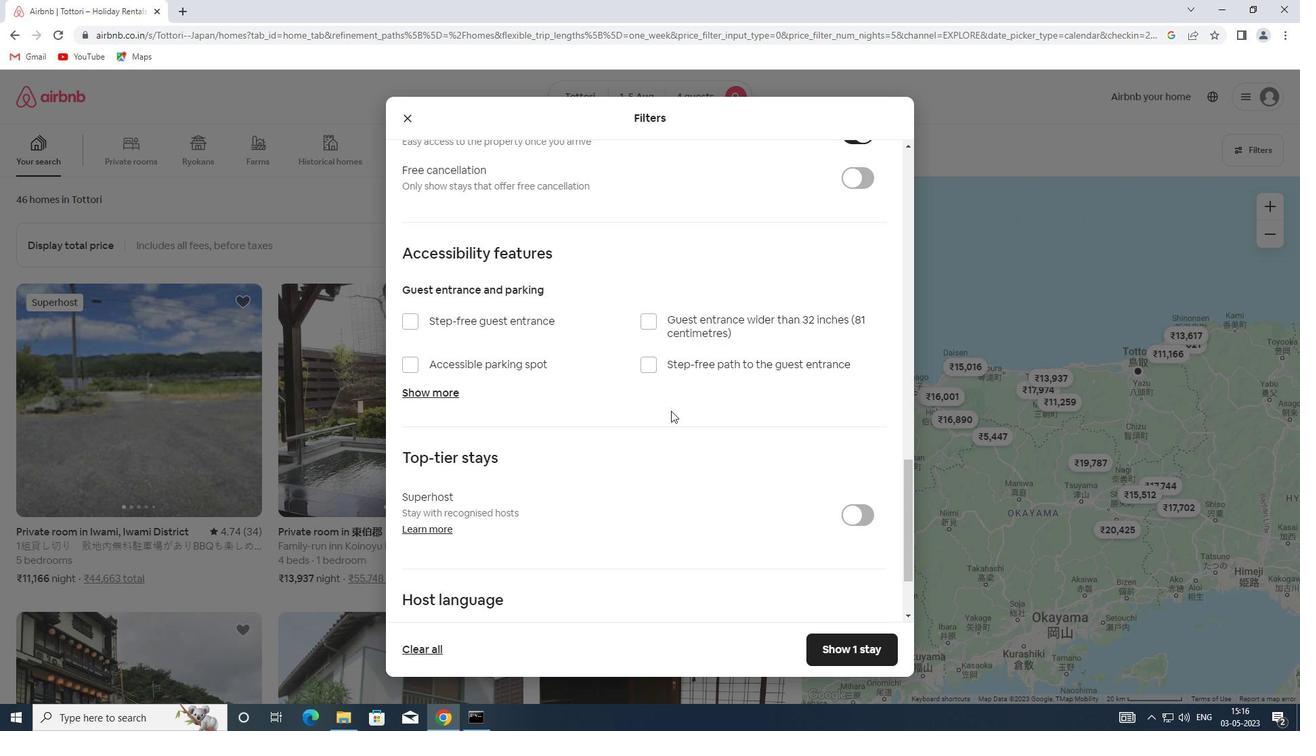 
Action: Mouse scrolled (671, 410) with delta (0, 0)
Screenshot: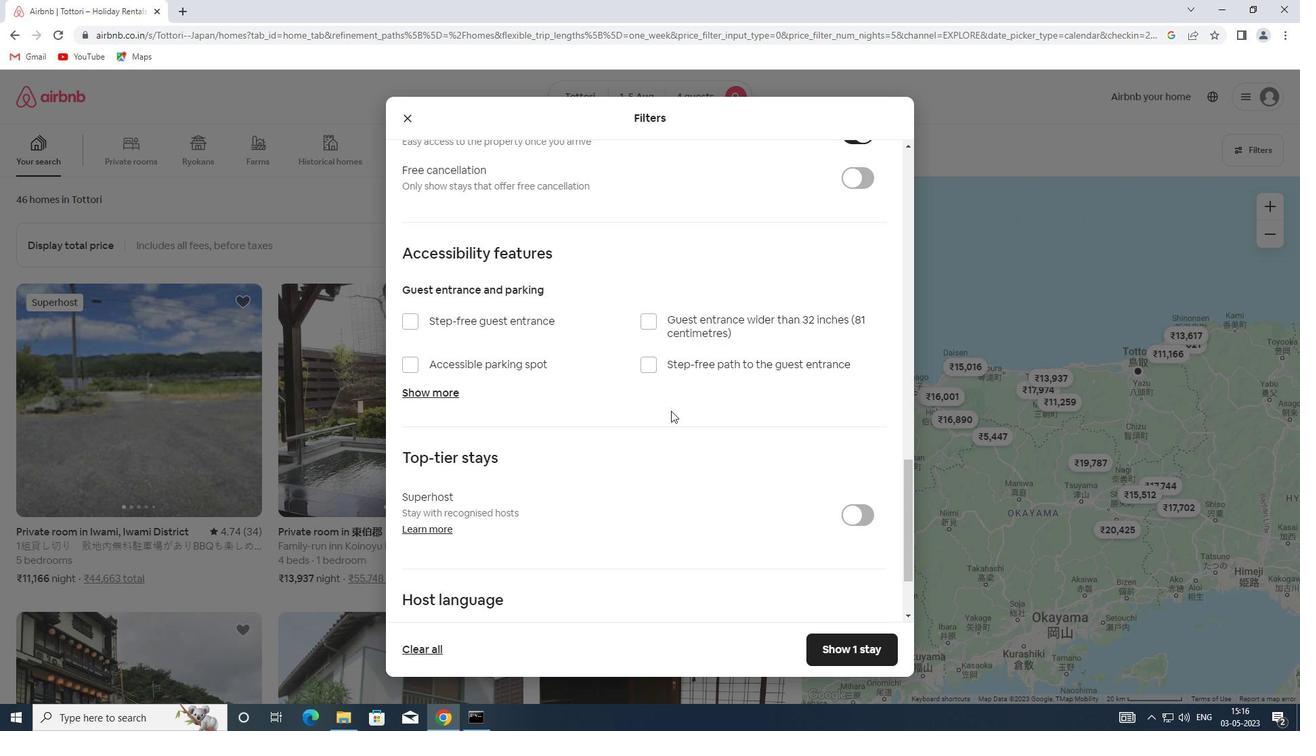 
Action: Mouse moved to (448, 531)
Screenshot: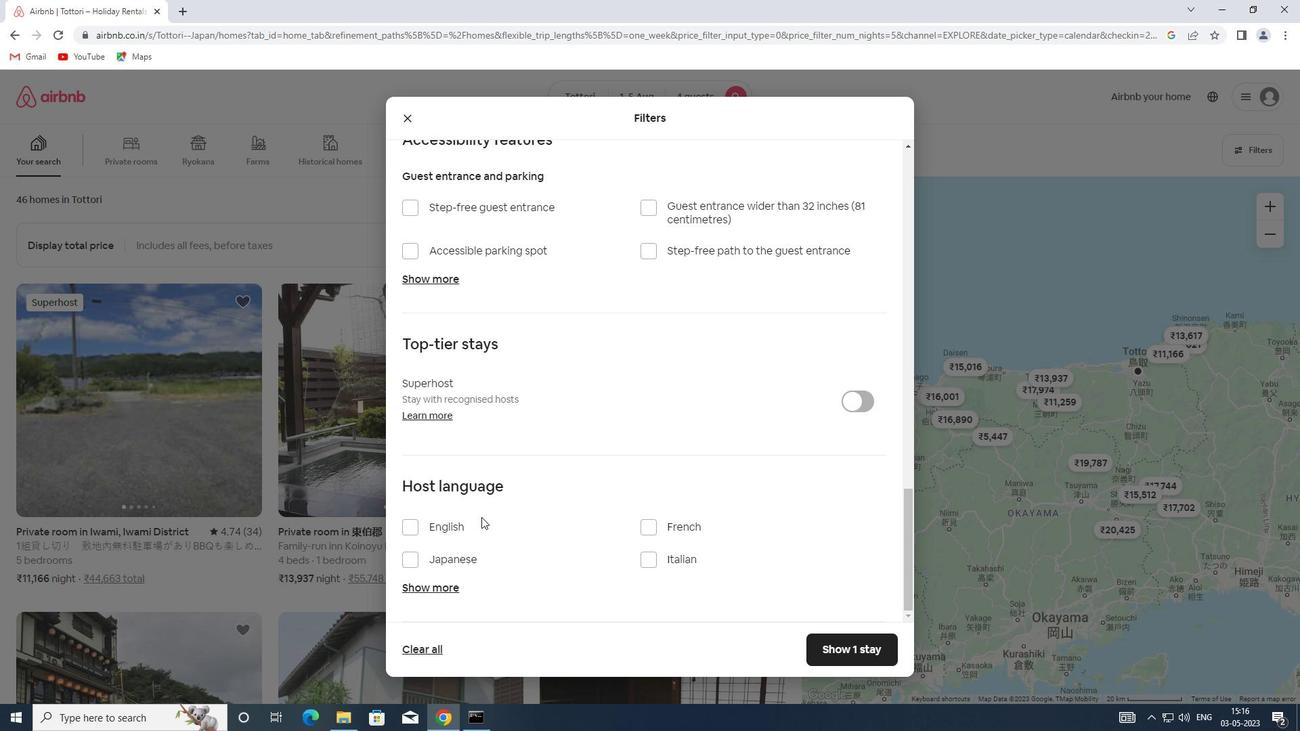 
Action: Mouse pressed left at (448, 531)
Screenshot: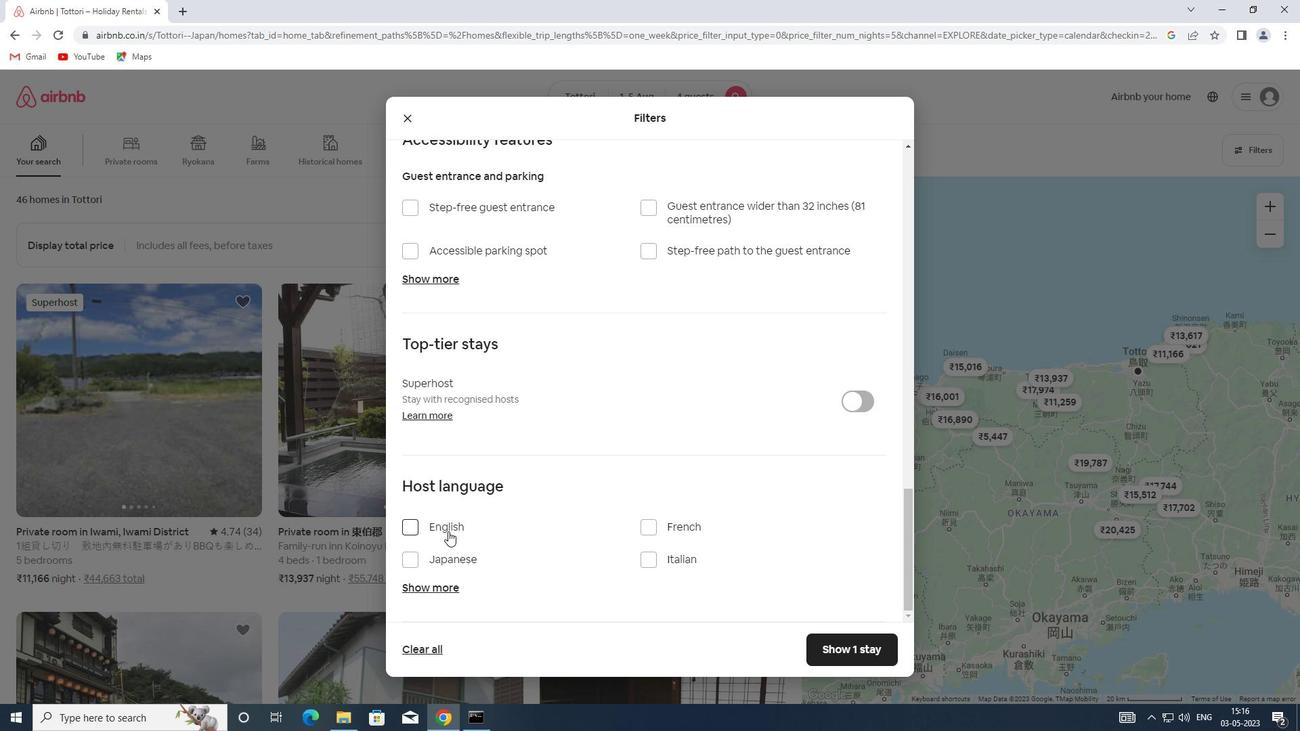 
Action: Mouse moved to (879, 650)
Screenshot: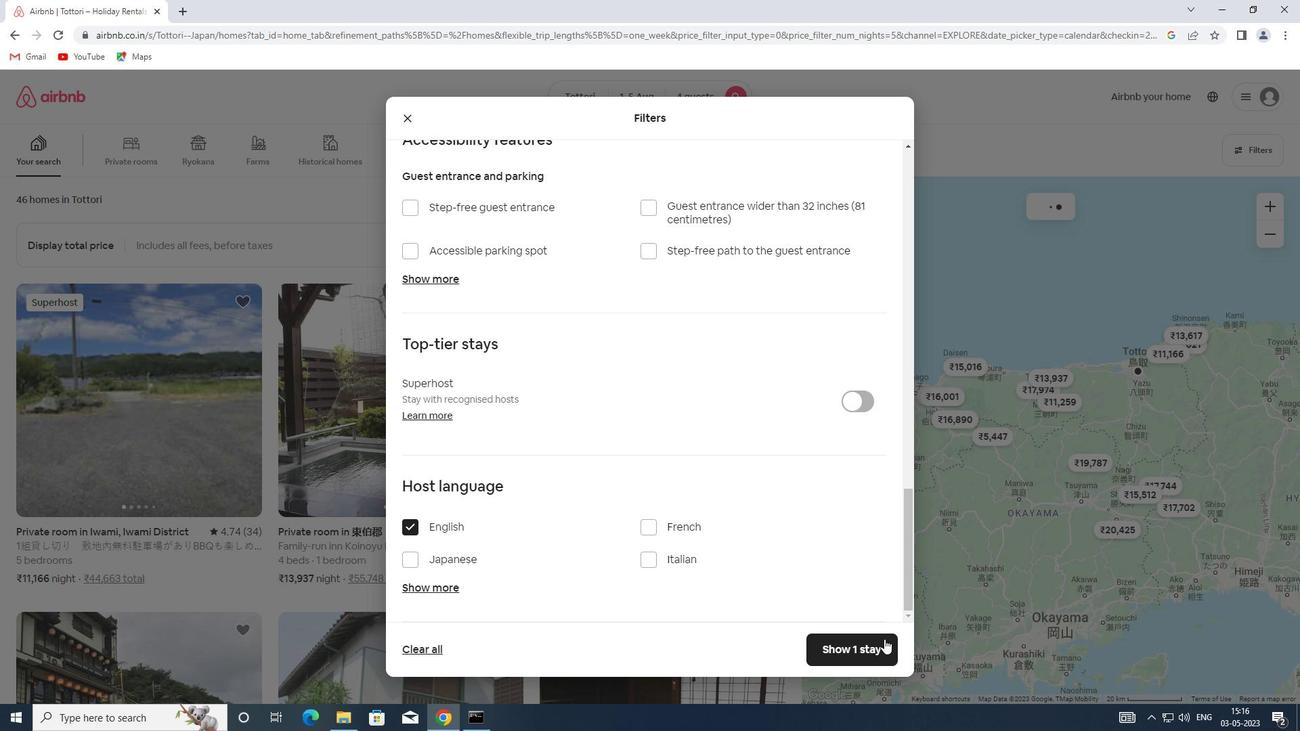 
Action: Mouse pressed left at (879, 650)
Screenshot: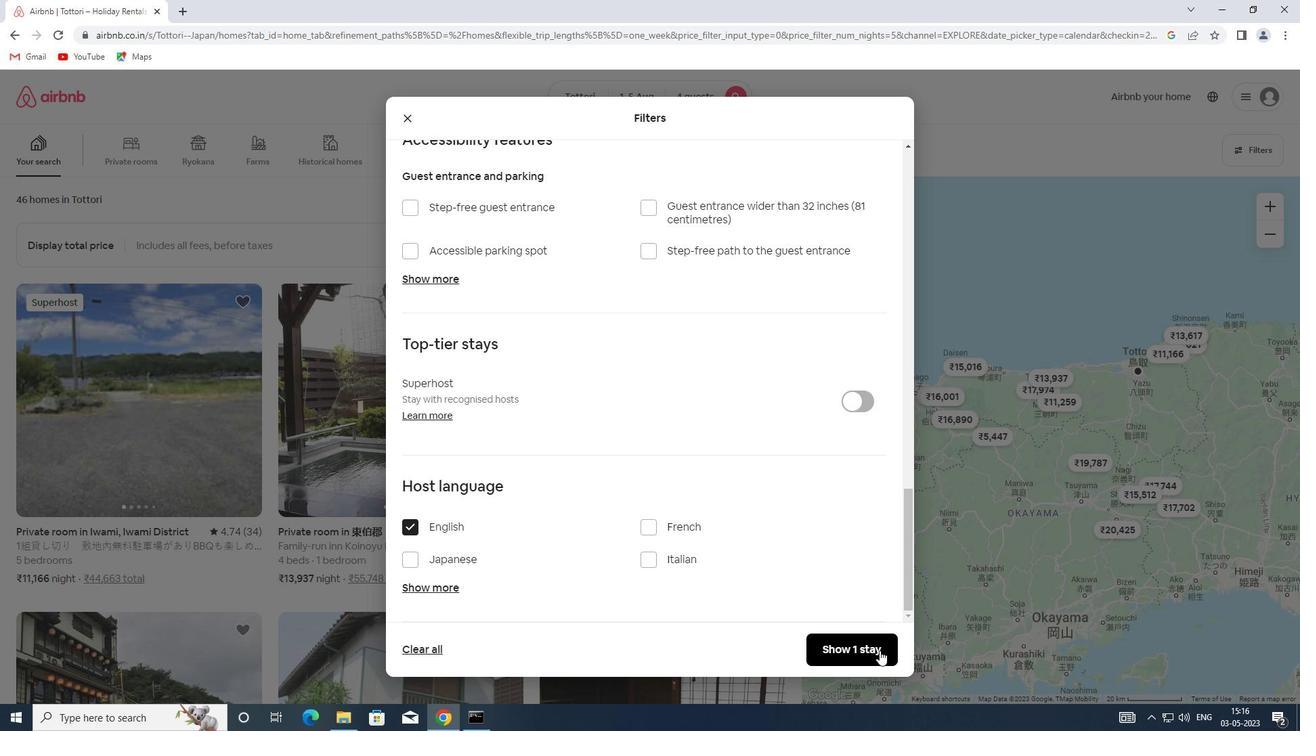 
